 Task: Forward email as attachment with the signature Brittany Collins with the subject Request for a proposal from softage.1@softage.net to softage.7@softage.net with the message Could you provide an update on the progress of the inventory management system implementation?
Action: Mouse moved to (1159, 93)
Screenshot: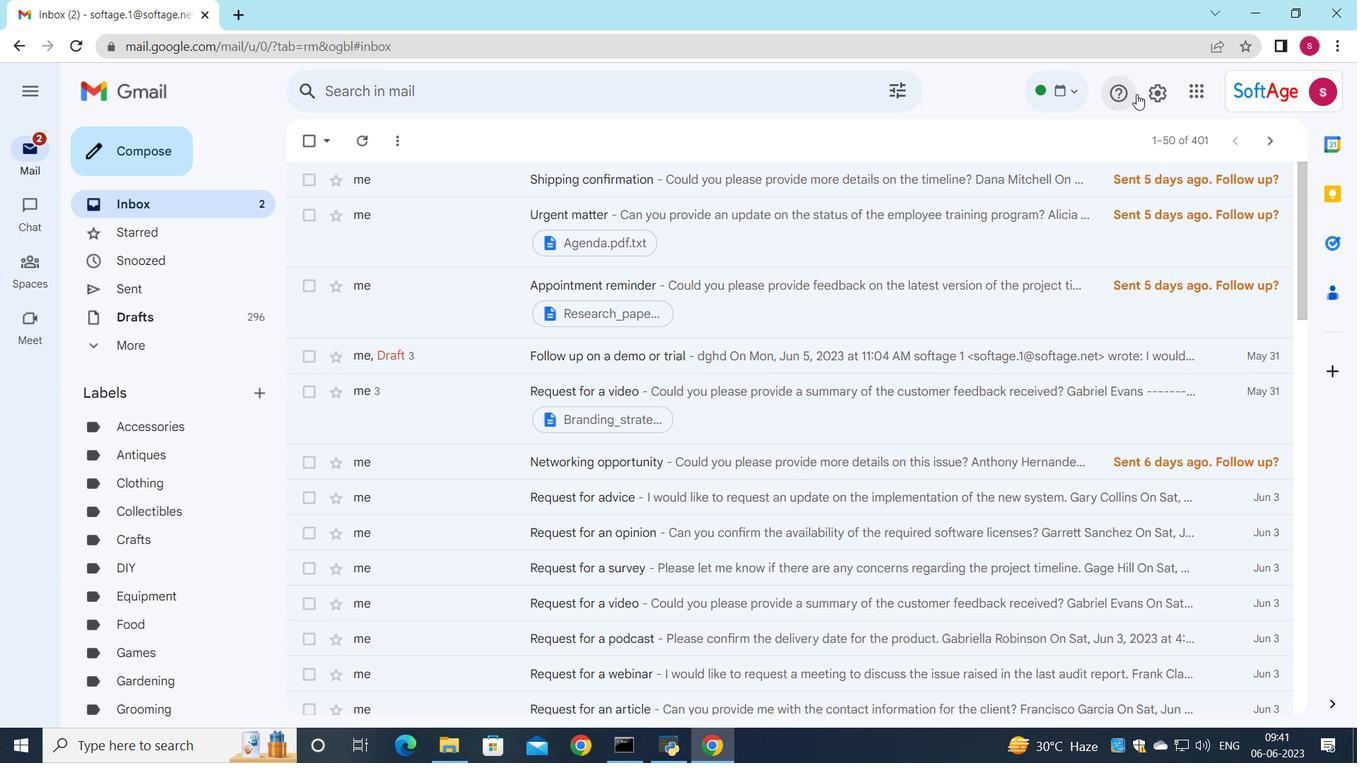 
Action: Mouse pressed left at (1159, 93)
Screenshot: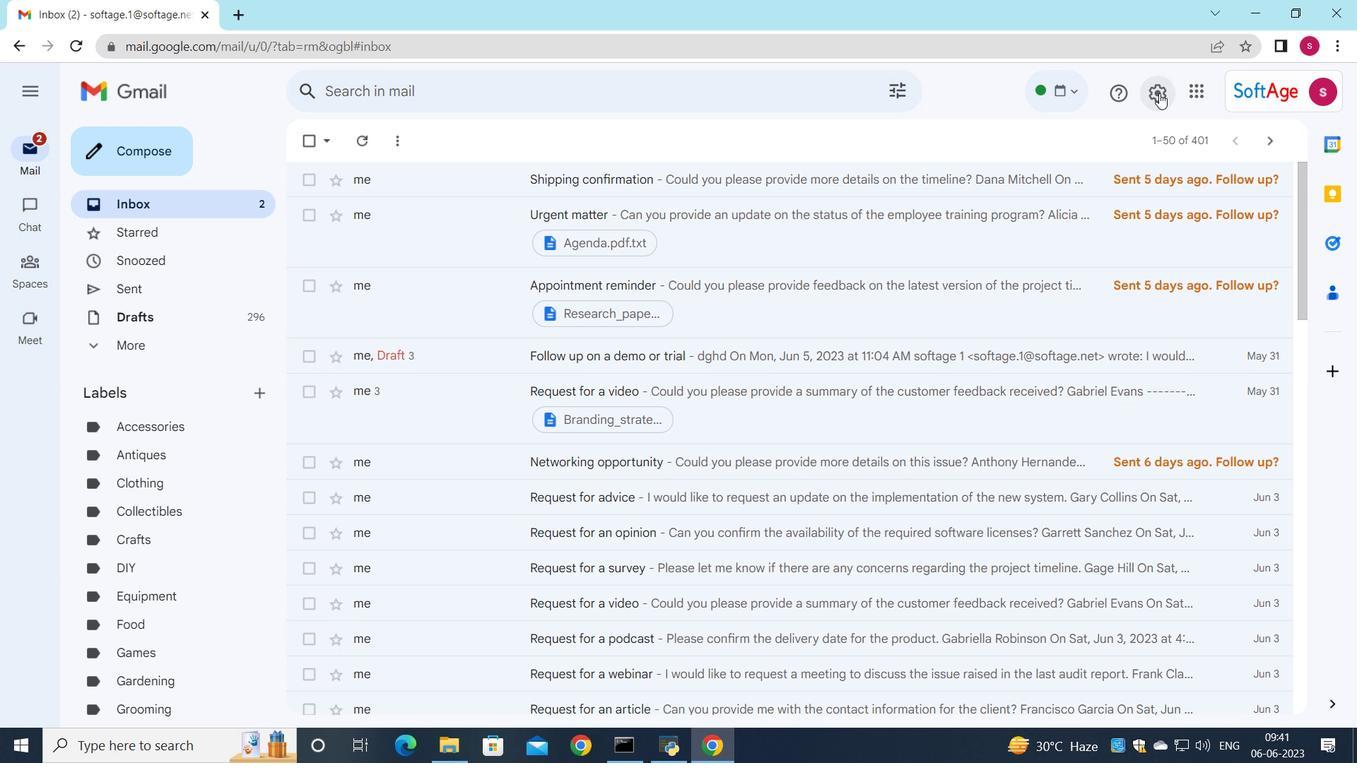 
Action: Mouse moved to (1164, 180)
Screenshot: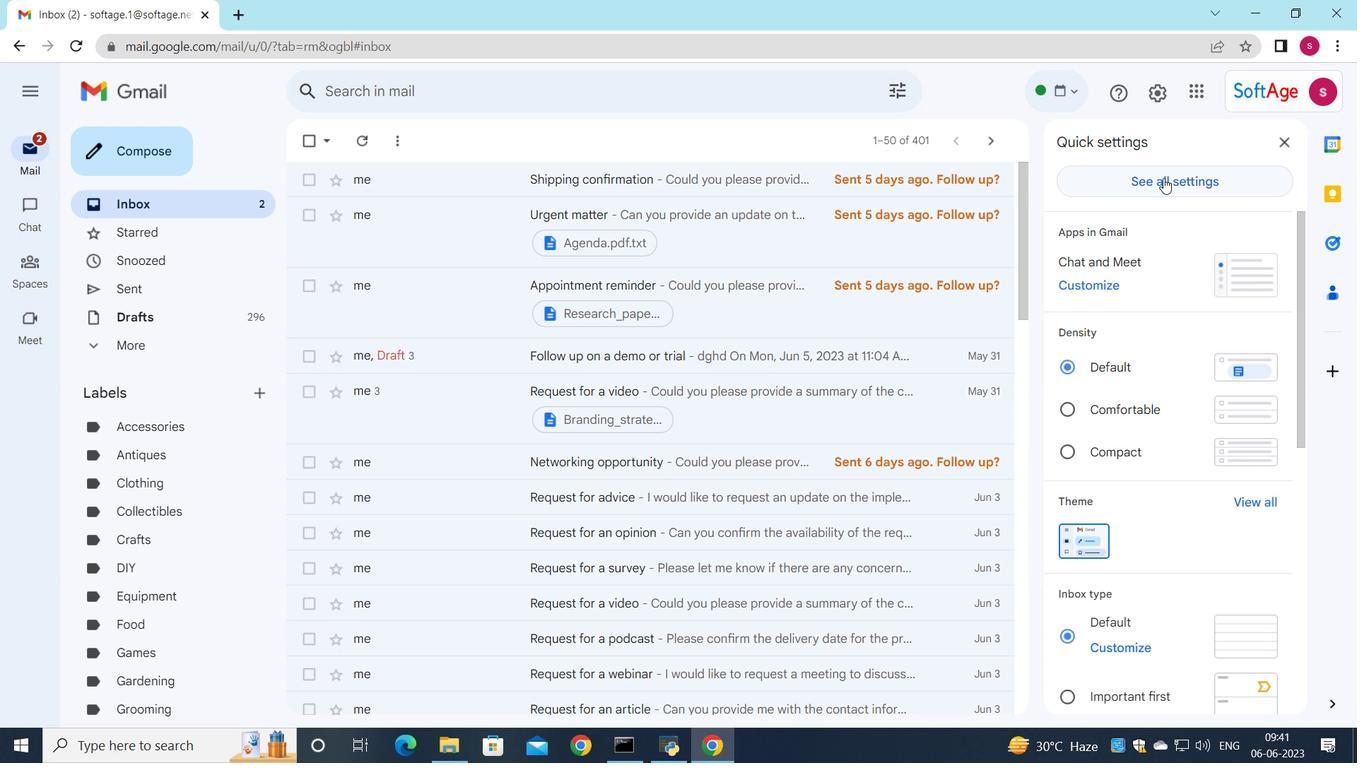 
Action: Mouse pressed left at (1164, 180)
Screenshot: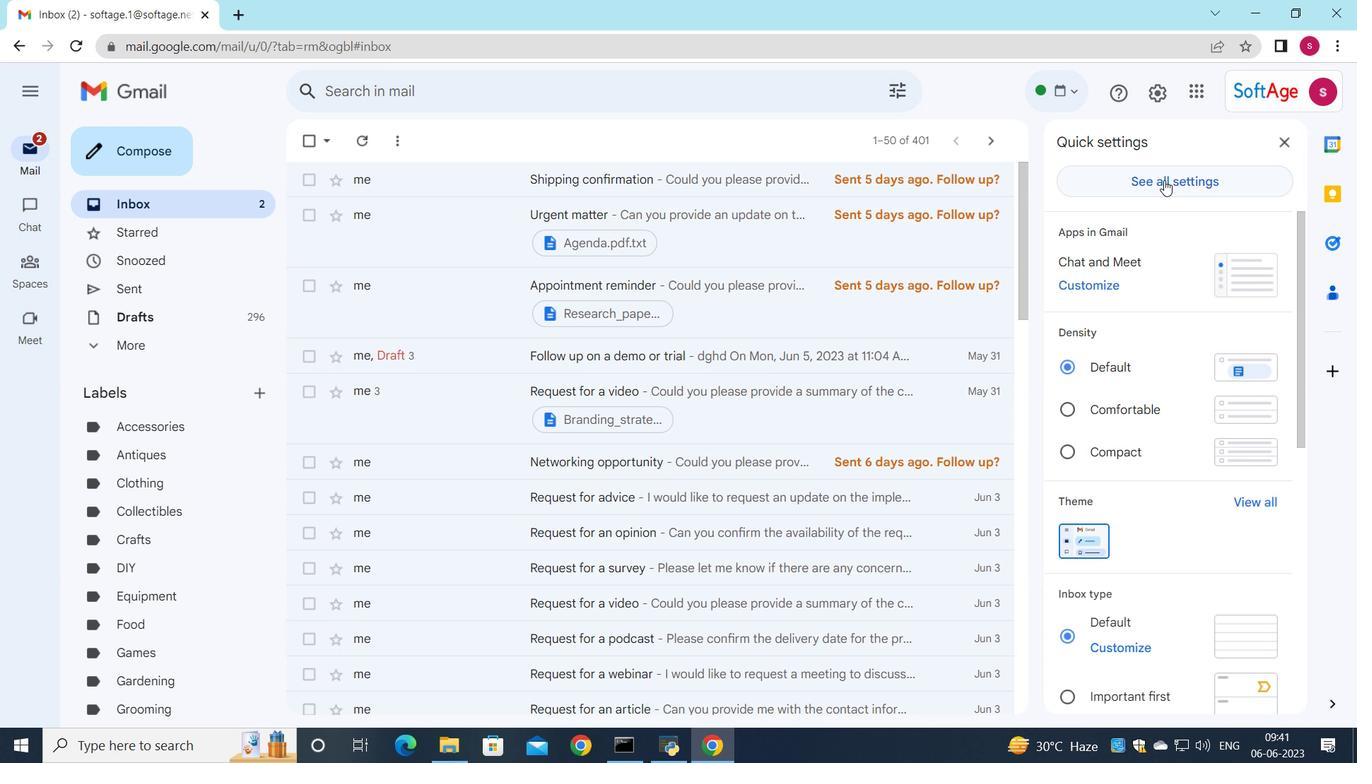 
Action: Mouse moved to (742, 454)
Screenshot: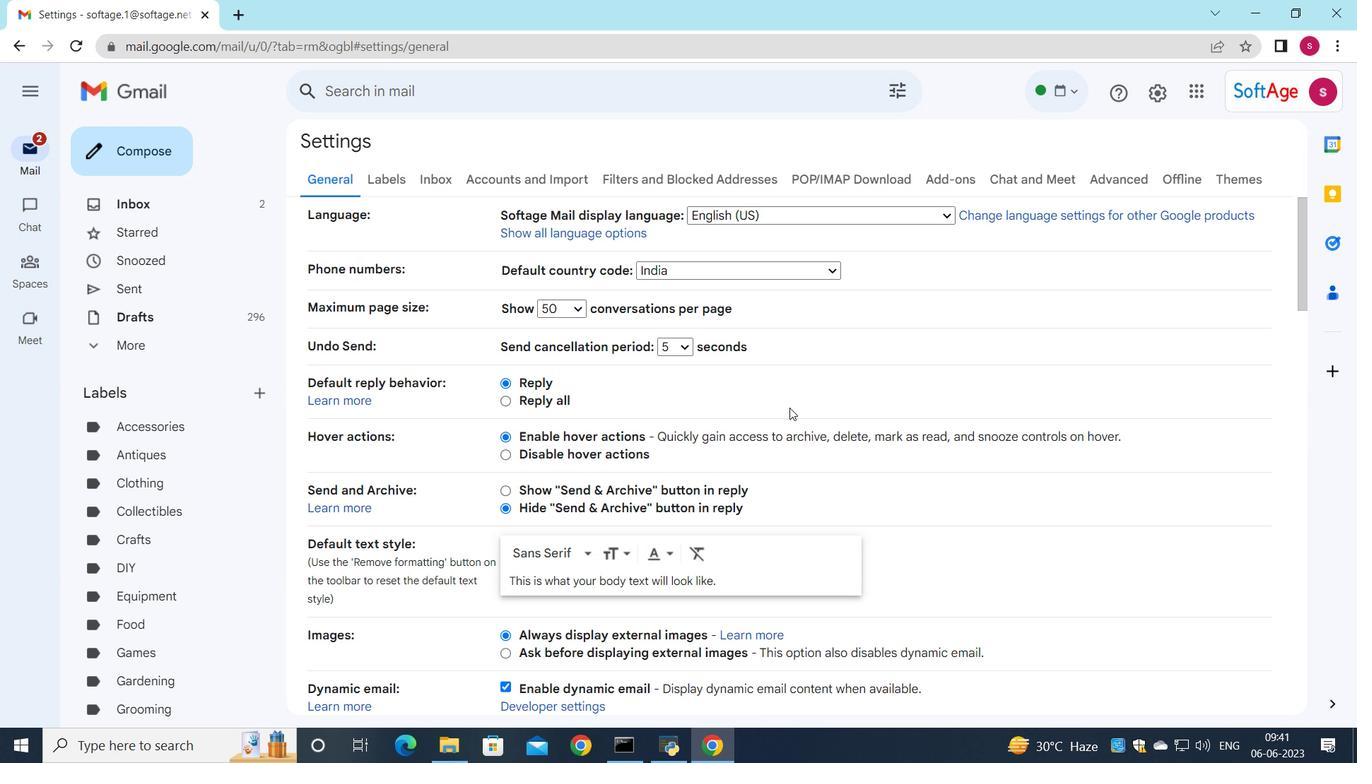 
Action: Mouse scrolled (742, 453) with delta (0, 0)
Screenshot: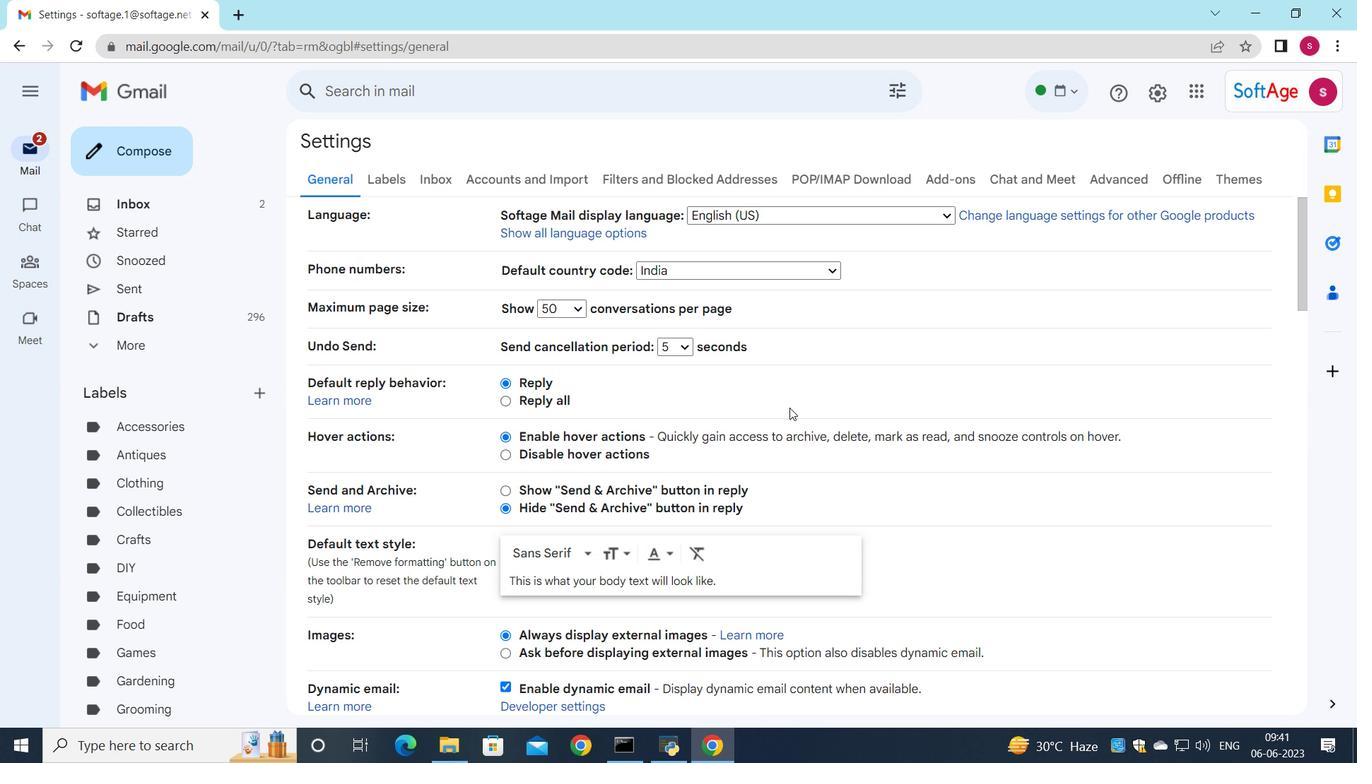 
Action: Mouse moved to (737, 460)
Screenshot: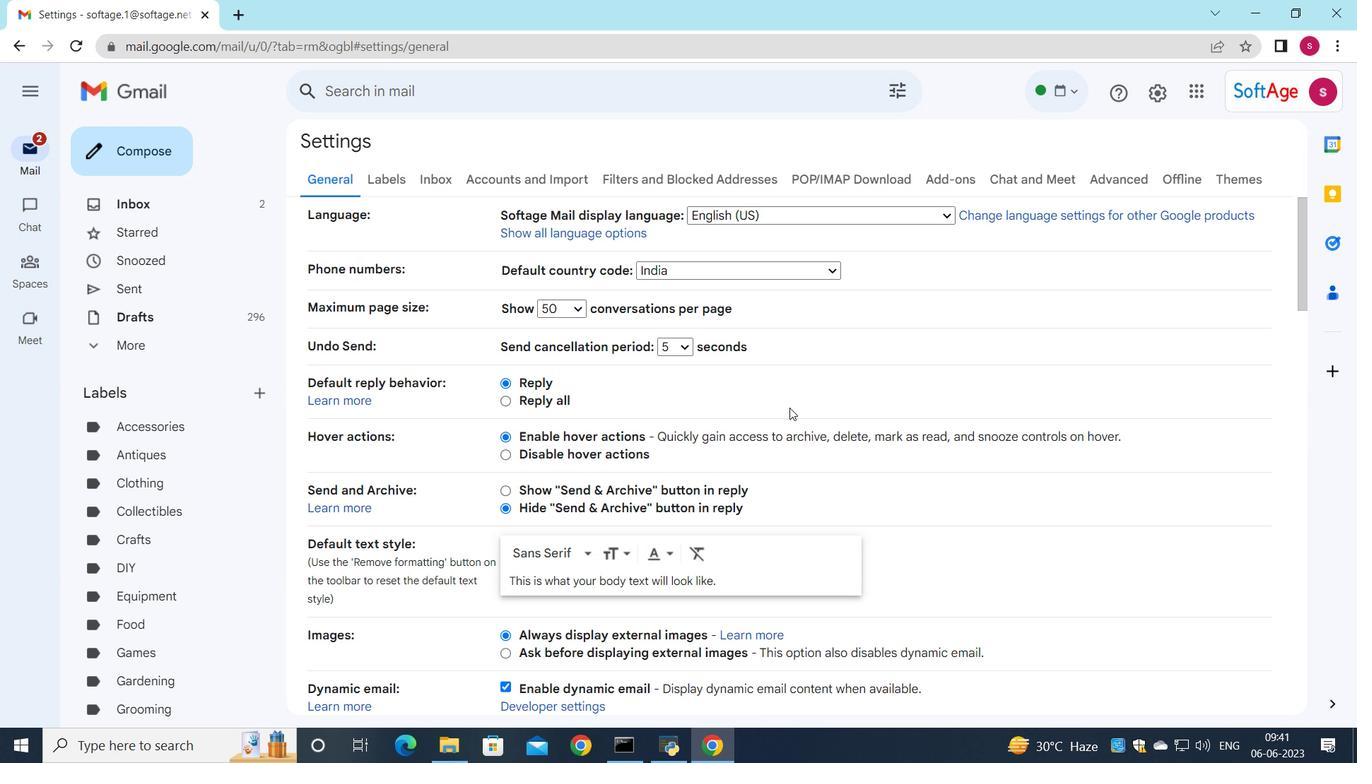 
Action: Mouse scrolled (737, 460) with delta (0, 0)
Screenshot: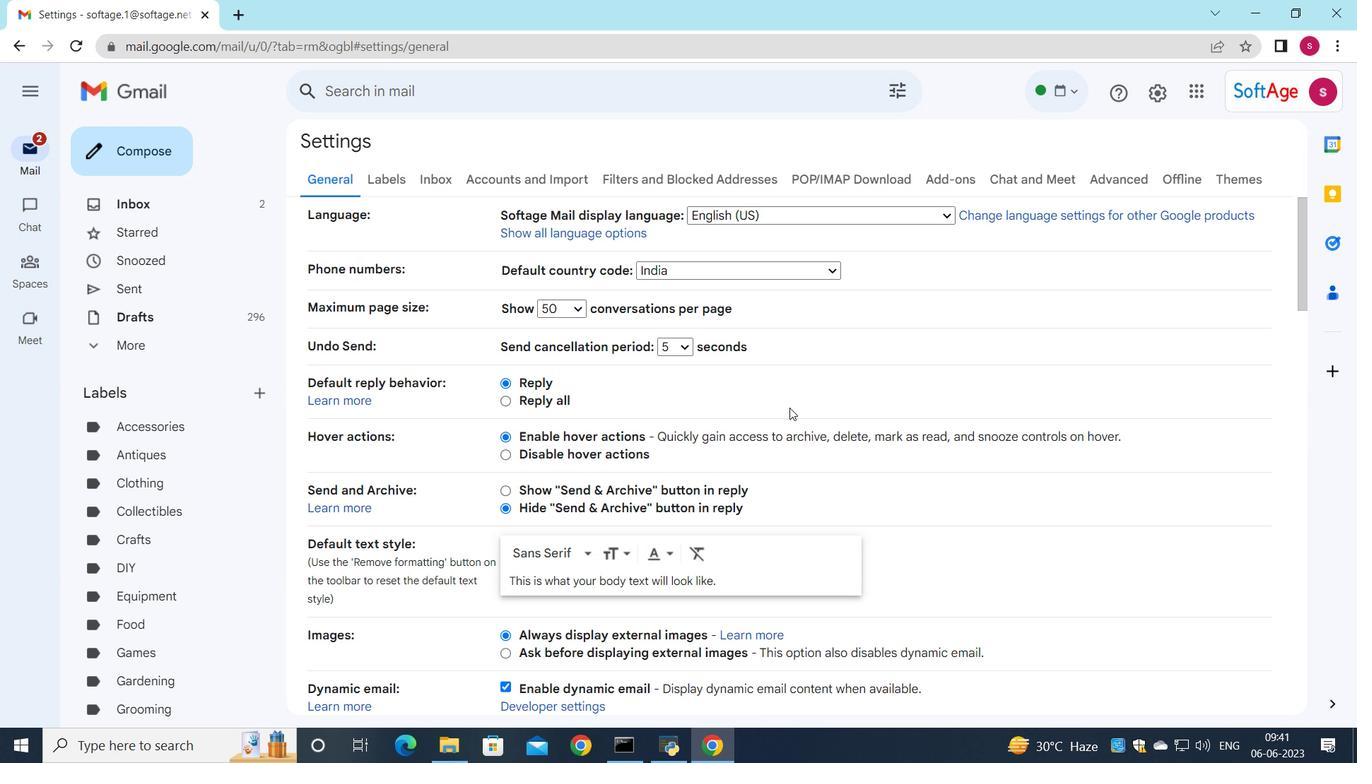 
Action: Mouse moved to (730, 467)
Screenshot: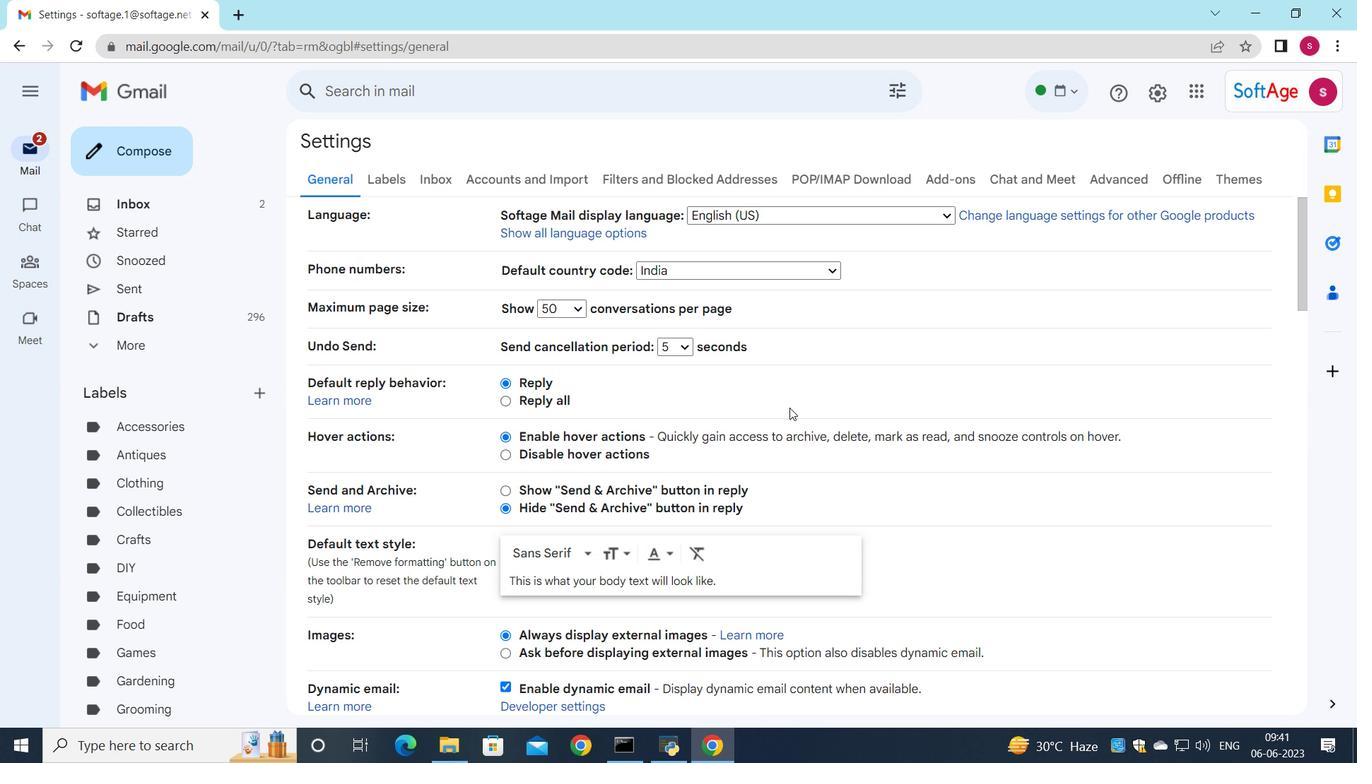 
Action: Mouse scrolled (730, 466) with delta (0, 0)
Screenshot: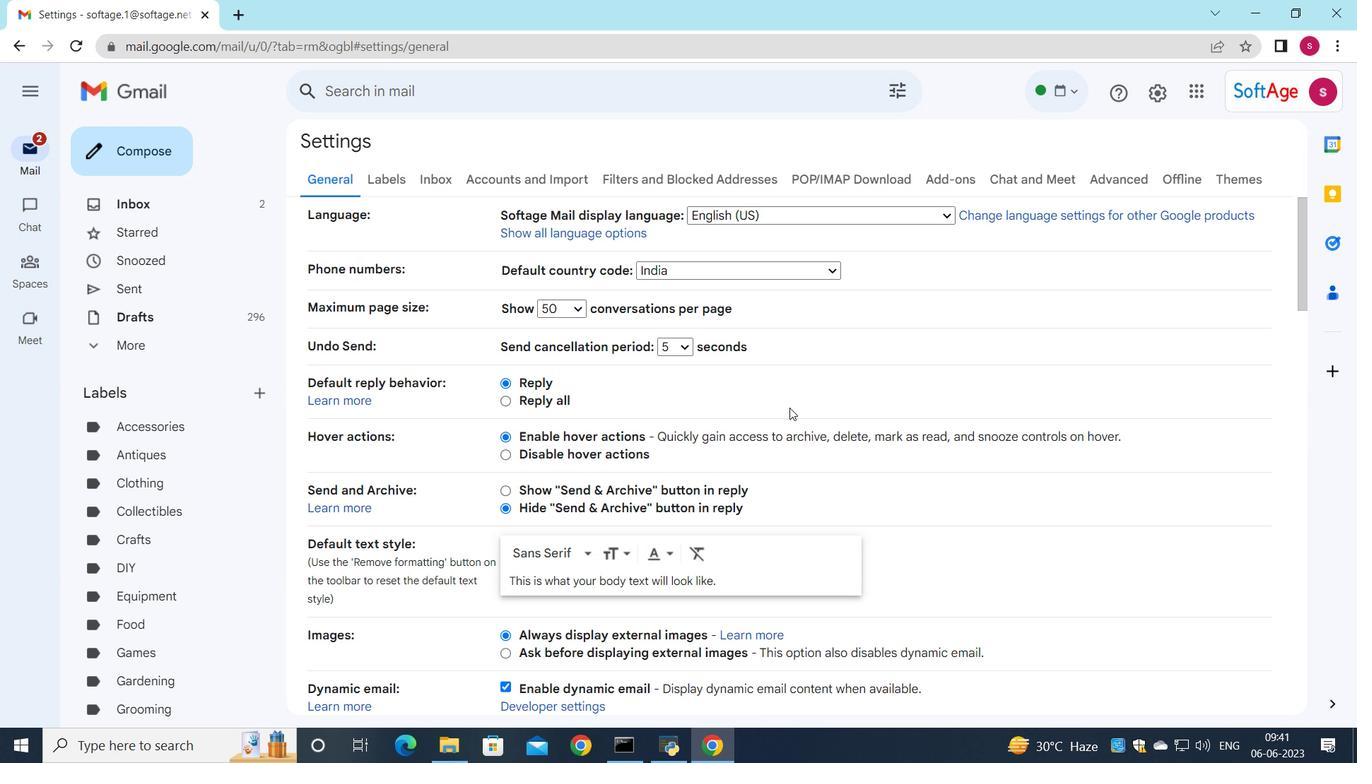 
Action: Mouse moved to (727, 470)
Screenshot: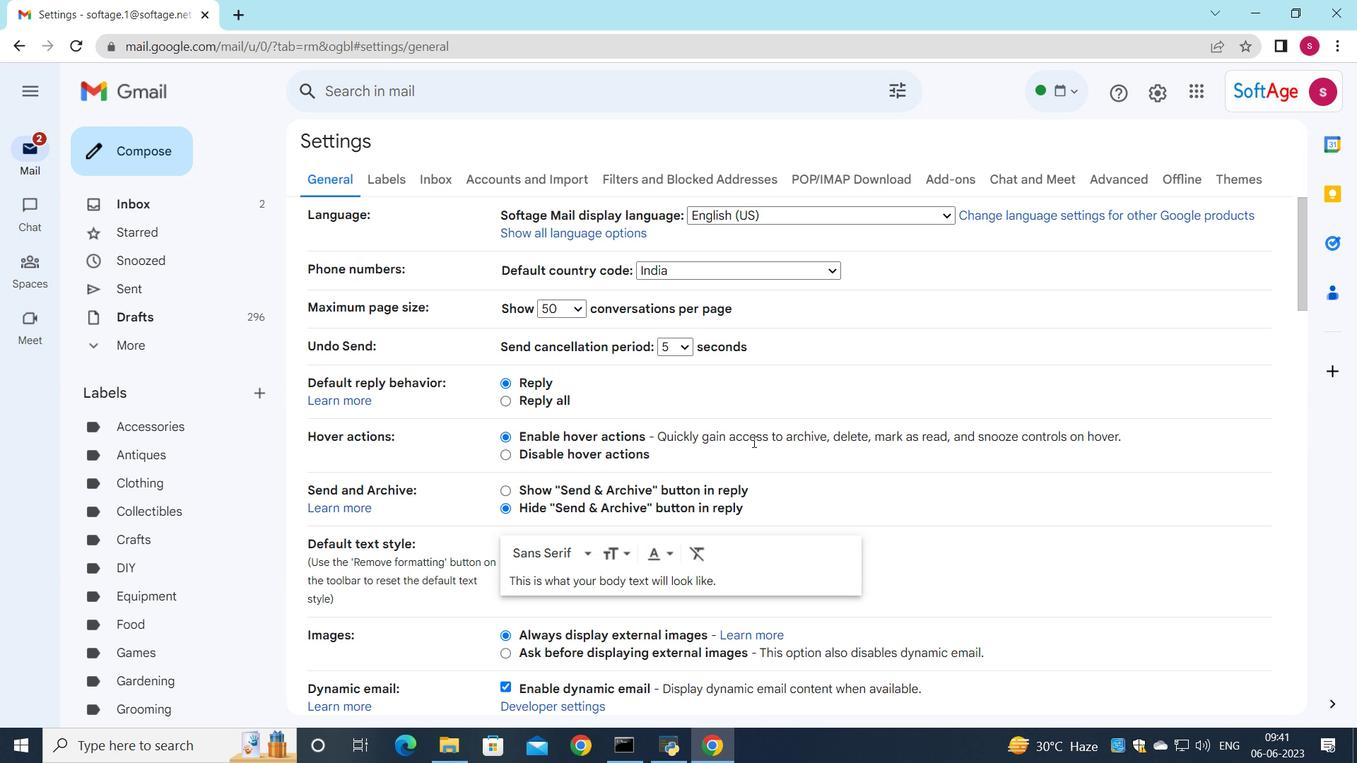 
Action: Mouse scrolled (727, 469) with delta (0, 0)
Screenshot: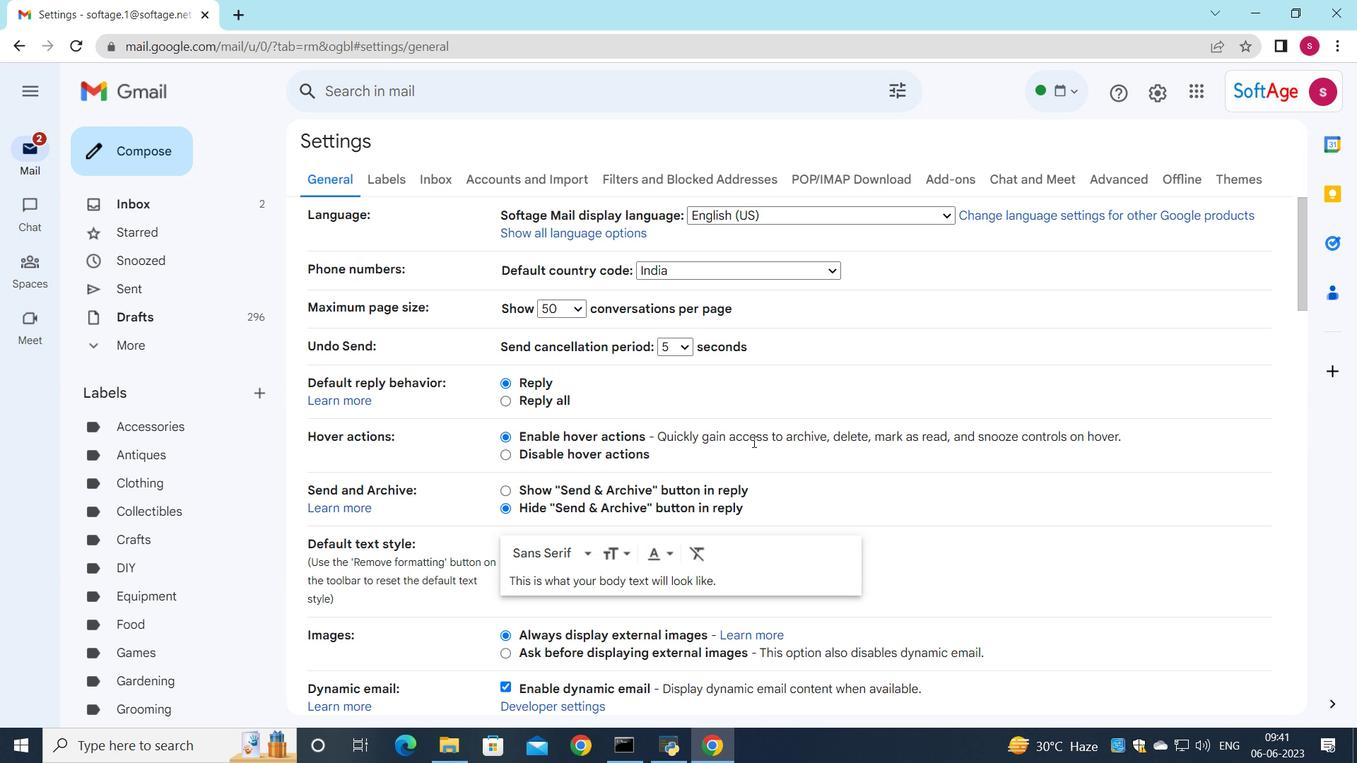 
Action: Mouse moved to (706, 480)
Screenshot: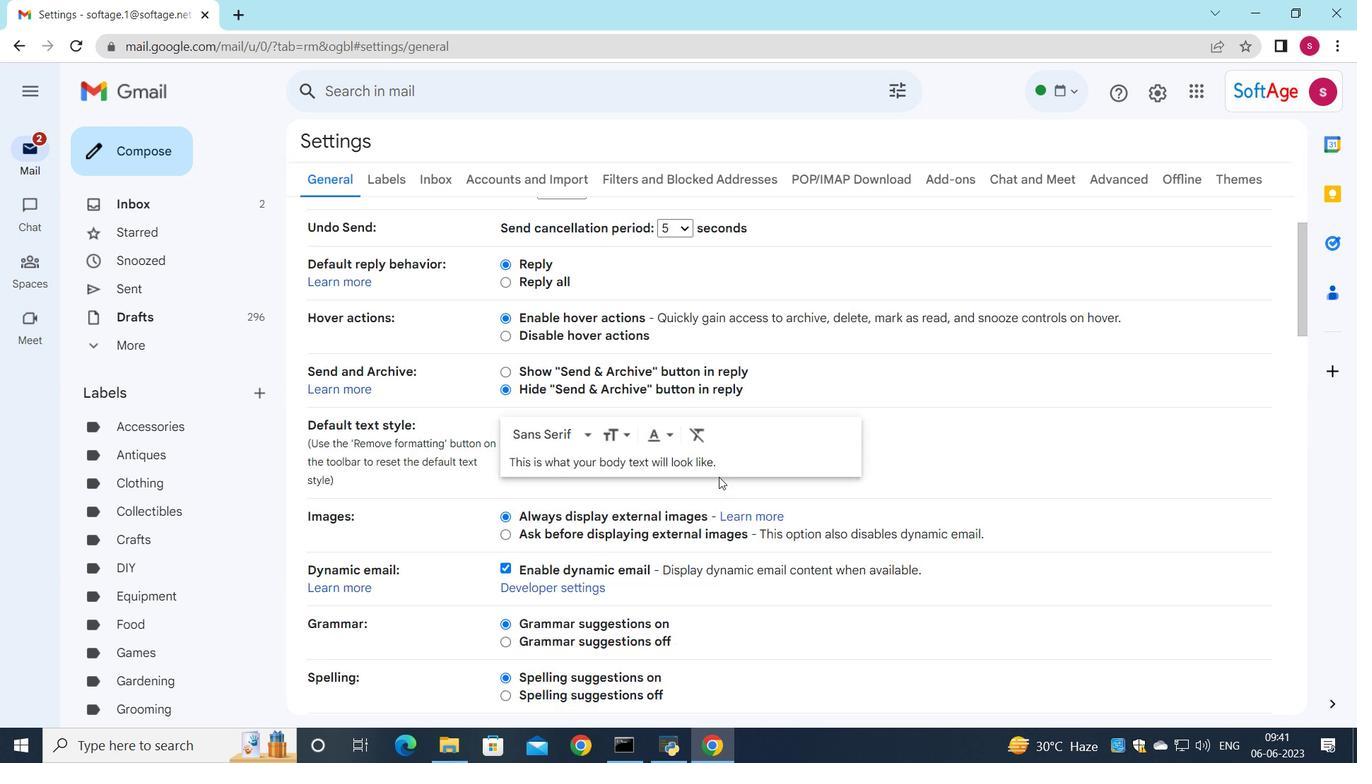 
Action: Mouse scrolled (706, 479) with delta (0, 0)
Screenshot: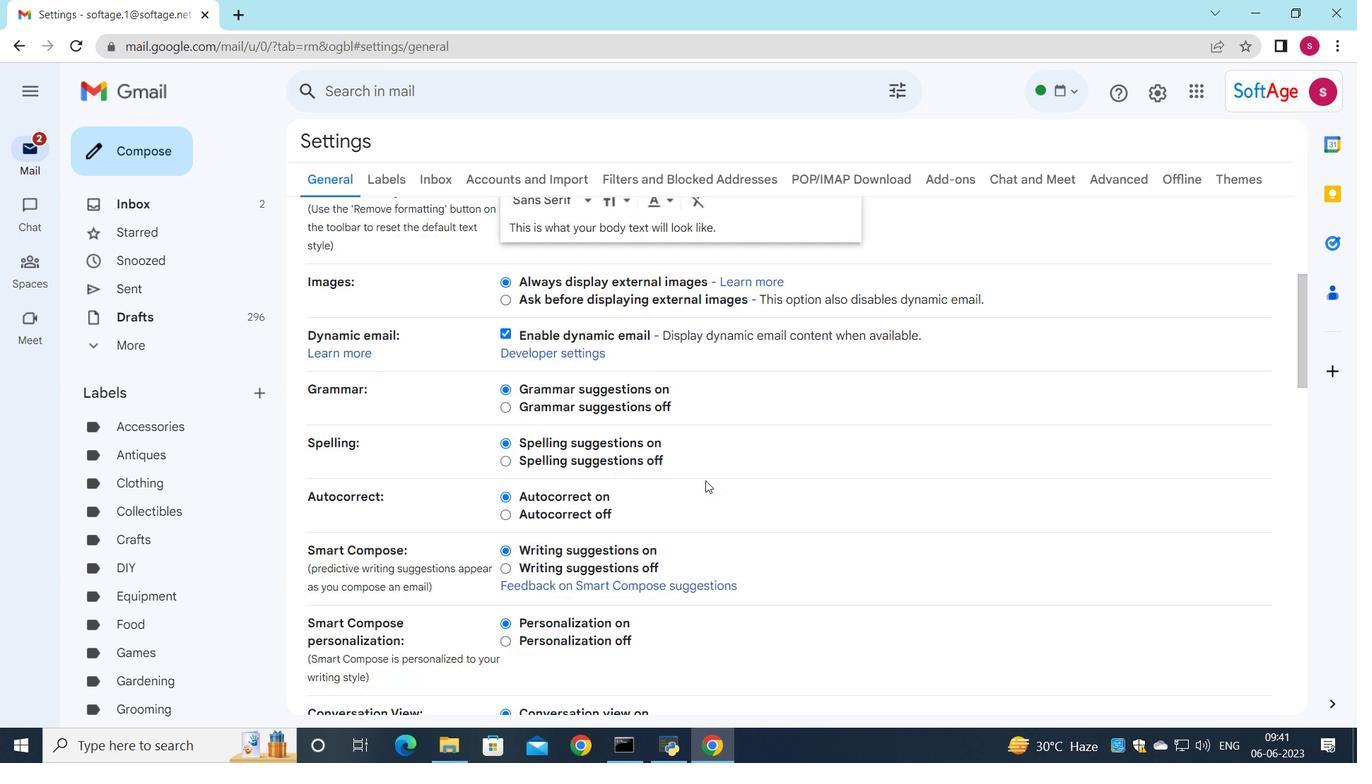 
Action: Mouse scrolled (706, 479) with delta (0, 0)
Screenshot: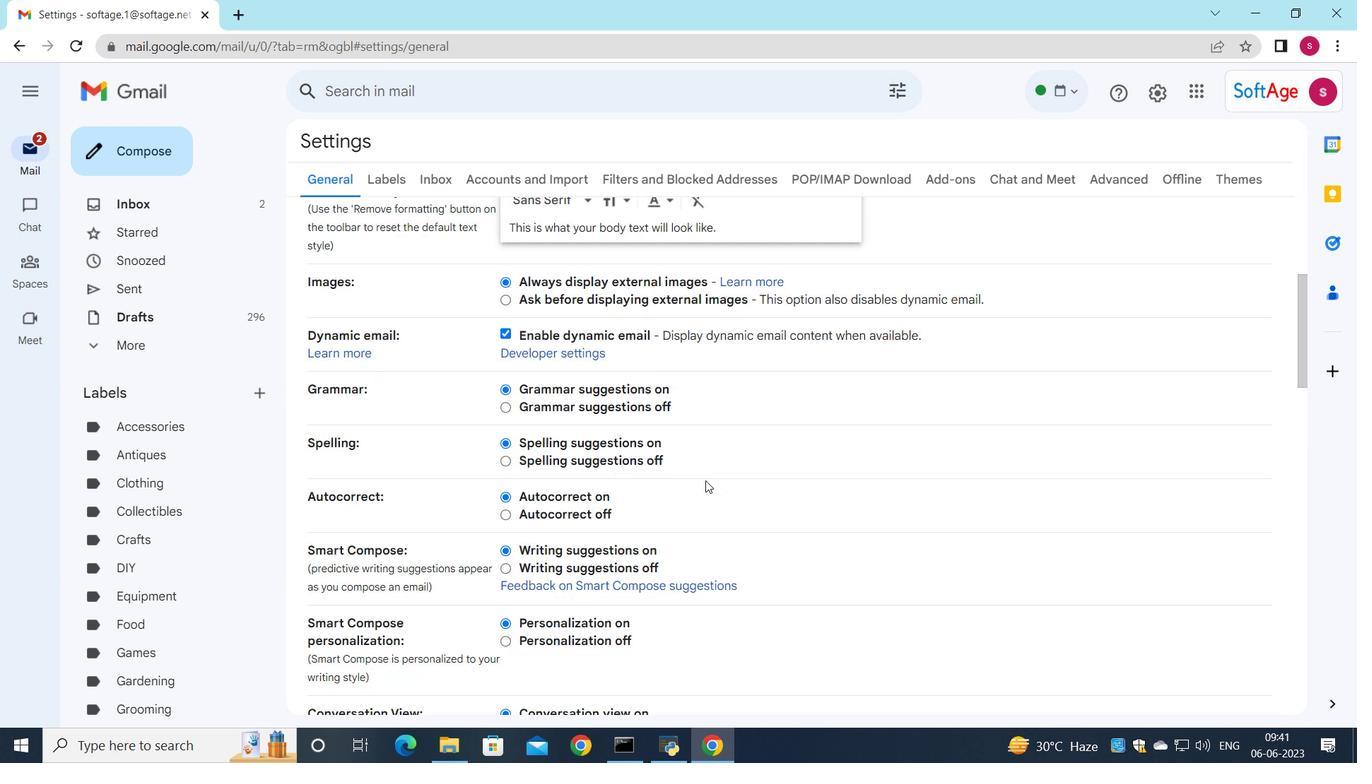 
Action: Mouse scrolled (706, 479) with delta (0, 0)
Screenshot: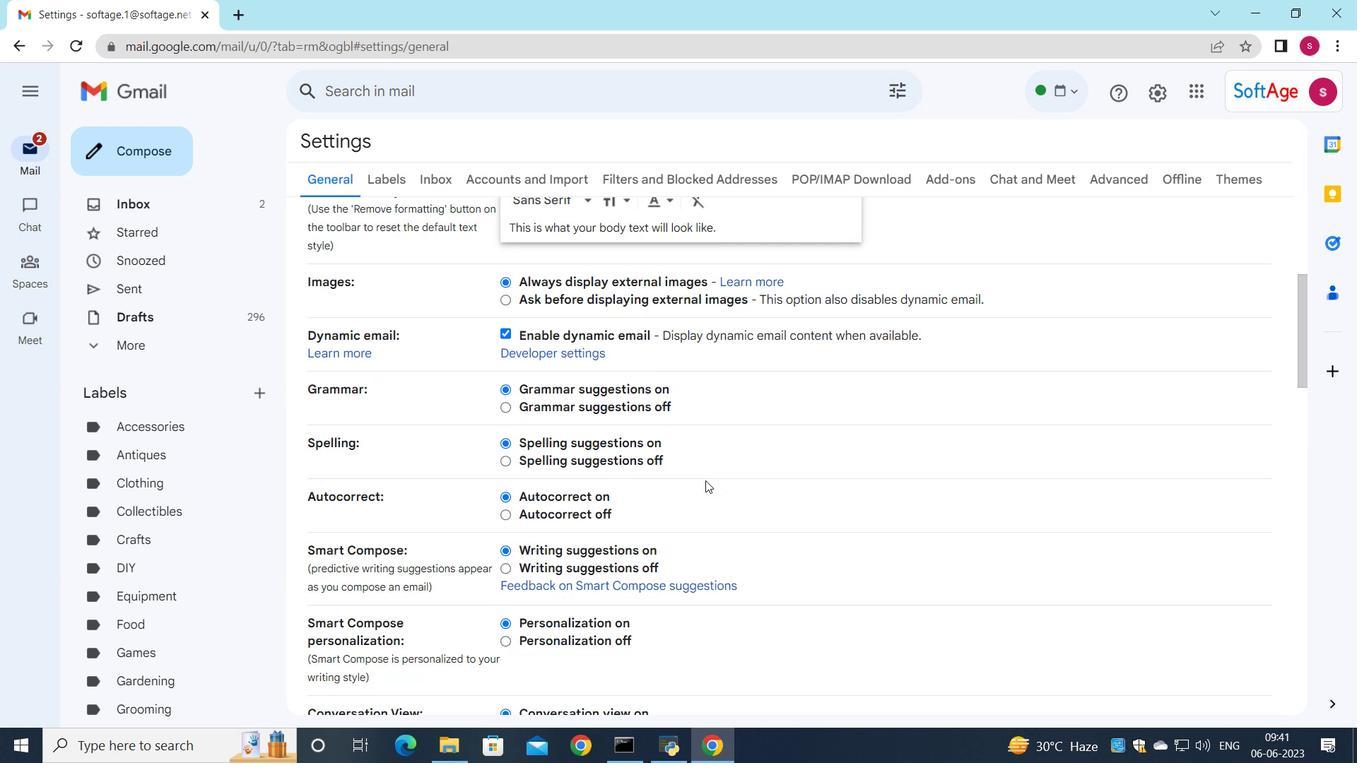
Action: Mouse scrolled (706, 479) with delta (0, 0)
Screenshot: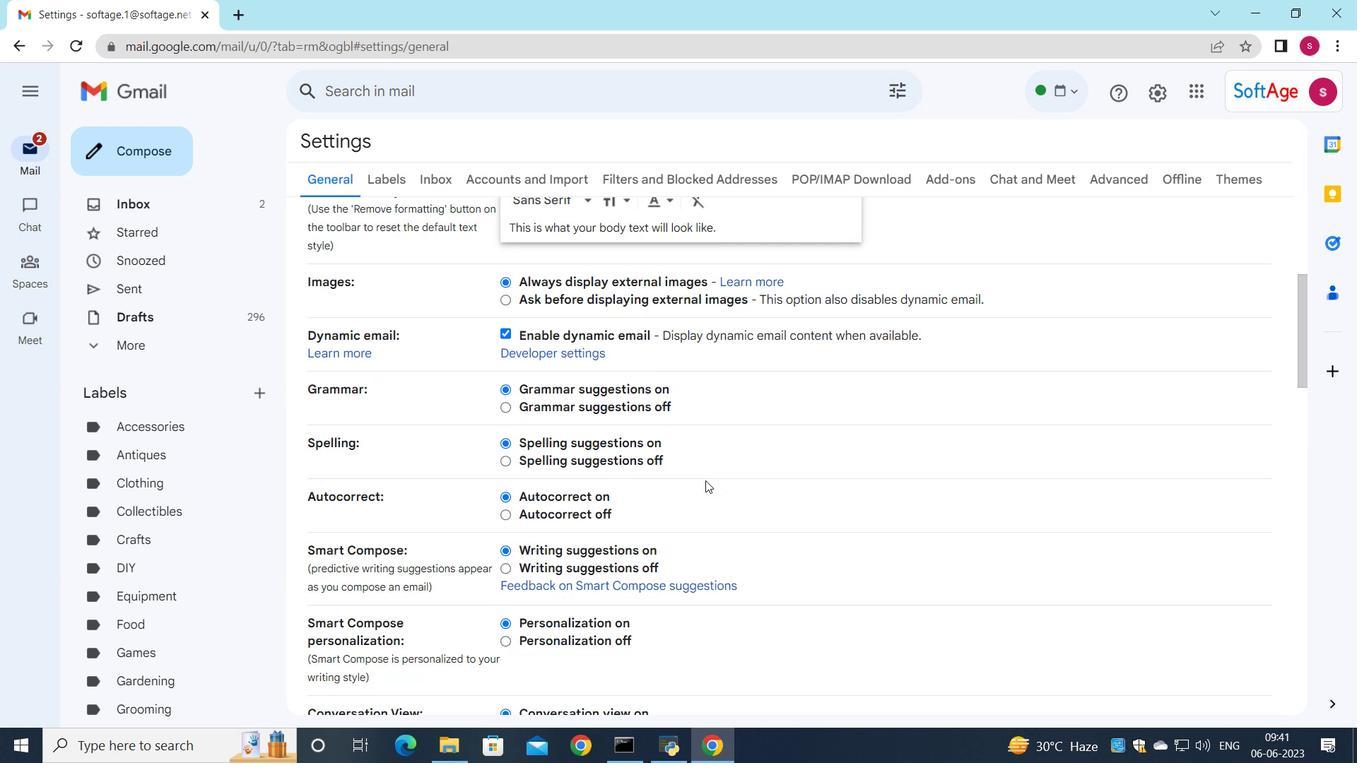 
Action: Mouse moved to (605, 535)
Screenshot: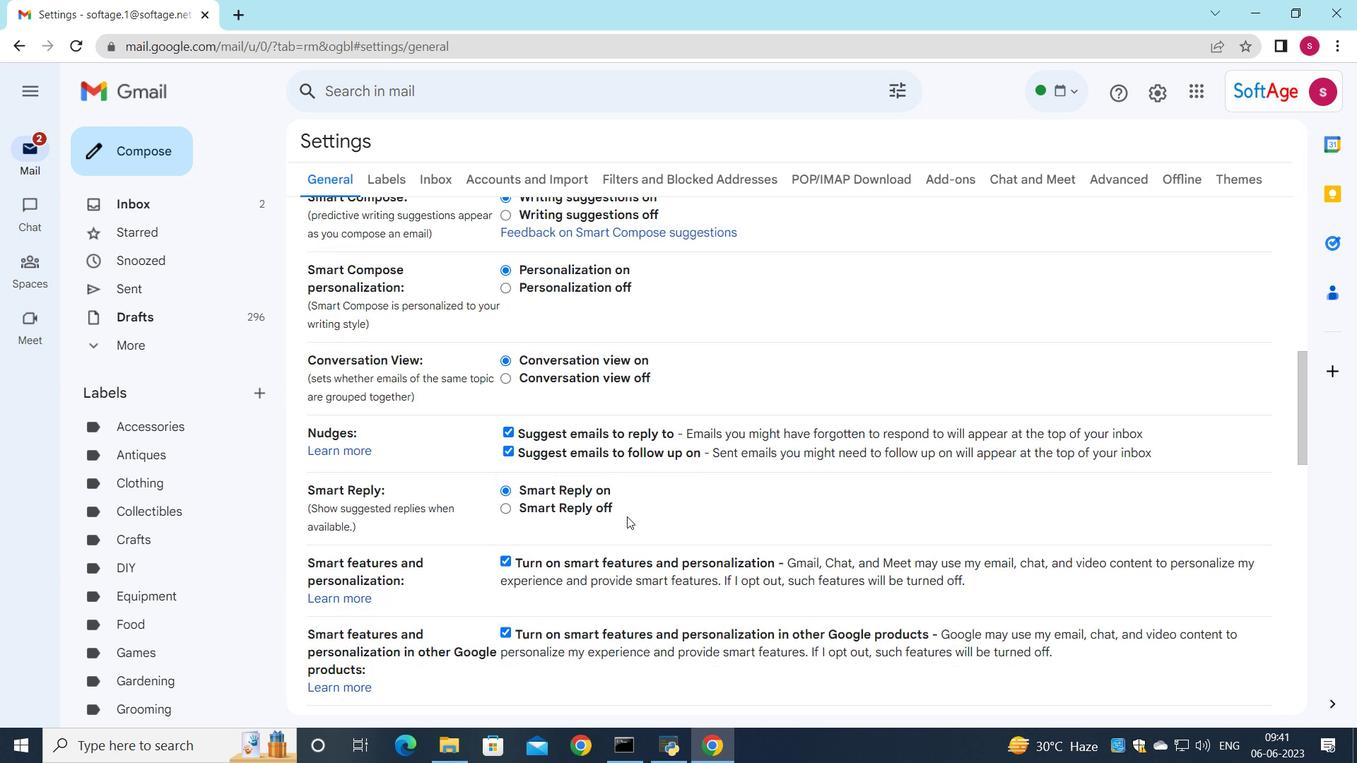 
Action: Mouse scrolled (605, 535) with delta (0, 0)
Screenshot: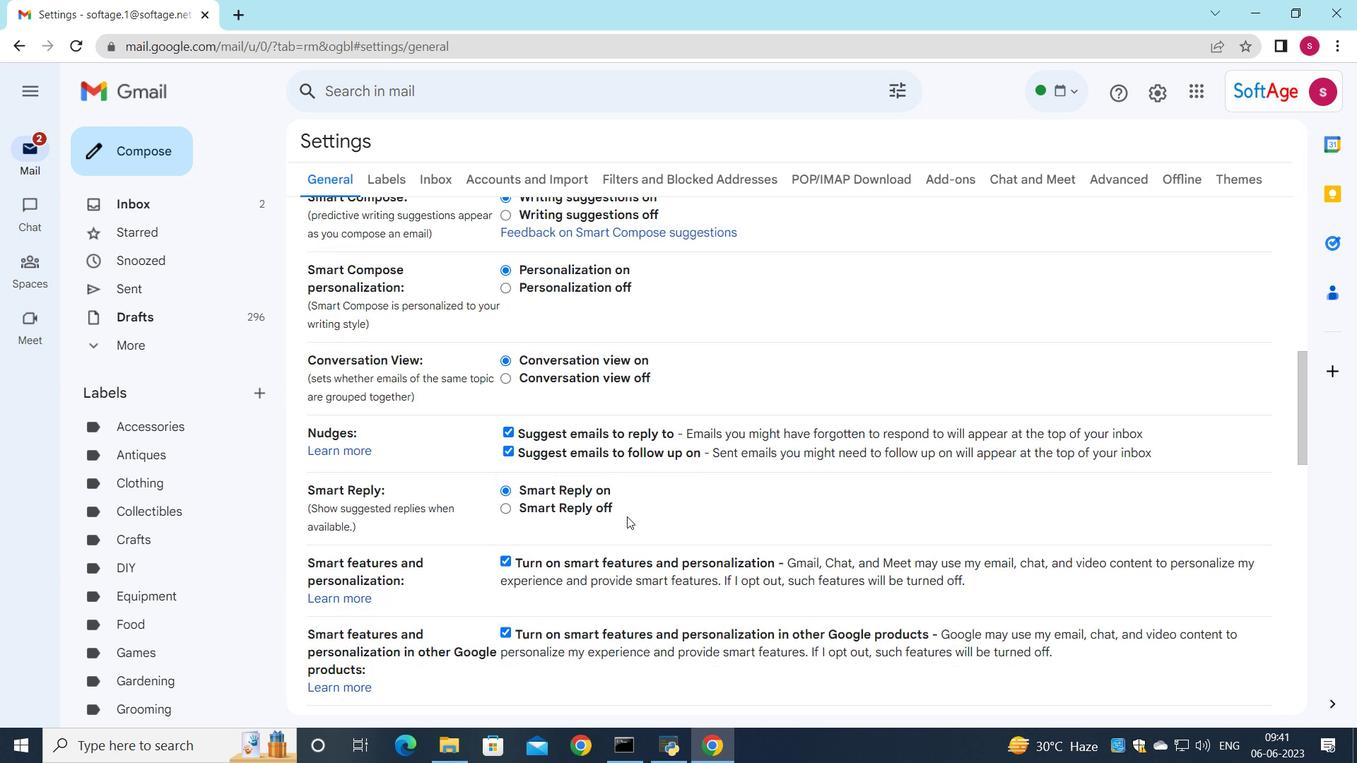 
Action: Mouse moved to (604, 537)
Screenshot: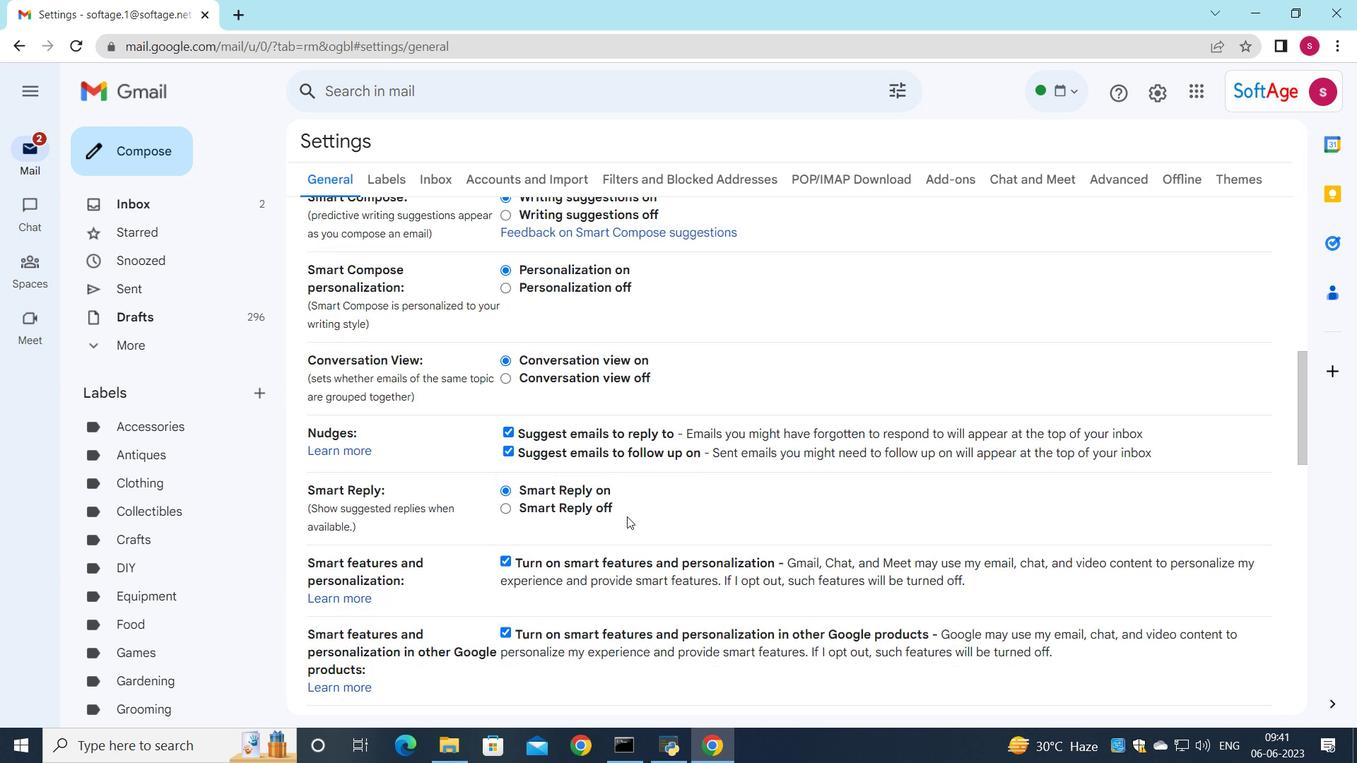 
Action: Mouse scrolled (604, 537) with delta (0, 0)
Screenshot: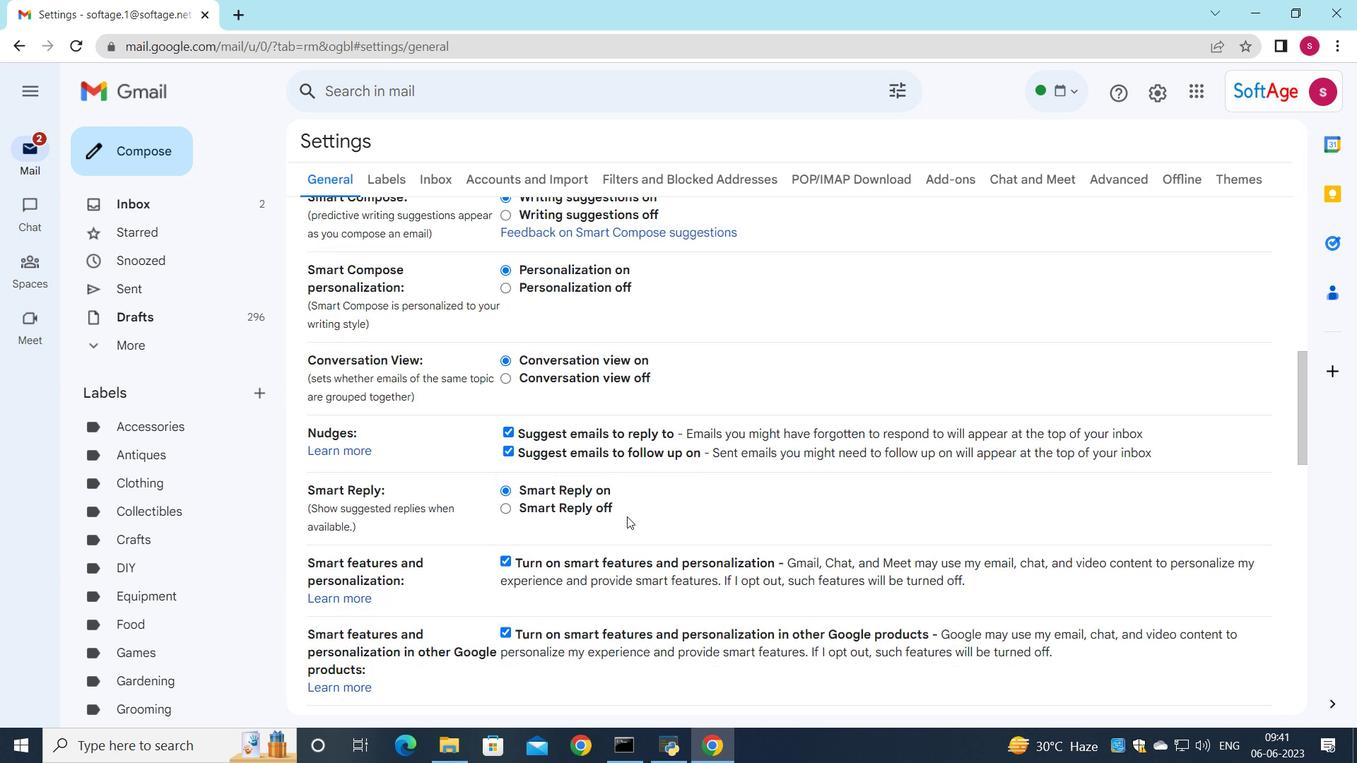 
Action: Mouse moved to (603, 539)
Screenshot: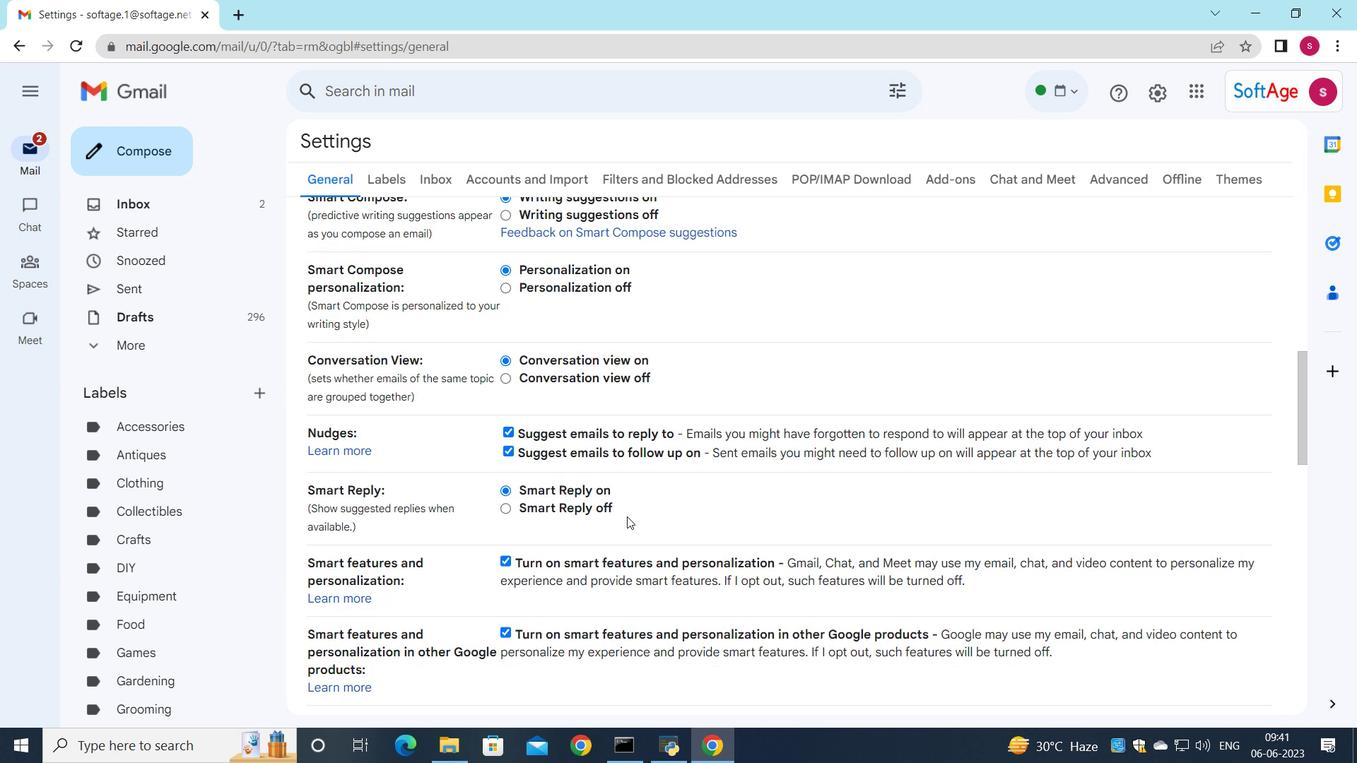 
Action: Mouse scrolled (603, 538) with delta (0, 0)
Screenshot: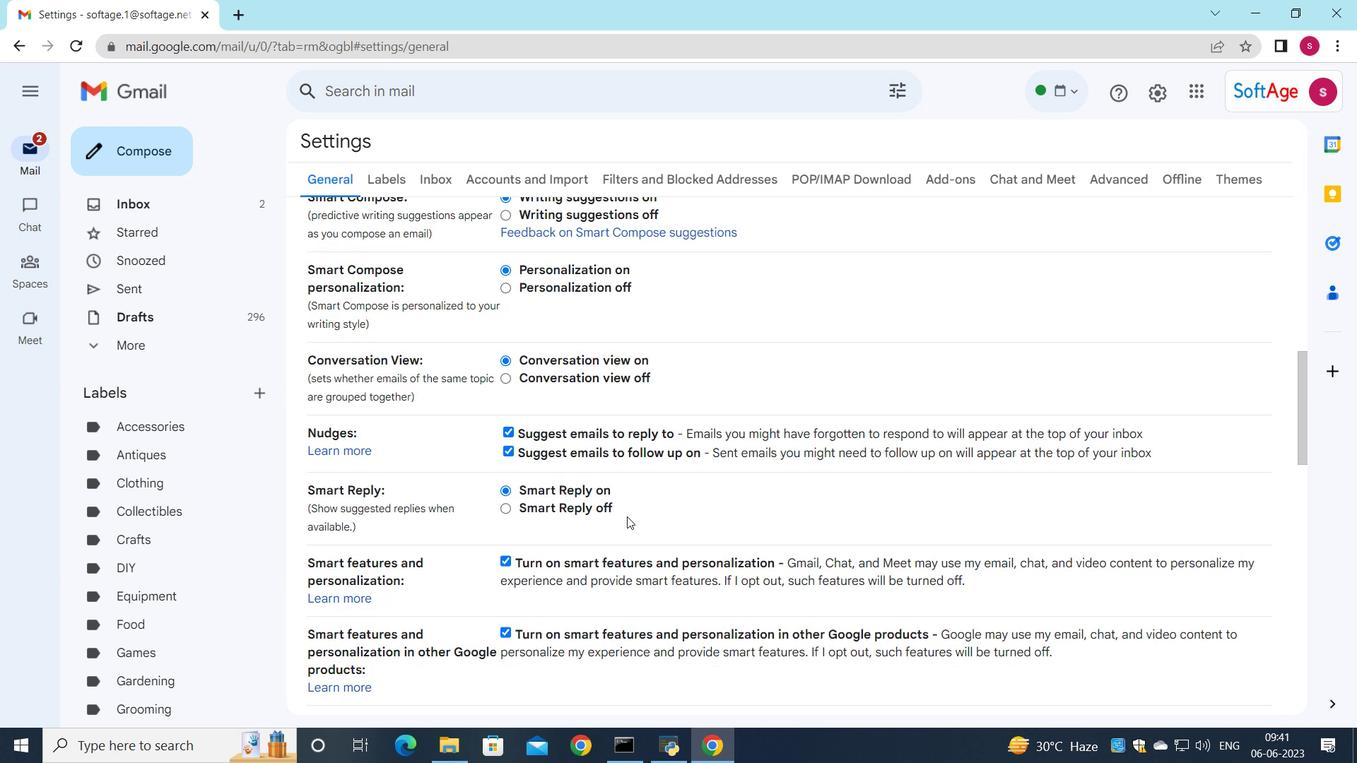 
Action: Mouse moved to (598, 544)
Screenshot: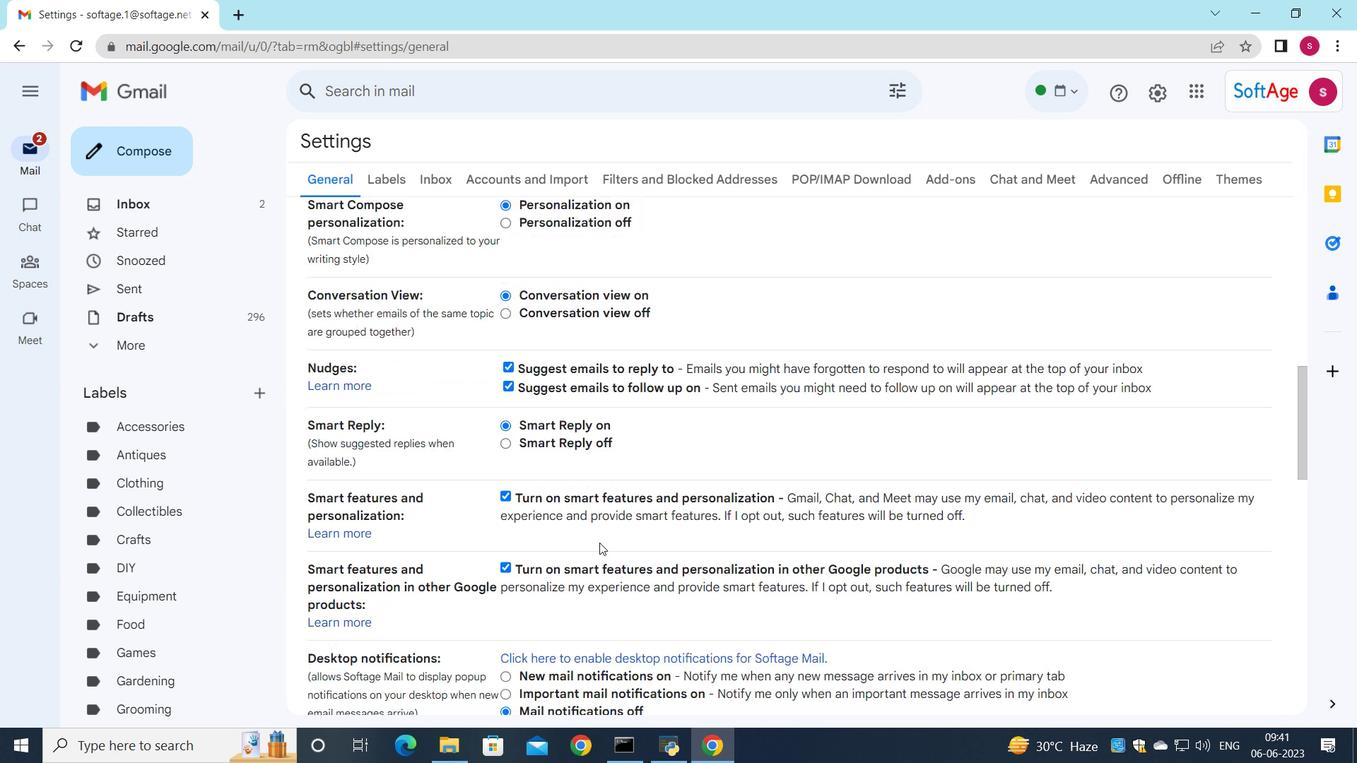 
Action: Mouse scrolled (598, 543) with delta (0, 0)
Screenshot: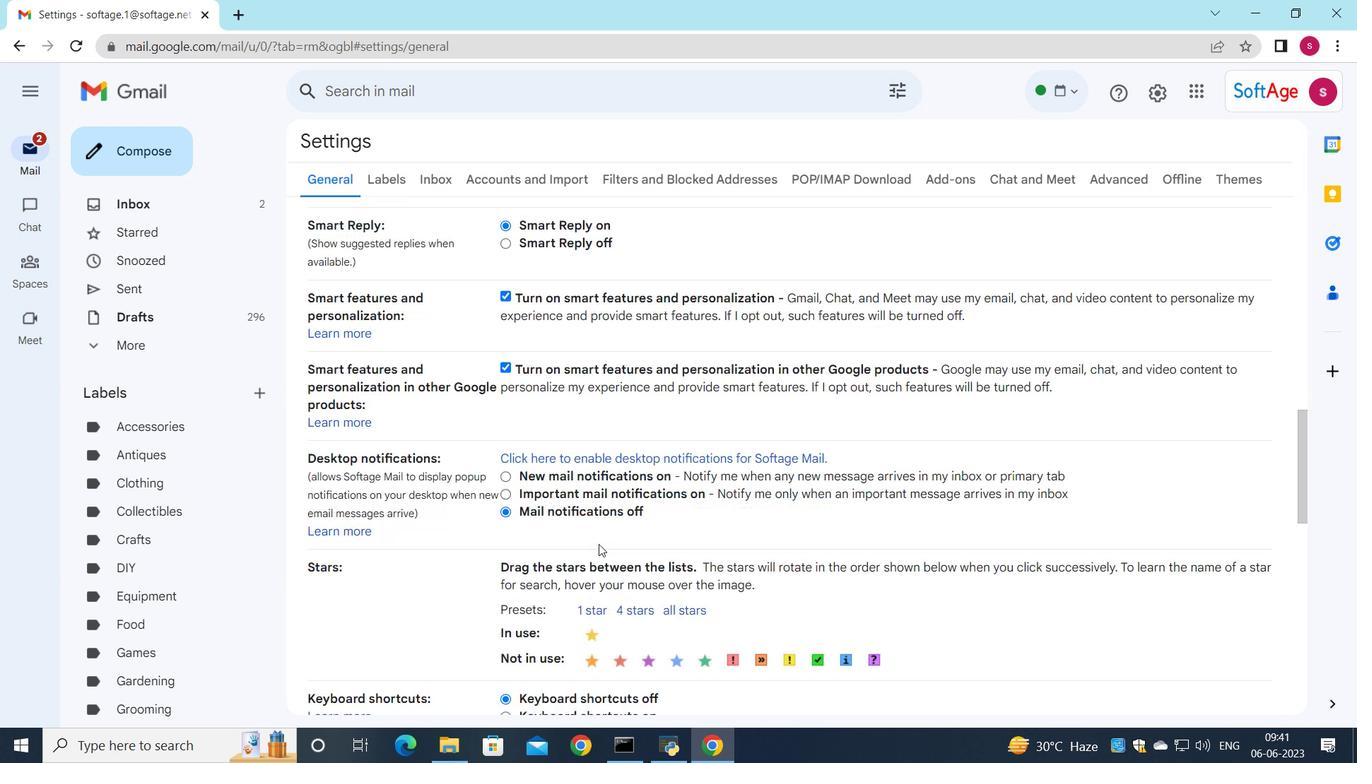 
Action: Mouse scrolled (598, 543) with delta (0, 0)
Screenshot: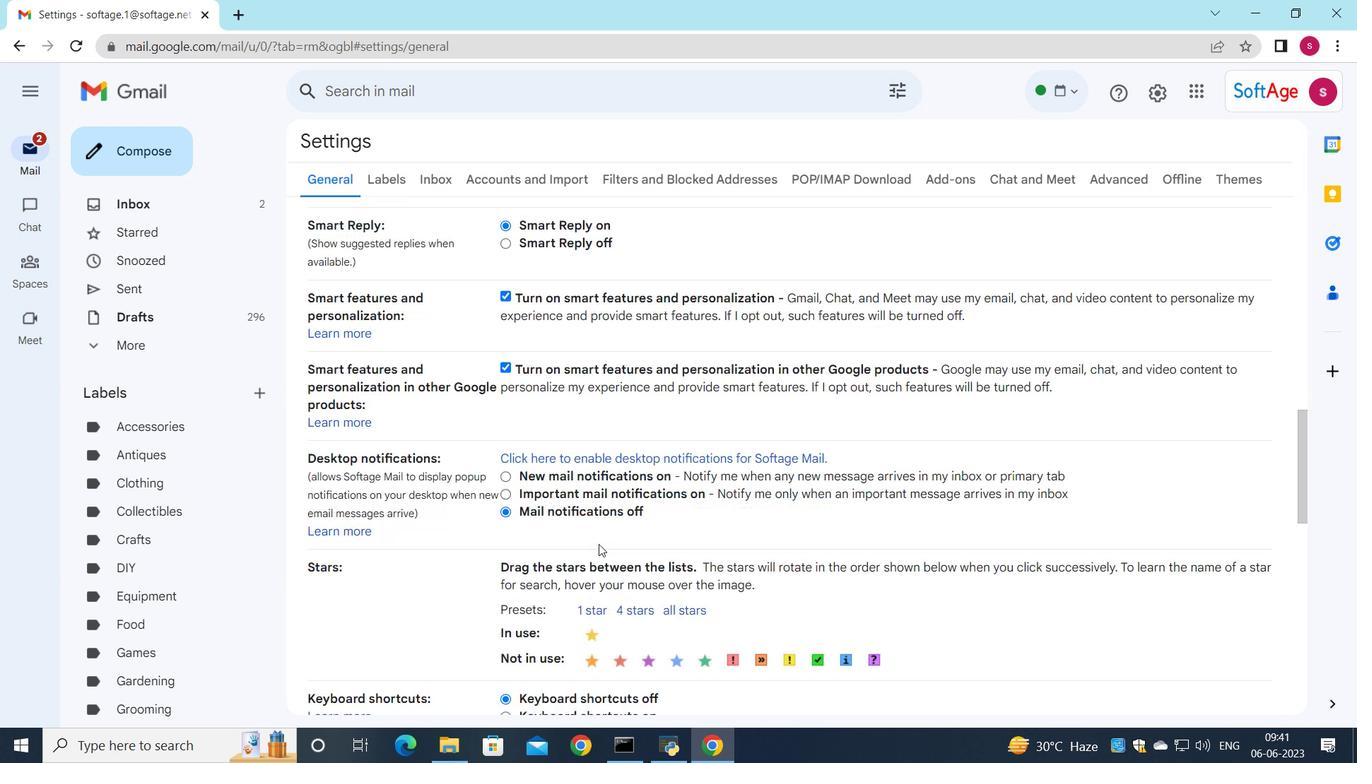 
Action: Mouse scrolled (598, 543) with delta (0, 0)
Screenshot: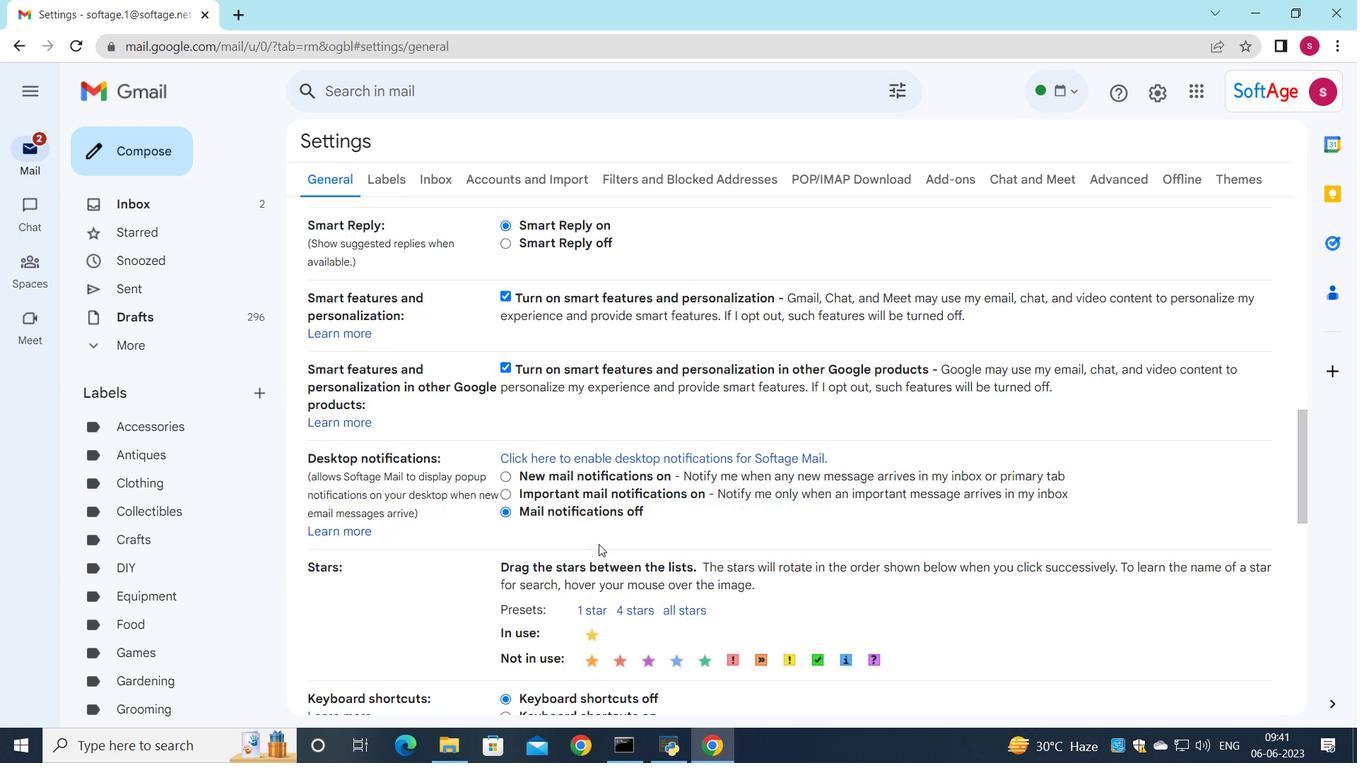 
Action: Mouse scrolled (598, 543) with delta (0, 0)
Screenshot: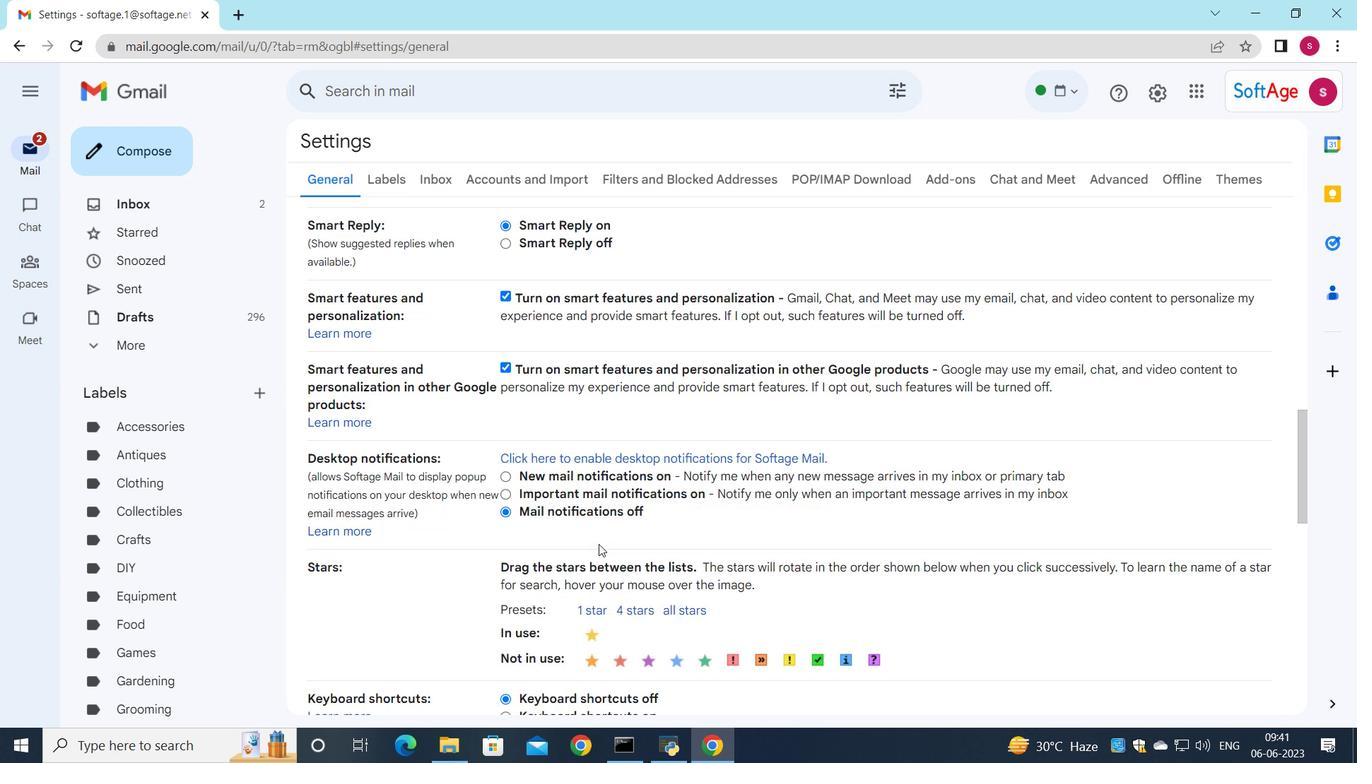 
Action: Mouse scrolled (598, 543) with delta (0, 0)
Screenshot: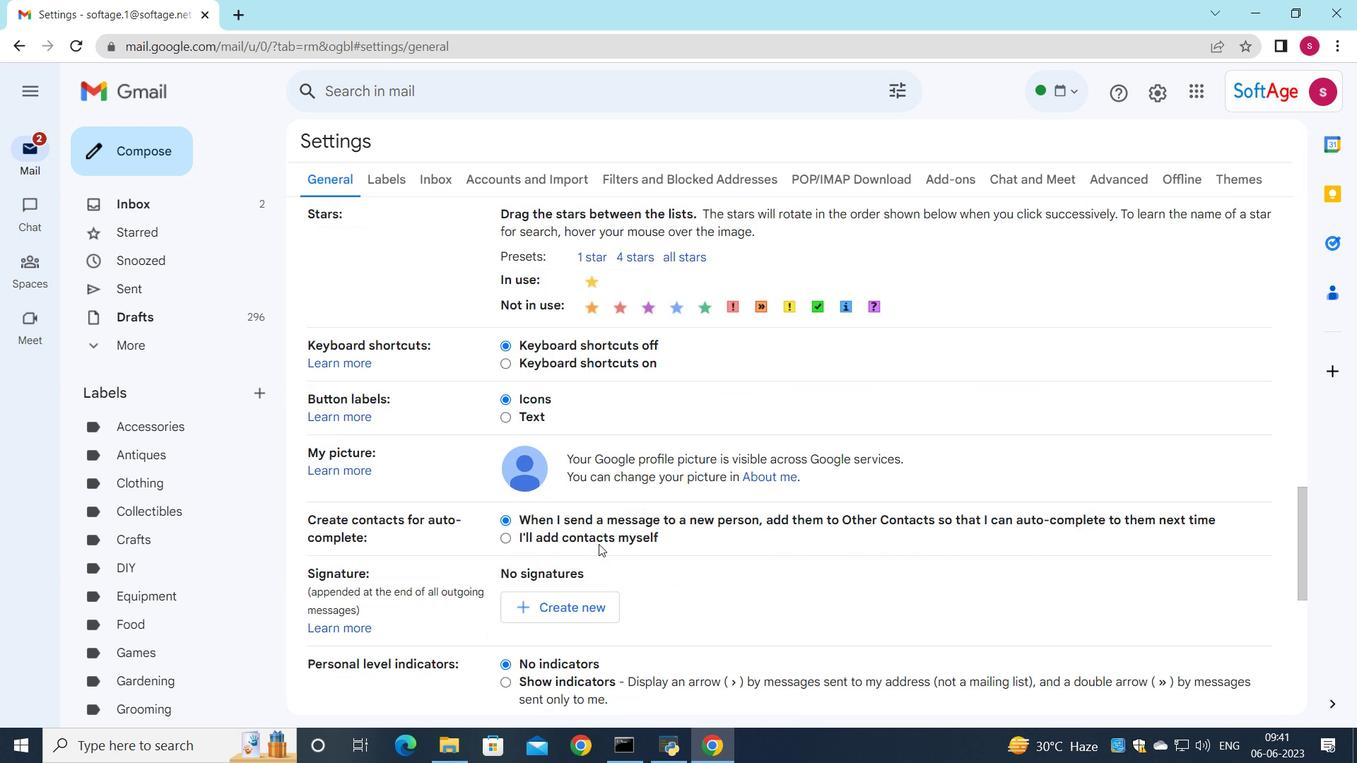 
Action: Mouse moved to (558, 522)
Screenshot: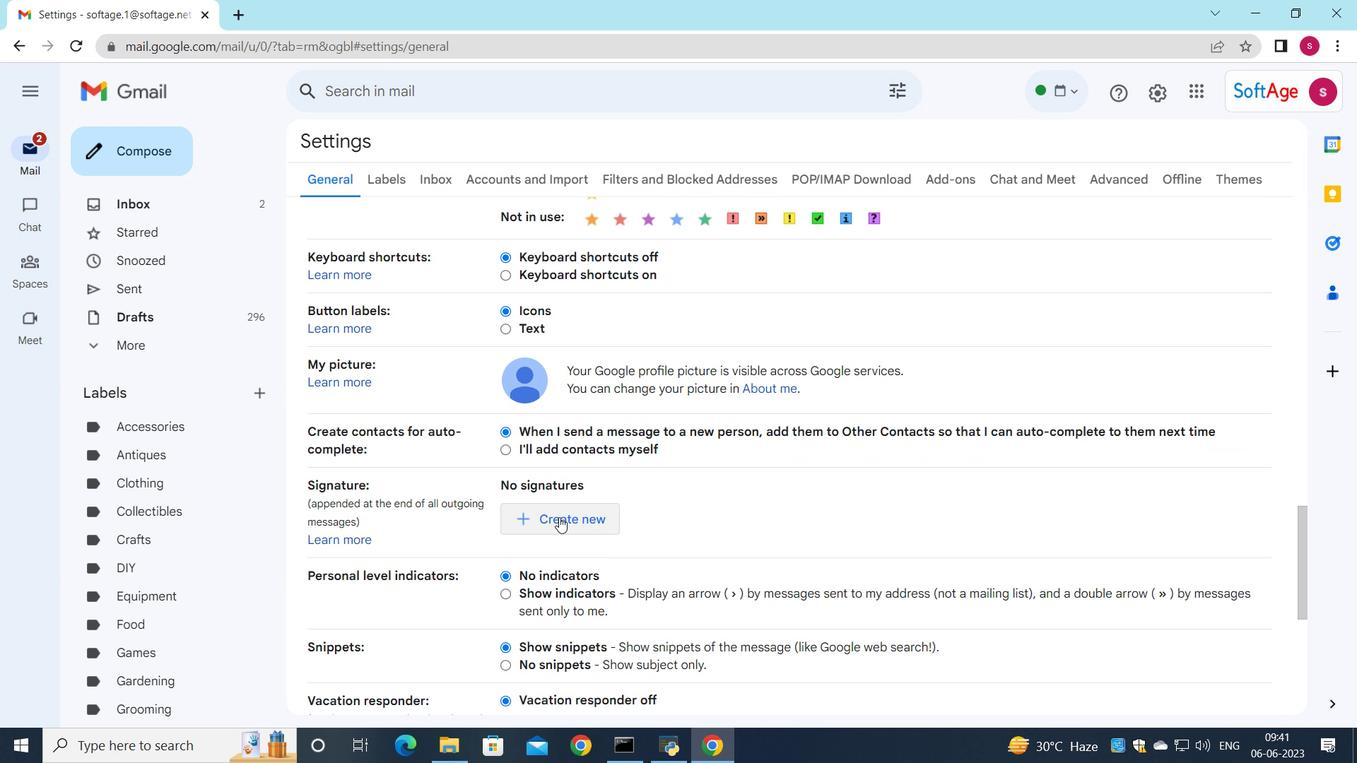 
Action: Mouse pressed left at (558, 522)
Screenshot: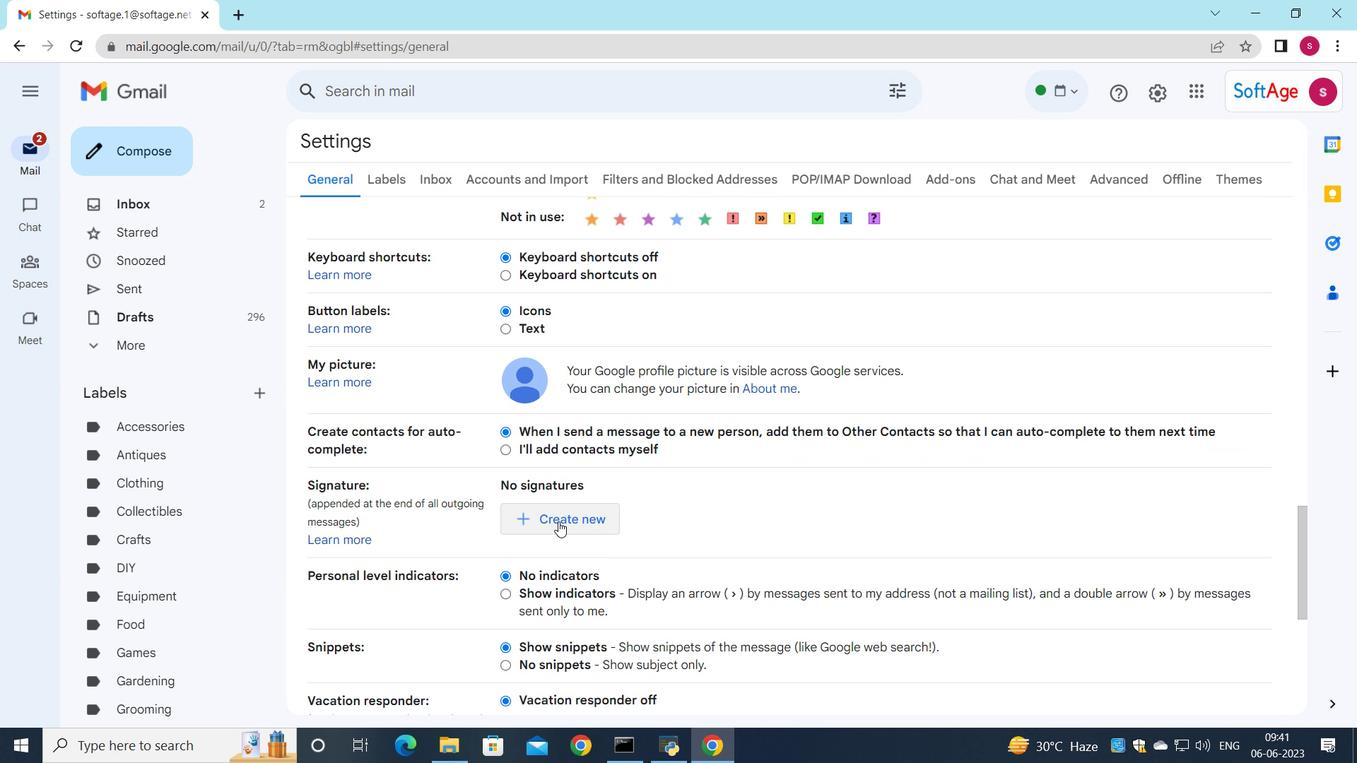 
Action: Key pressed <Key.shift>Brittany<Key.space><Key.shift><Key.shift><Key.shift>Collins
Screenshot: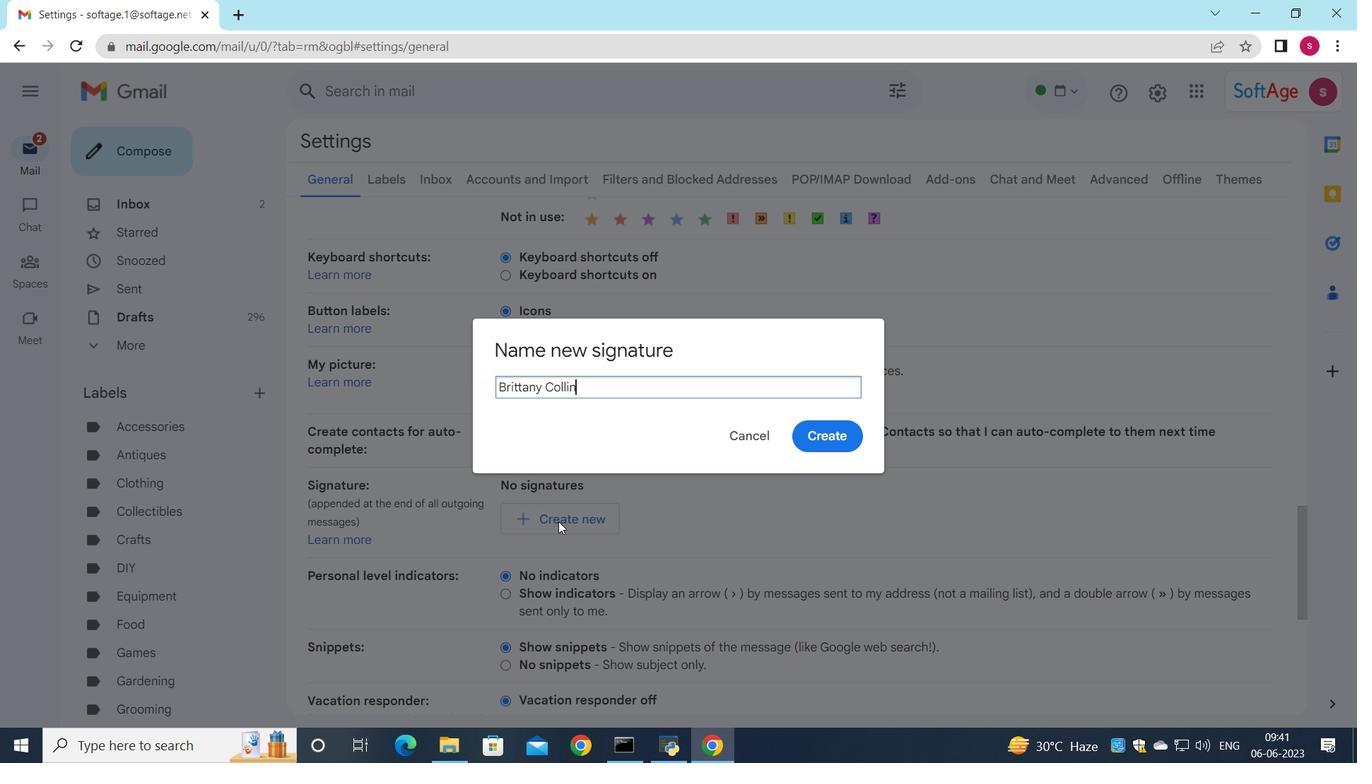 
Action: Mouse moved to (811, 440)
Screenshot: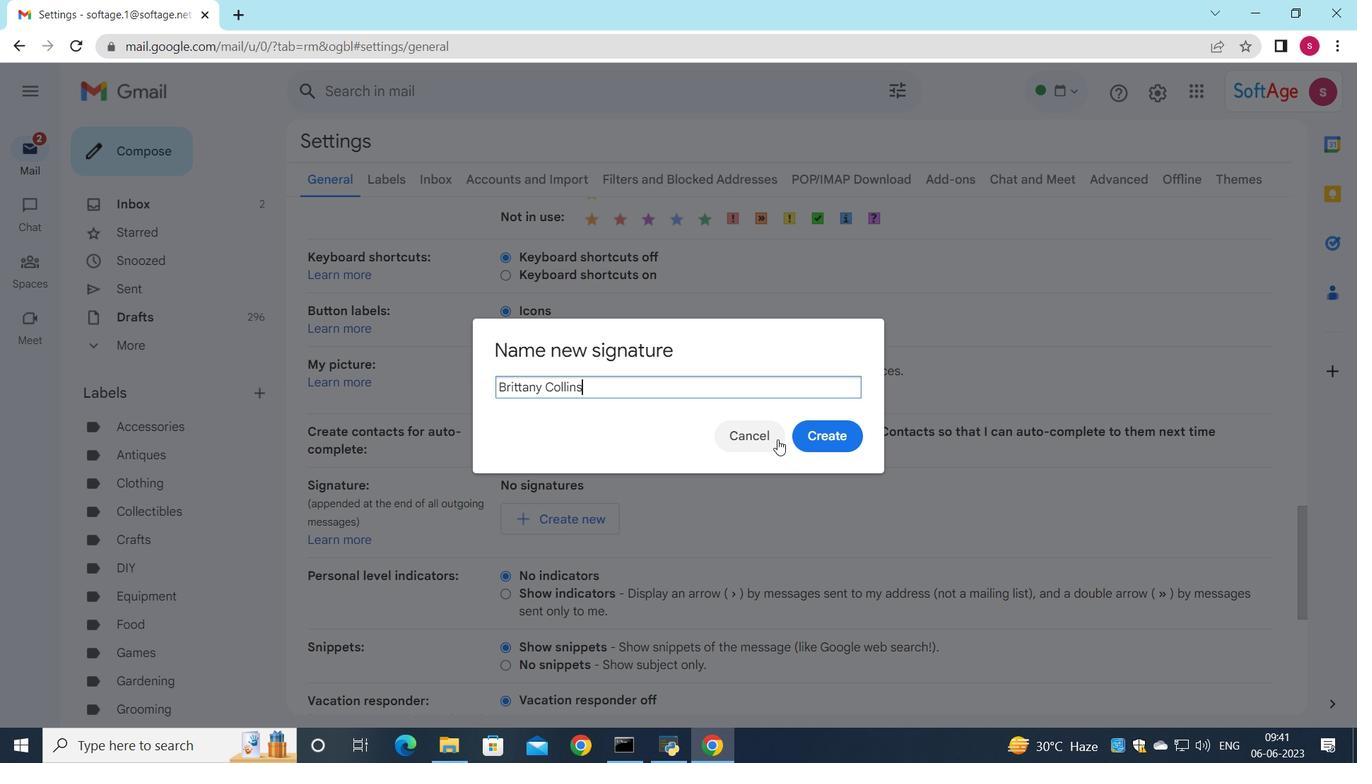 
Action: Mouse pressed left at (811, 440)
Screenshot: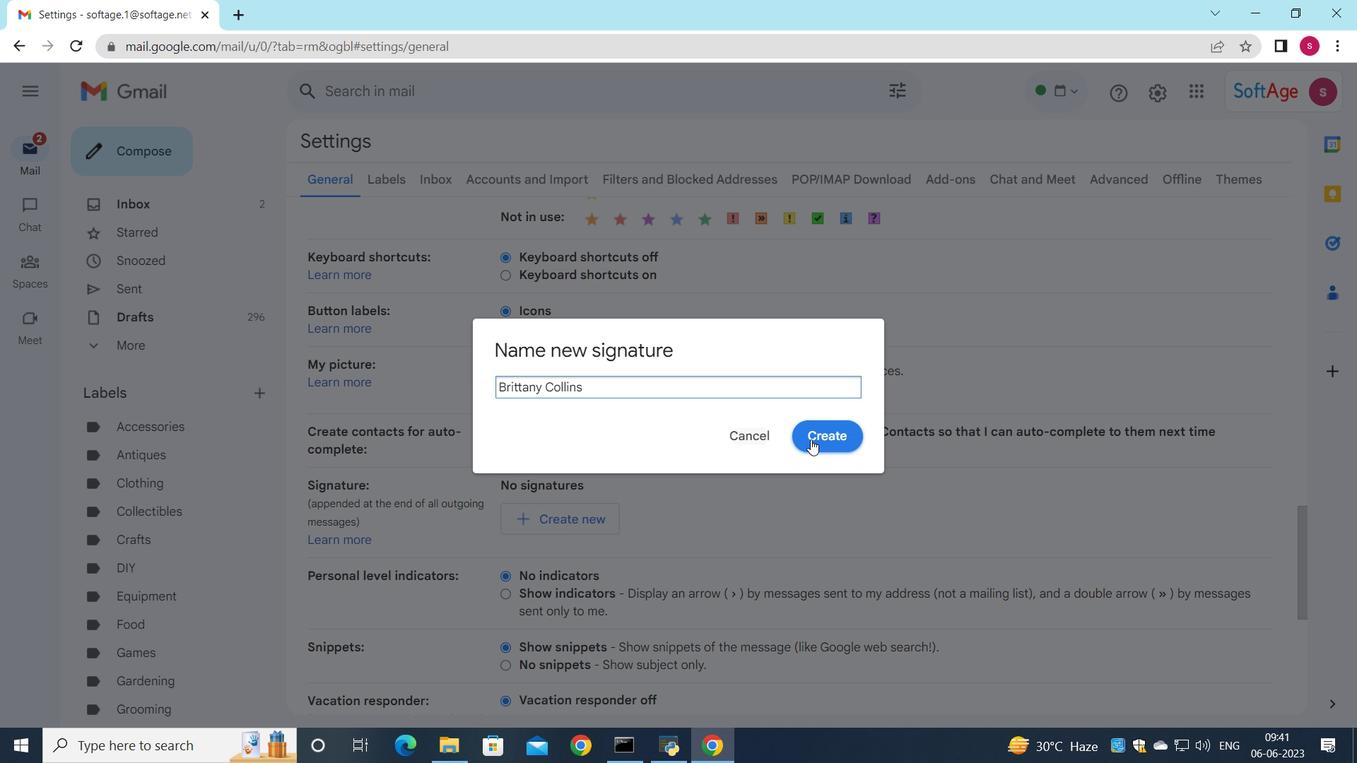 
Action: Mouse moved to (800, 527)
Screenshot: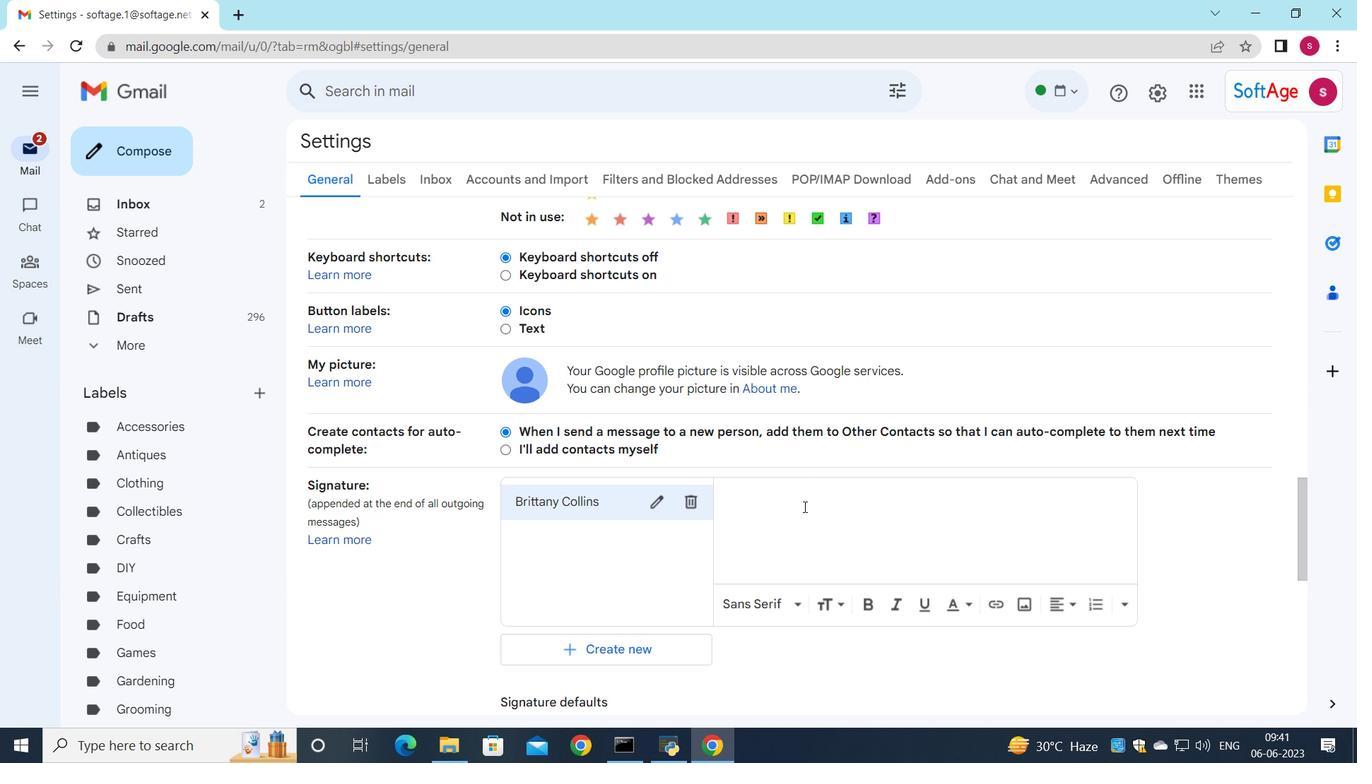 
Action: Mouse pressed left at (800, 527)
Screenshot: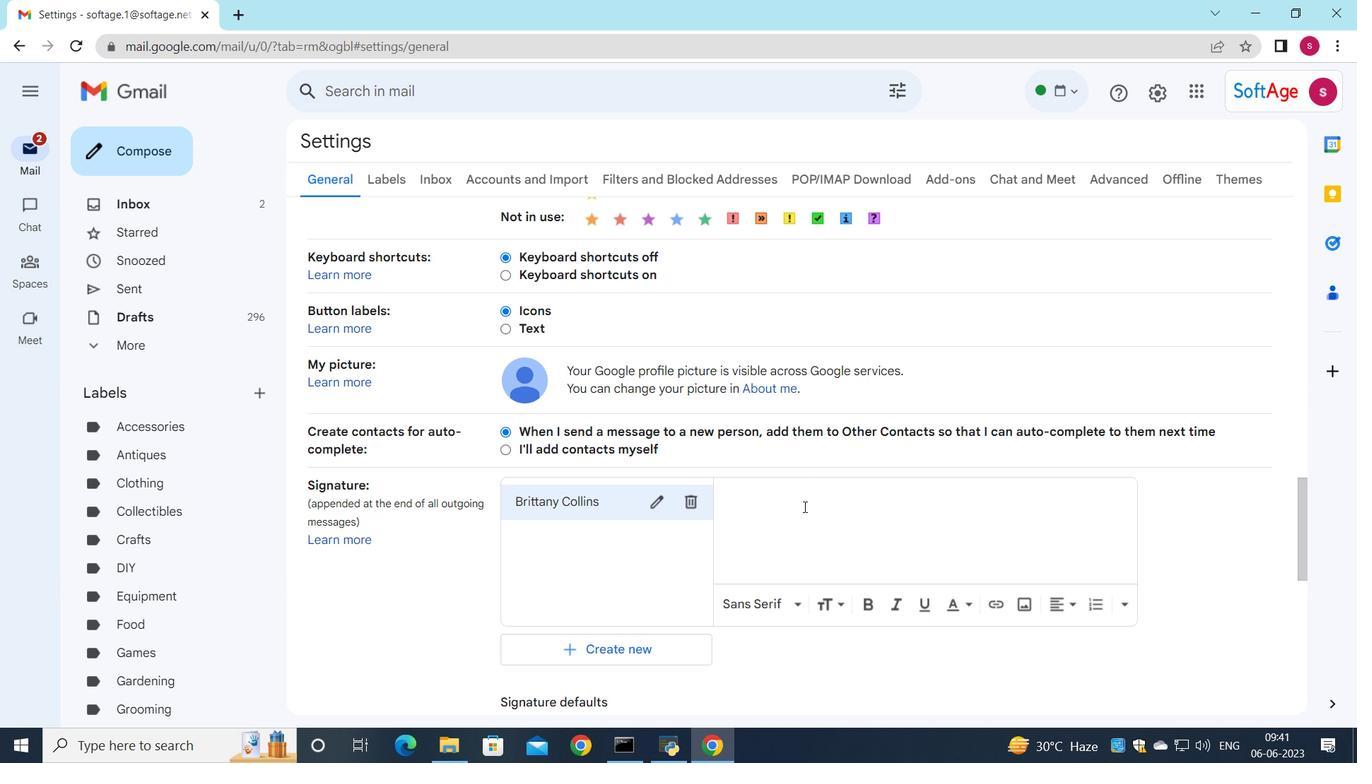 
Action: Key pressed <Key.shift>Brittany<Key.space><Key.shift>Collins
Screenshot: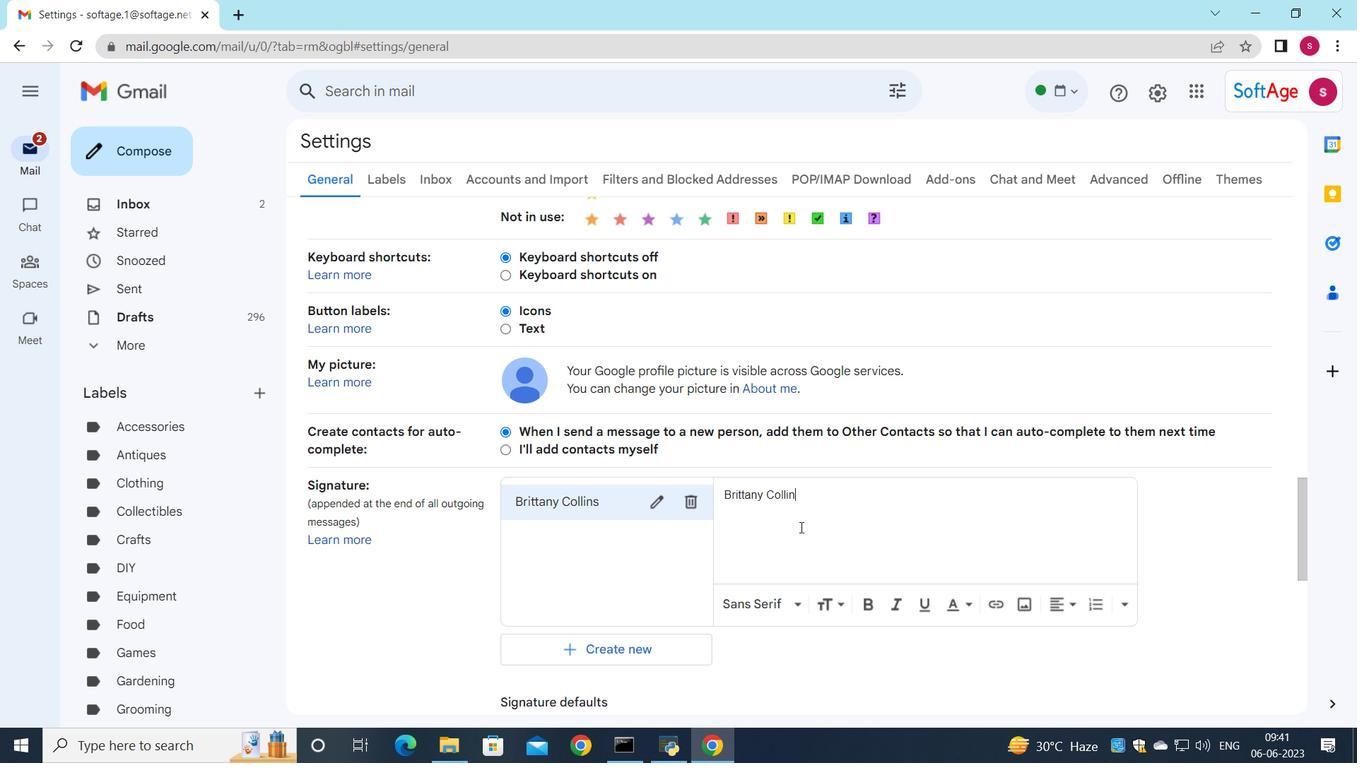 
Action: Mouse scrolled (800, 526) with delta (0, 0)
Screenshot: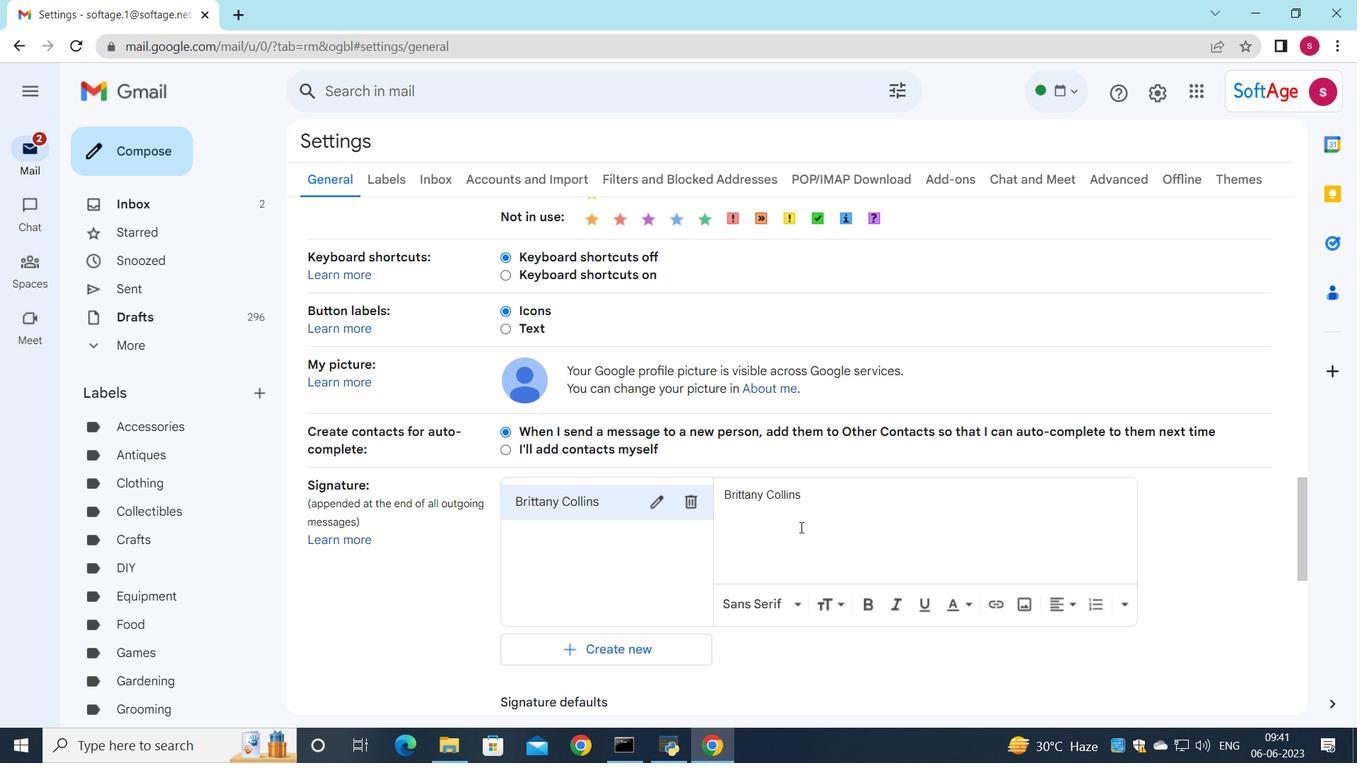
Action: Mouse scrolled (800, 526) with delta (0, 0)
Screenshot: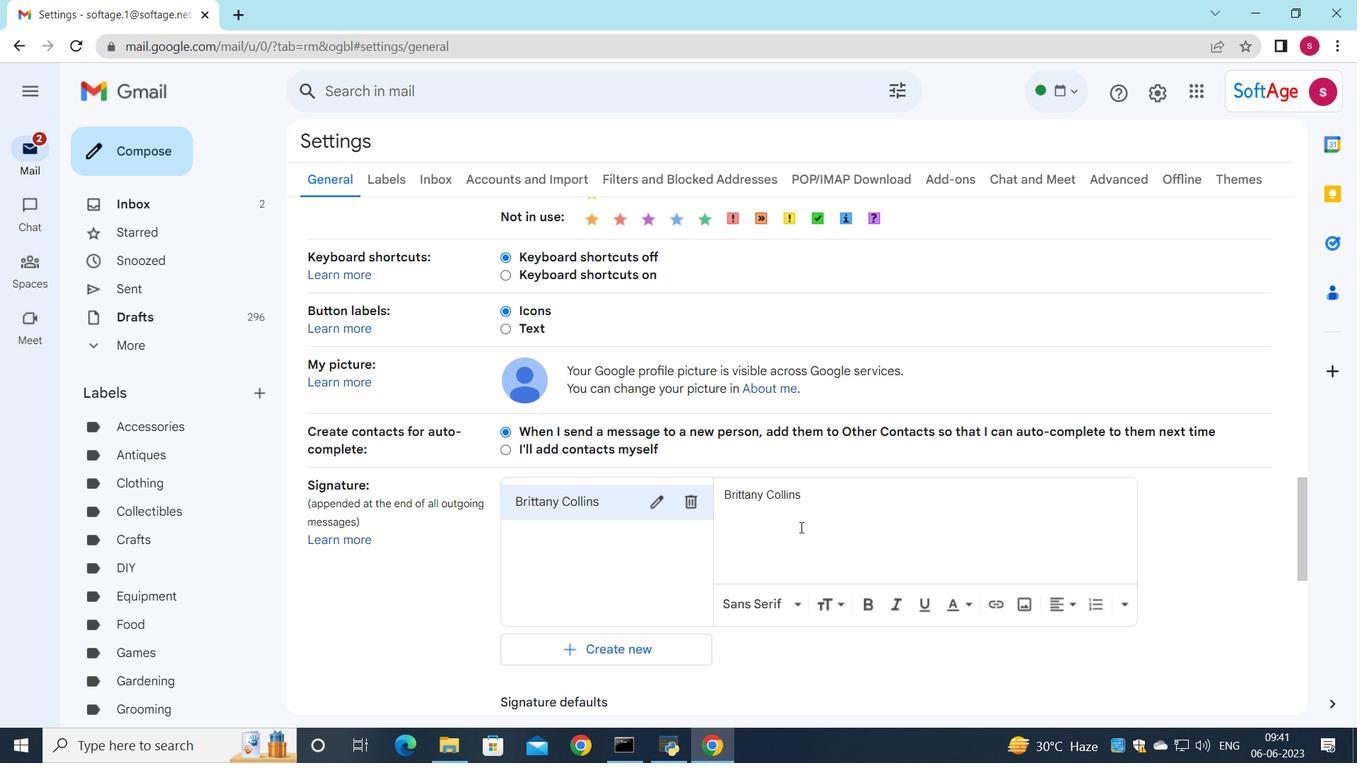 
Action: Mouse scrolled (800, 526) with delta (0, 0)
Screenshot: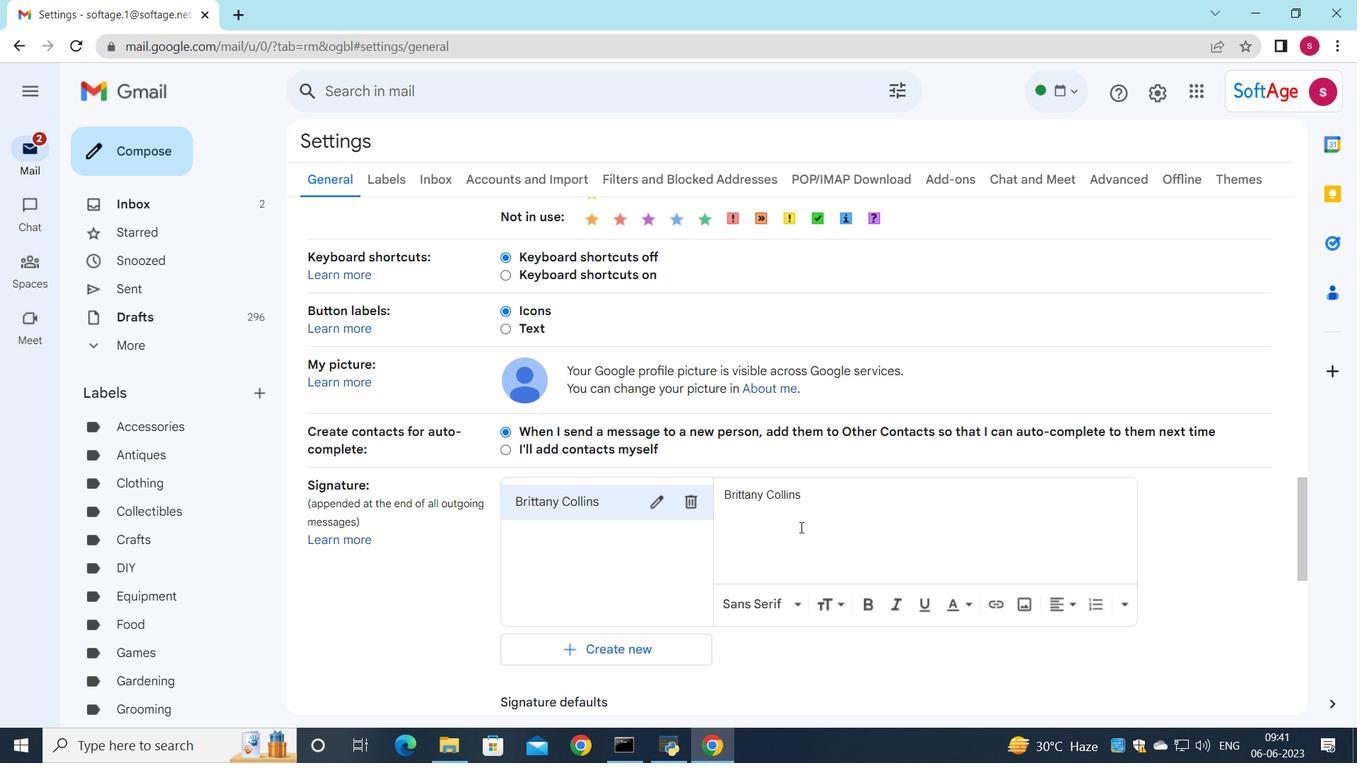 
Action: Mouse scrolled (800, 526) with delta (0, 0)
Screenshot: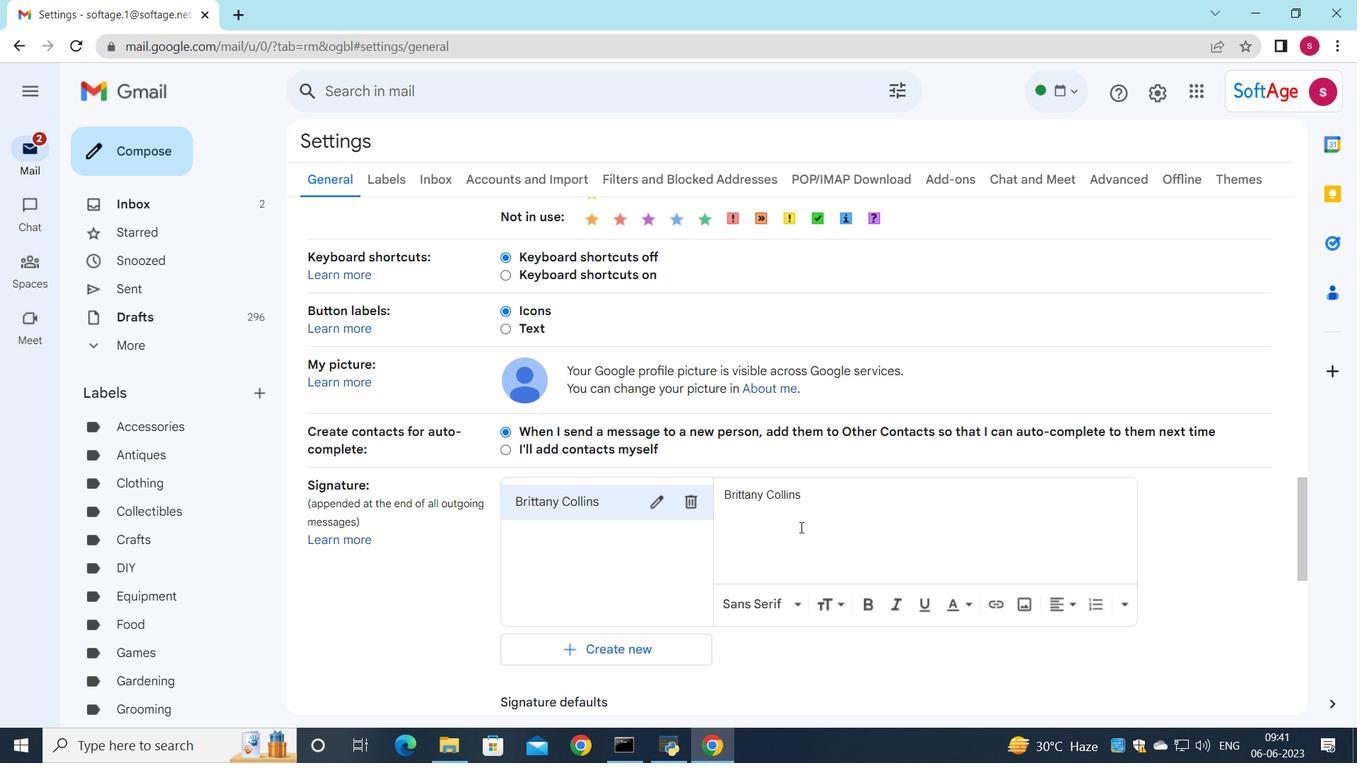 
Action: Mouse moved to (598, 390)
Screenshot: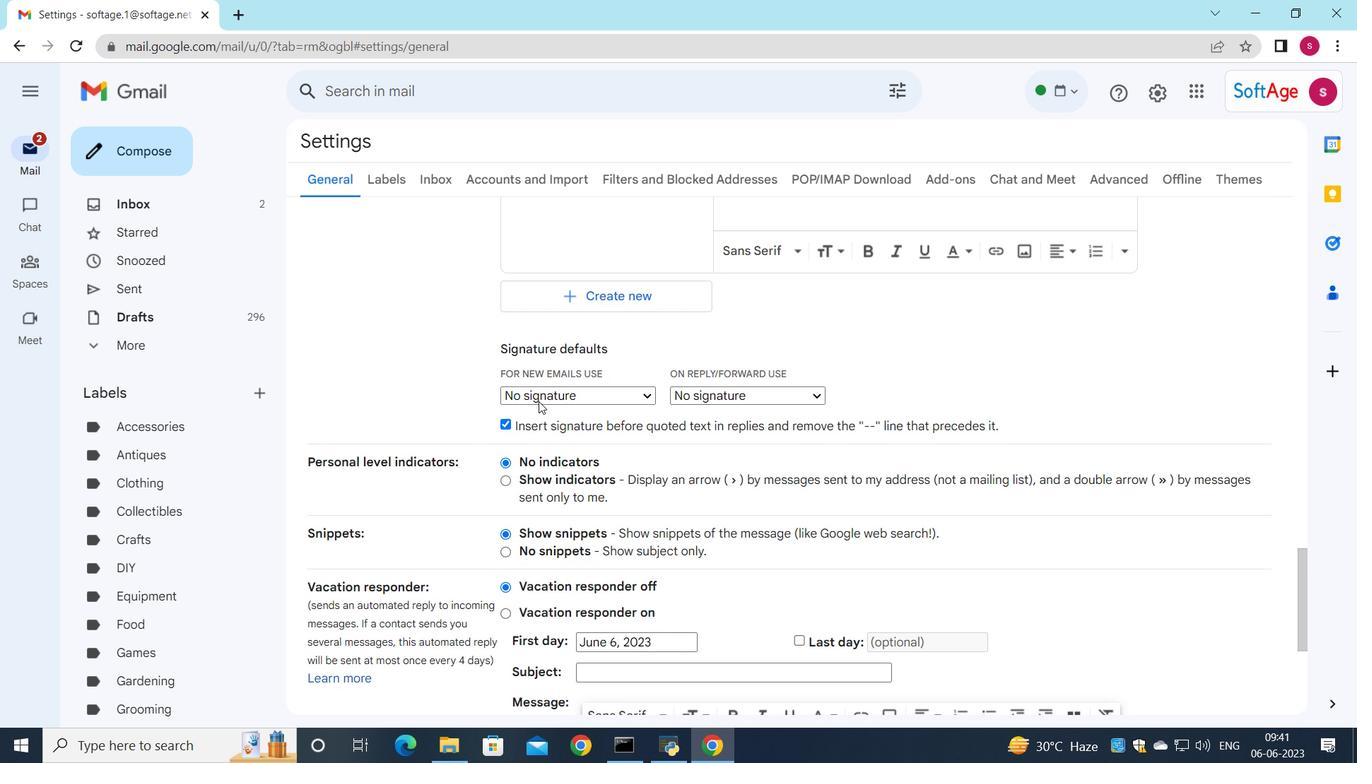 
Action: Mouse pressed left at (598, 390)
Screenshot: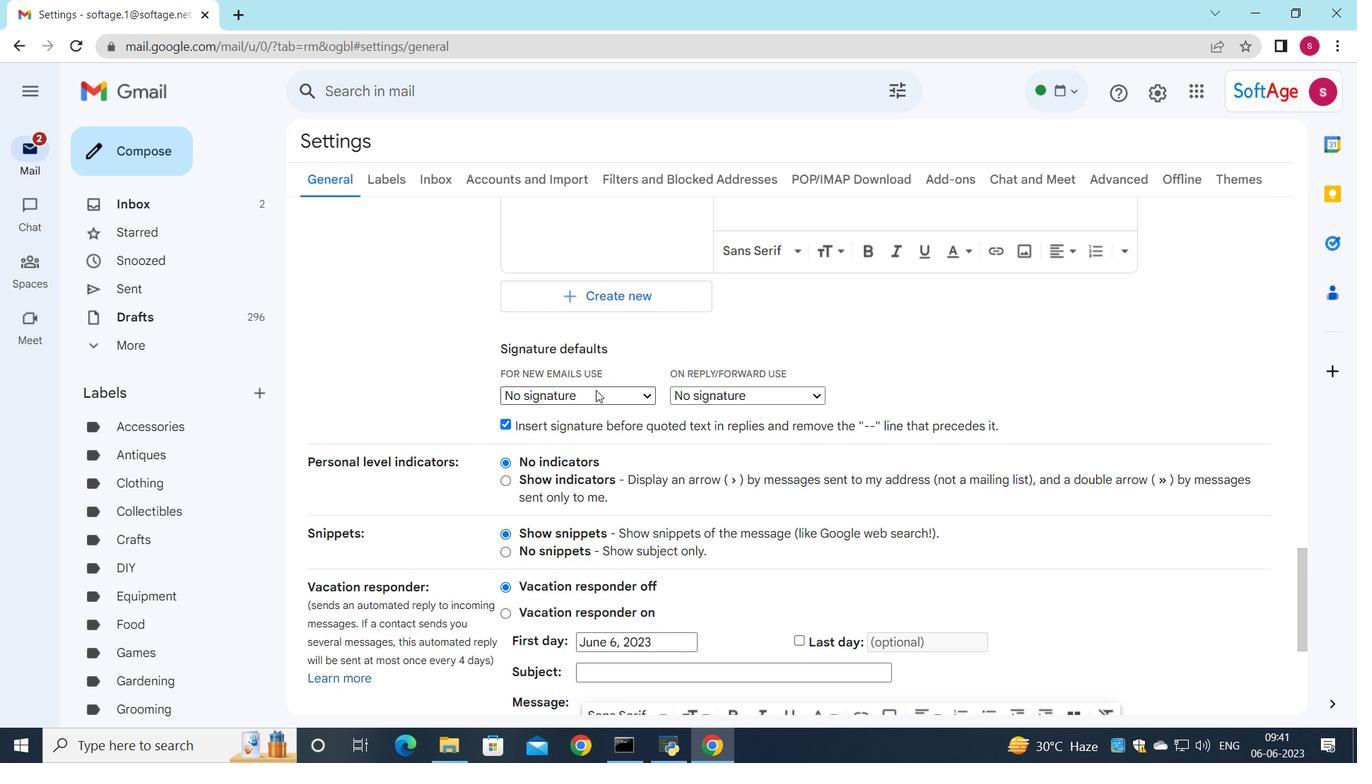 
Action: Mouse moved to (595, 422)
Screenshot: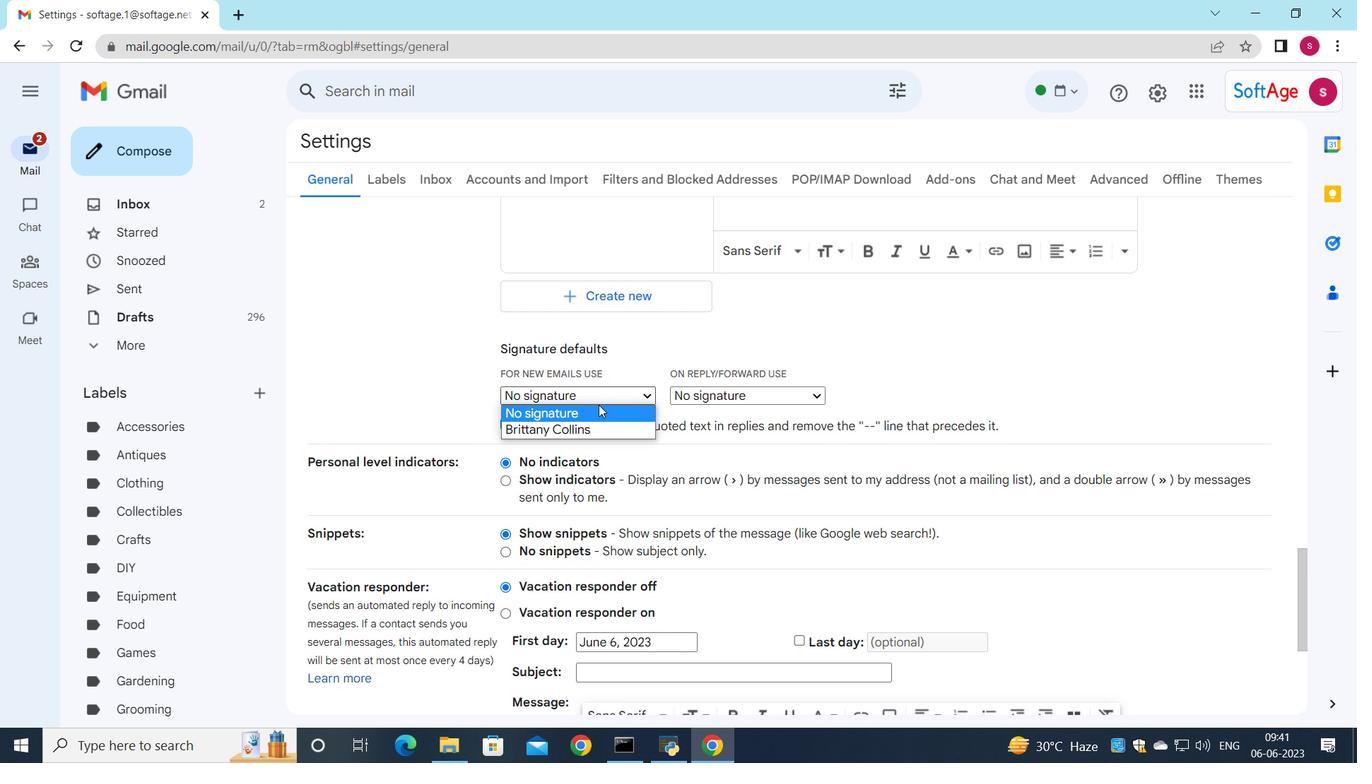 
Action: Mouse pressed left at (595, 422)
Screenshot: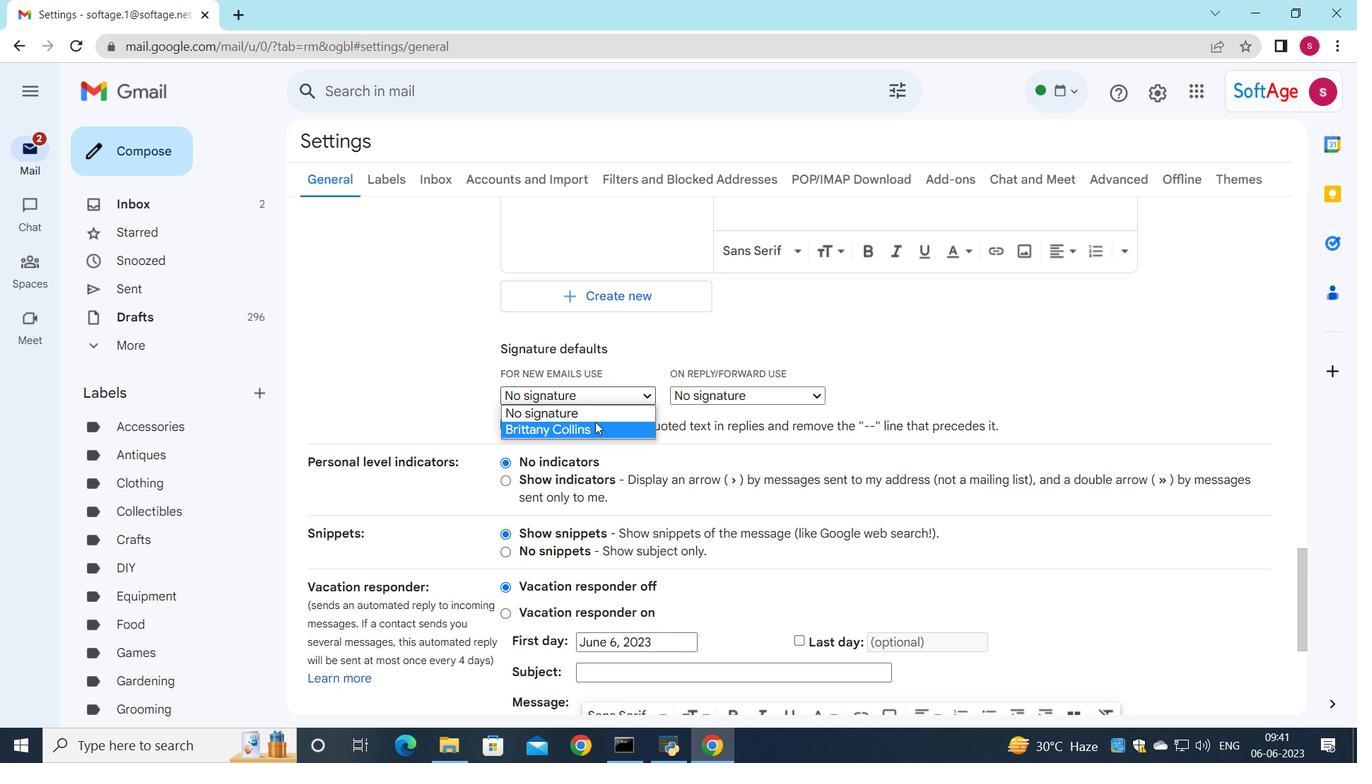 
Action: Mouse moved to (682, 389)
Screenshot: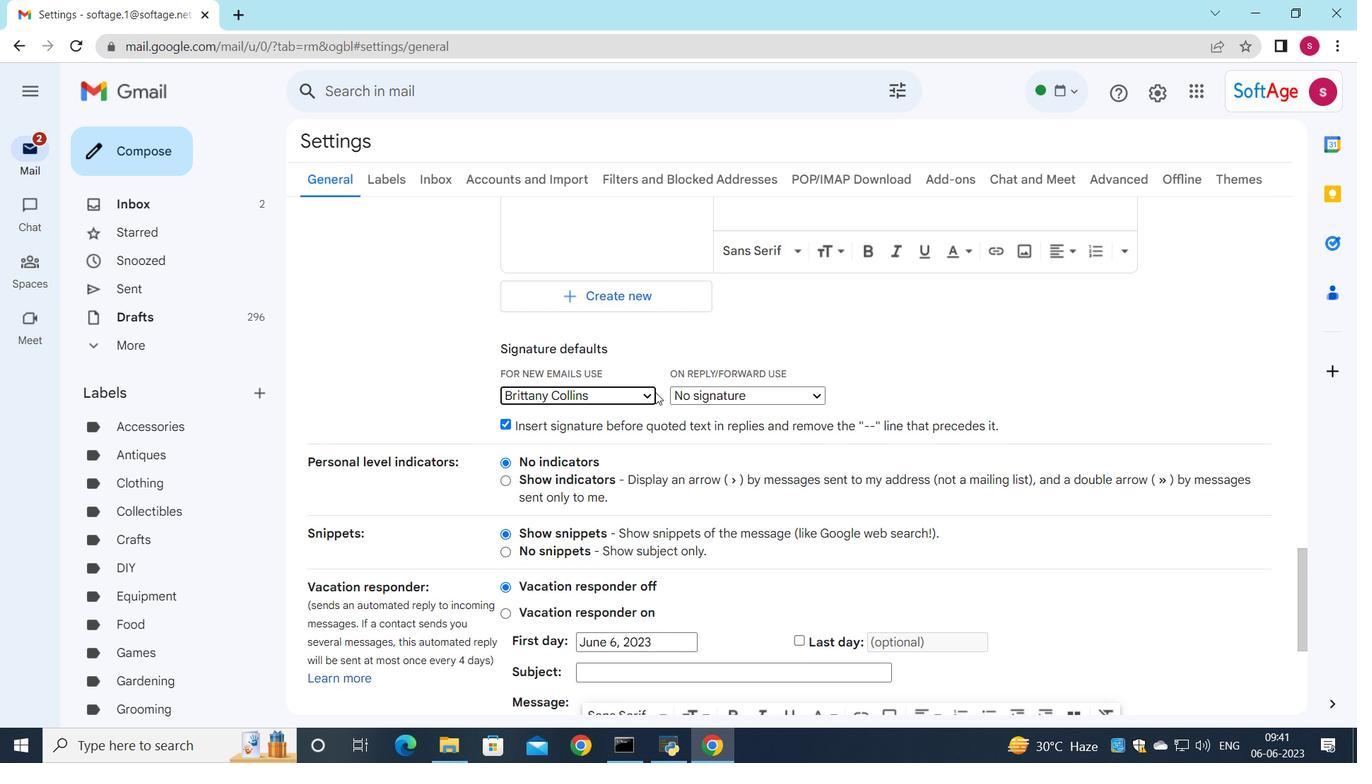 
Action: Mouse pressed left at (682, 389)
Screenshot: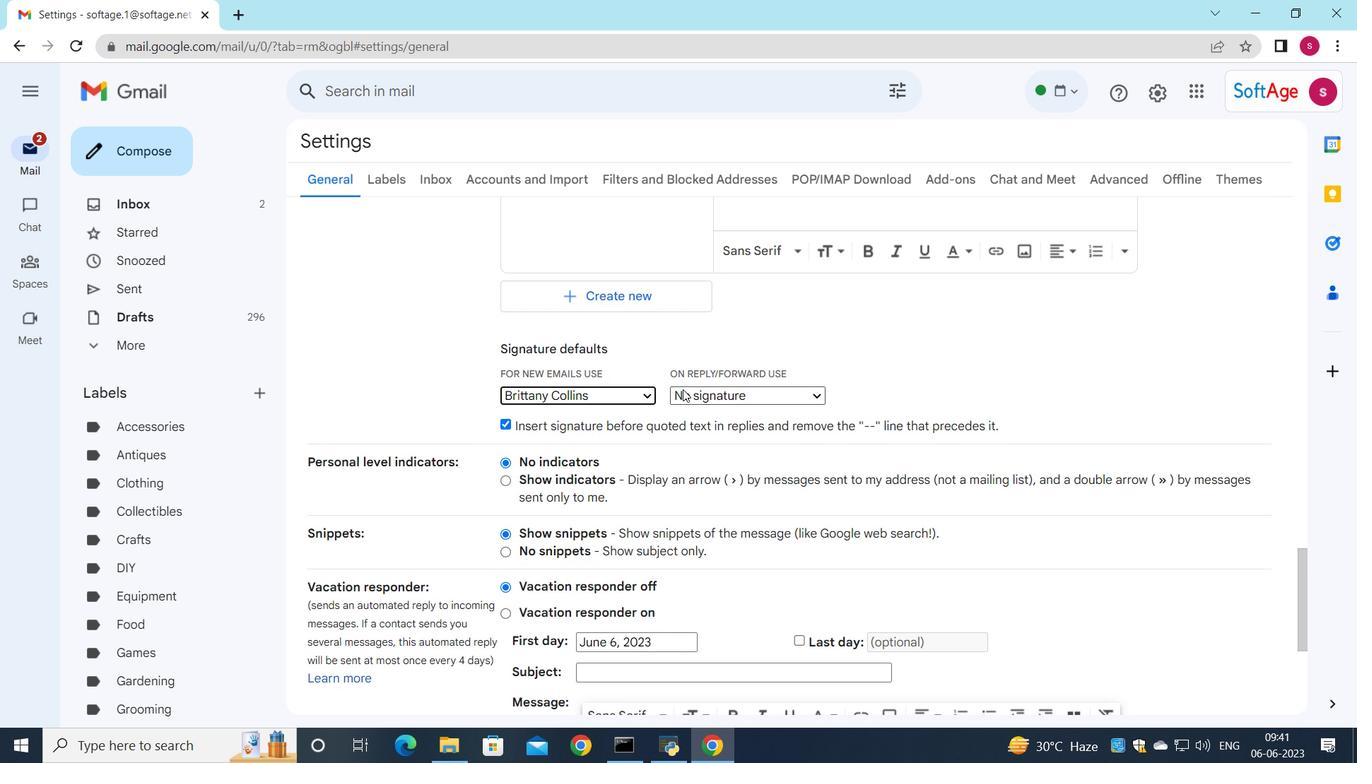 
Action: Mouse moved to (687, 424)
Screenshot: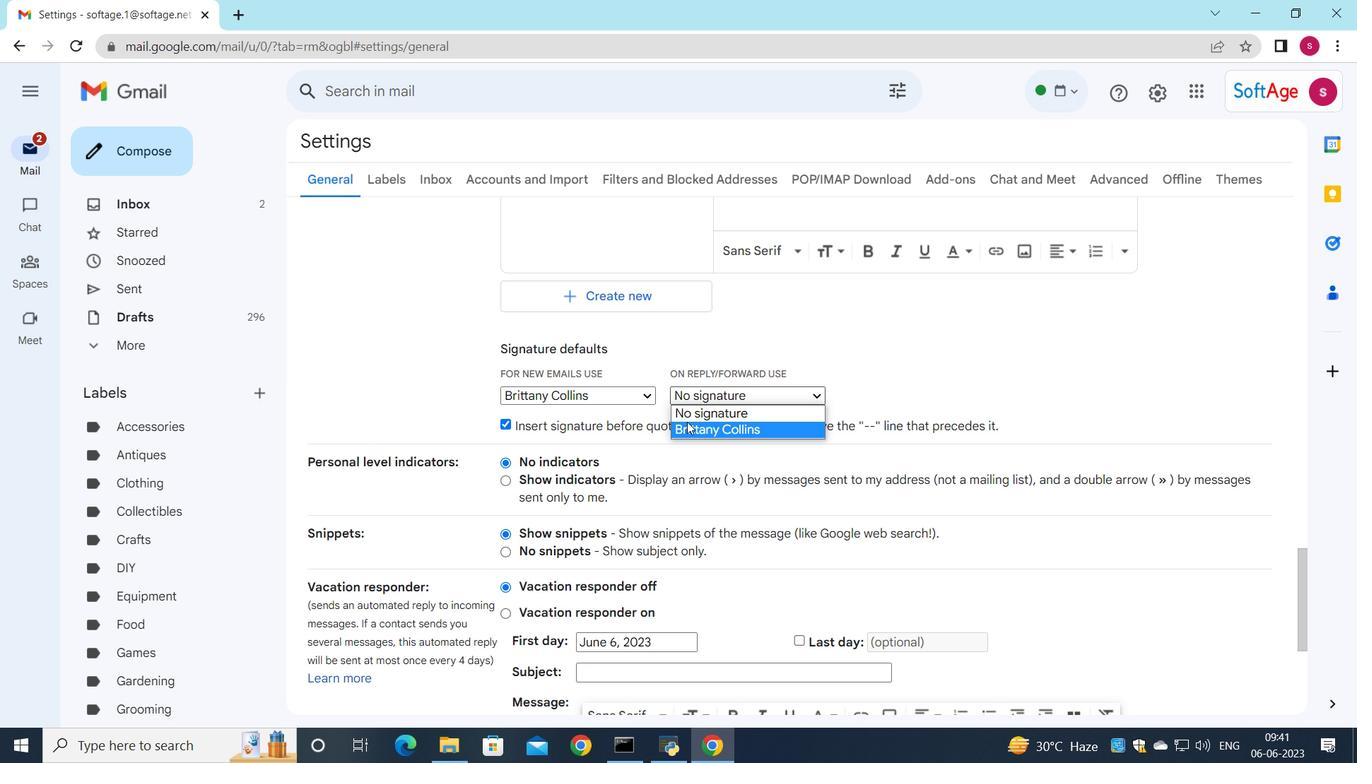 
Action: Mouse pressed left at (687, 424)
Screenshot: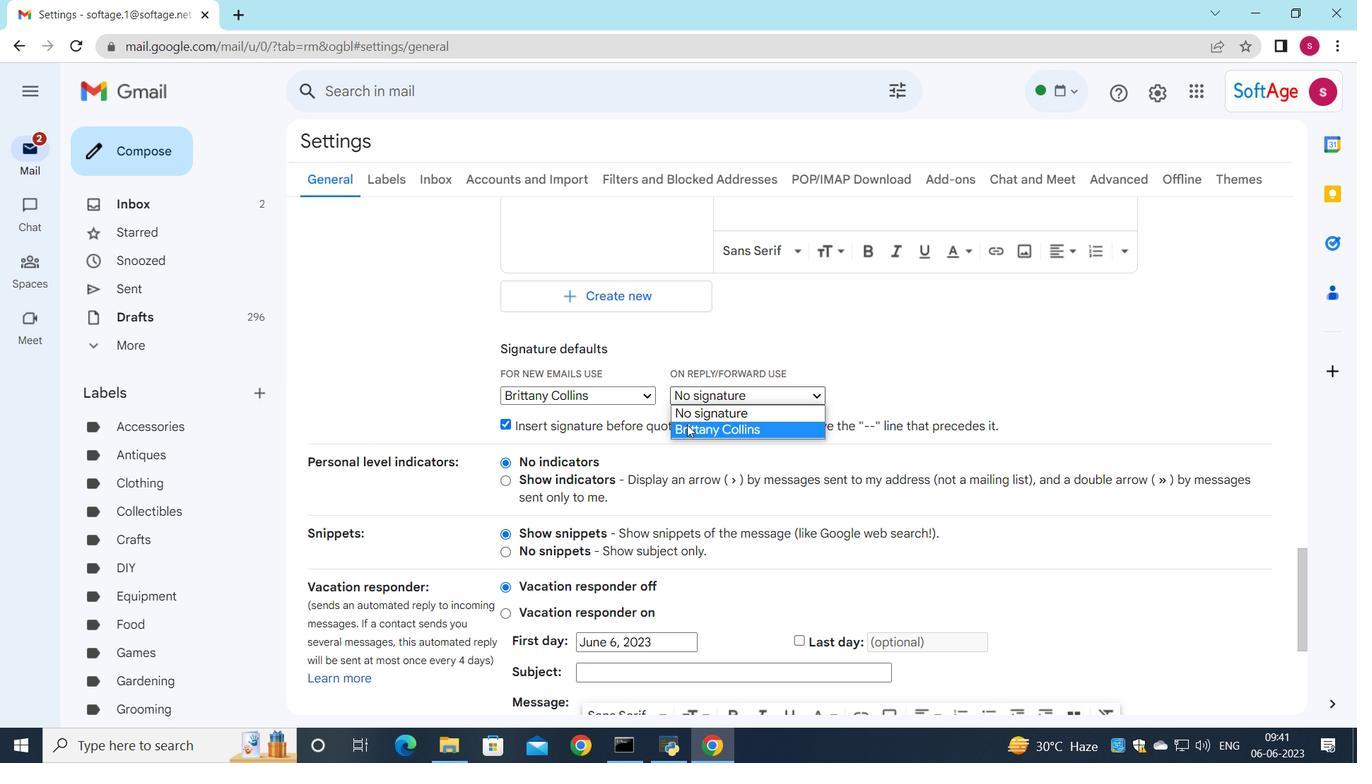 
Action: Mouse scrolled (687, 424) with delta (0, 0)
Screenshot: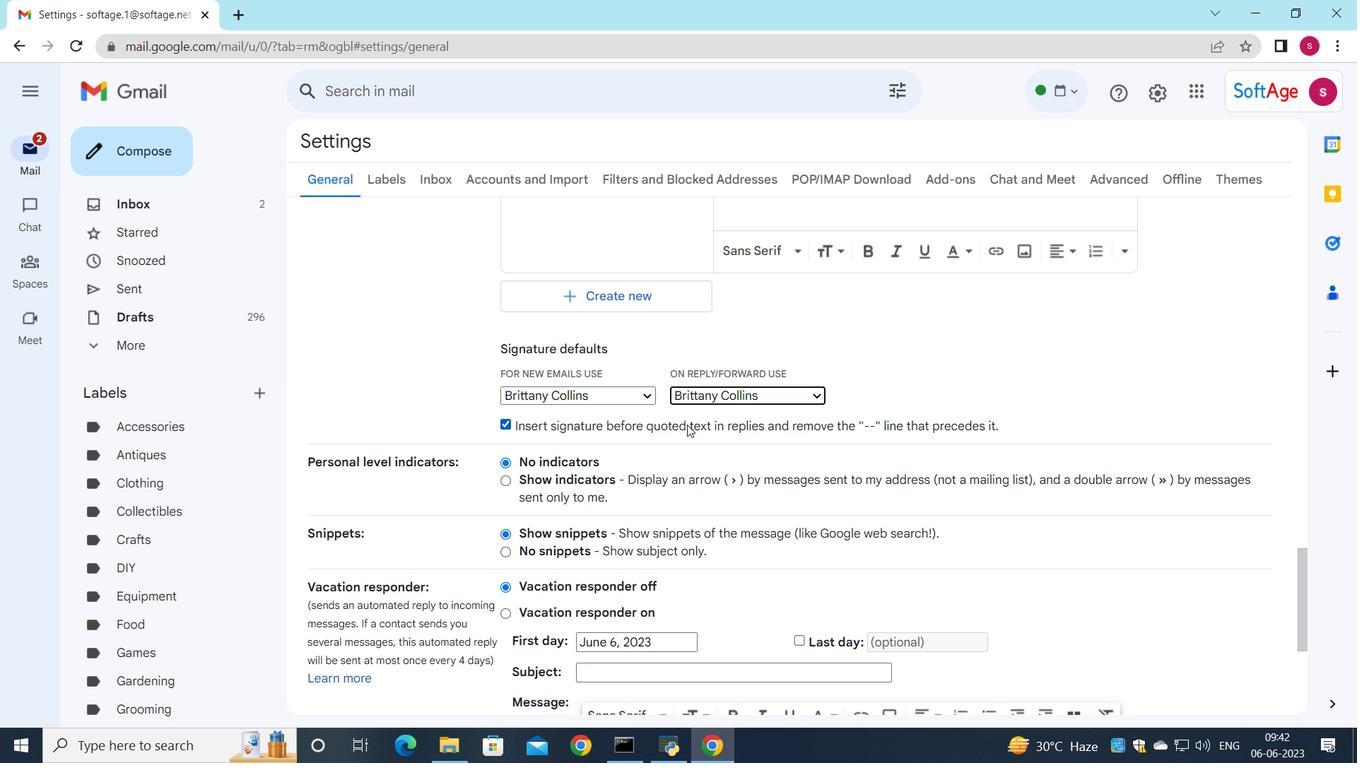 
Action: Mouse scrolled (687, 424) with delta (0, 0)
Screenshot: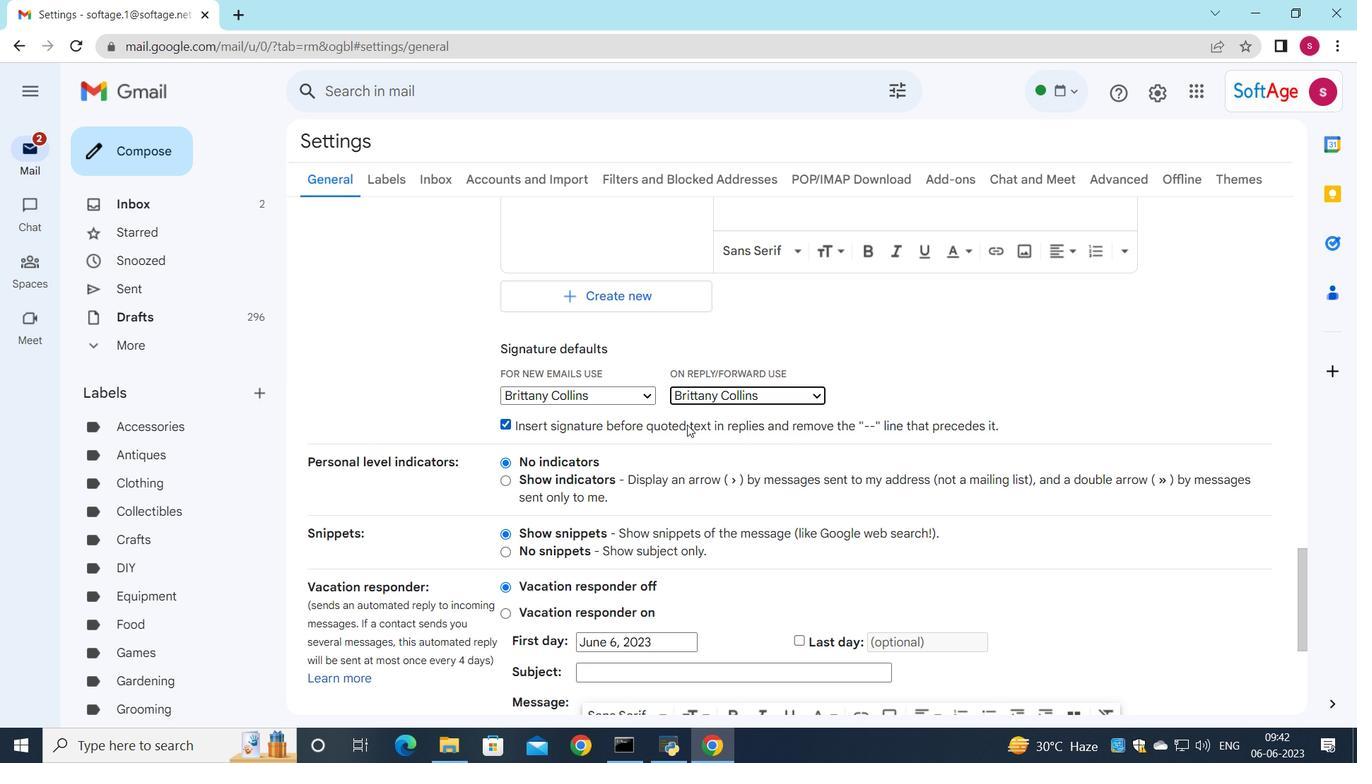 
Action: Mouse scrolled (687, 424) with delta (0, 0)
Screenshot: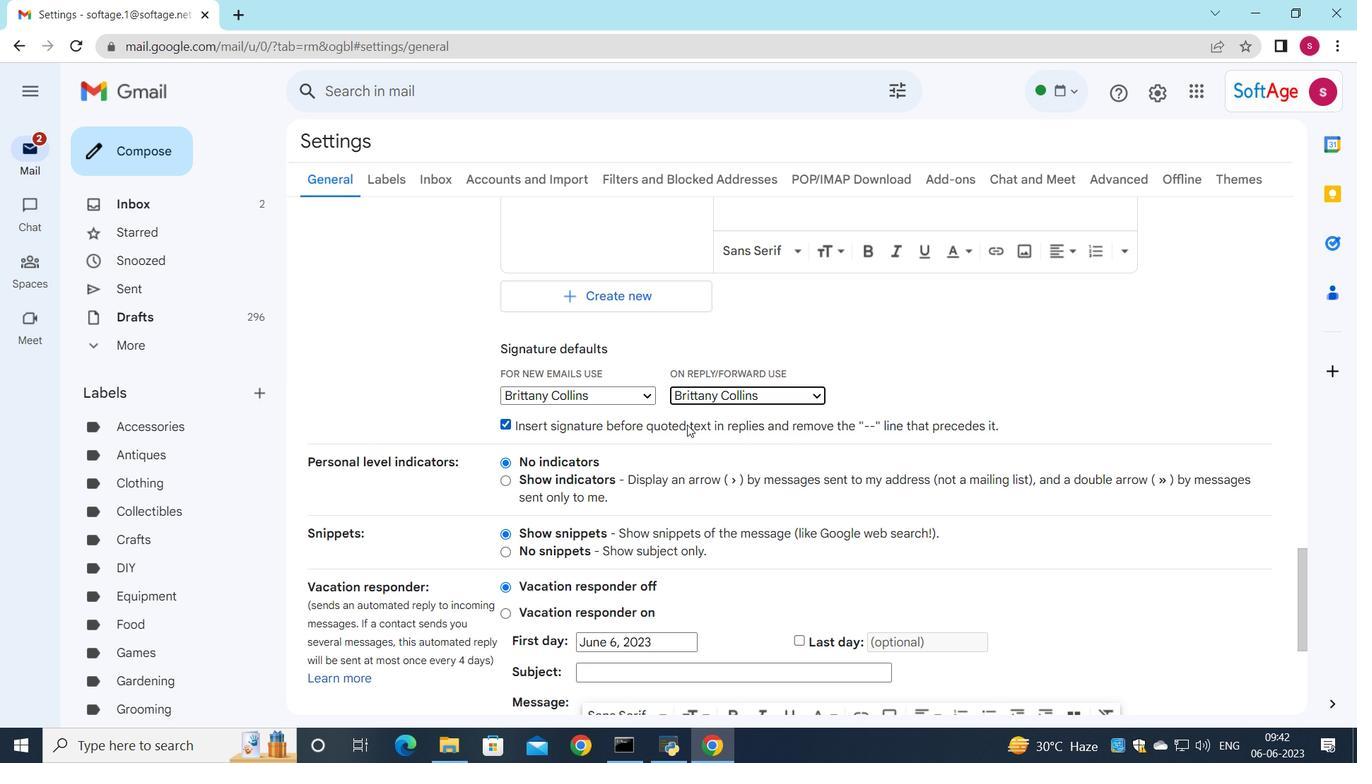 
Action: Mouse scrolled (687, 424) with delta (0, 0)
Screenshot: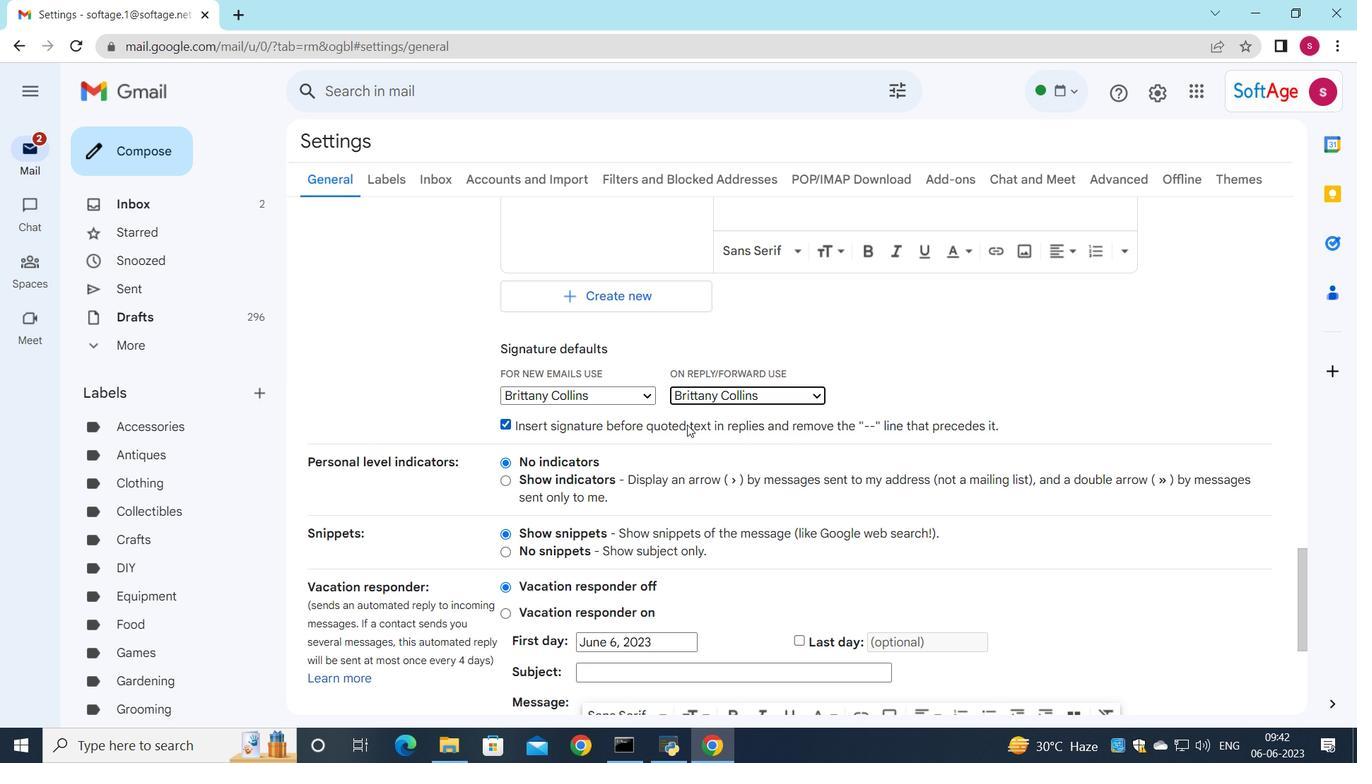 
Action: Mouse scrolled (687, 424) with delta (0, 0)
Screenshot: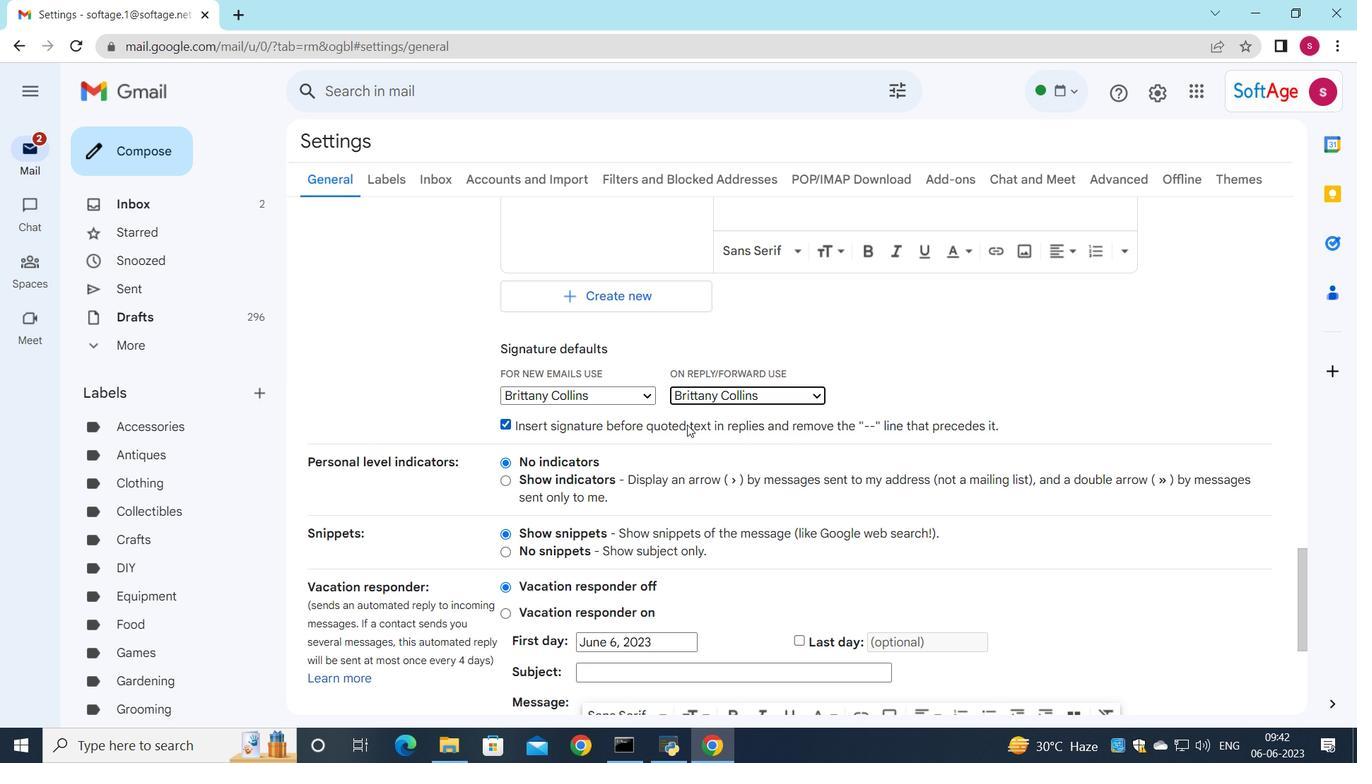 
Action: Mouse scrolled (687, 424) with delta (0, 0)
Screenshot: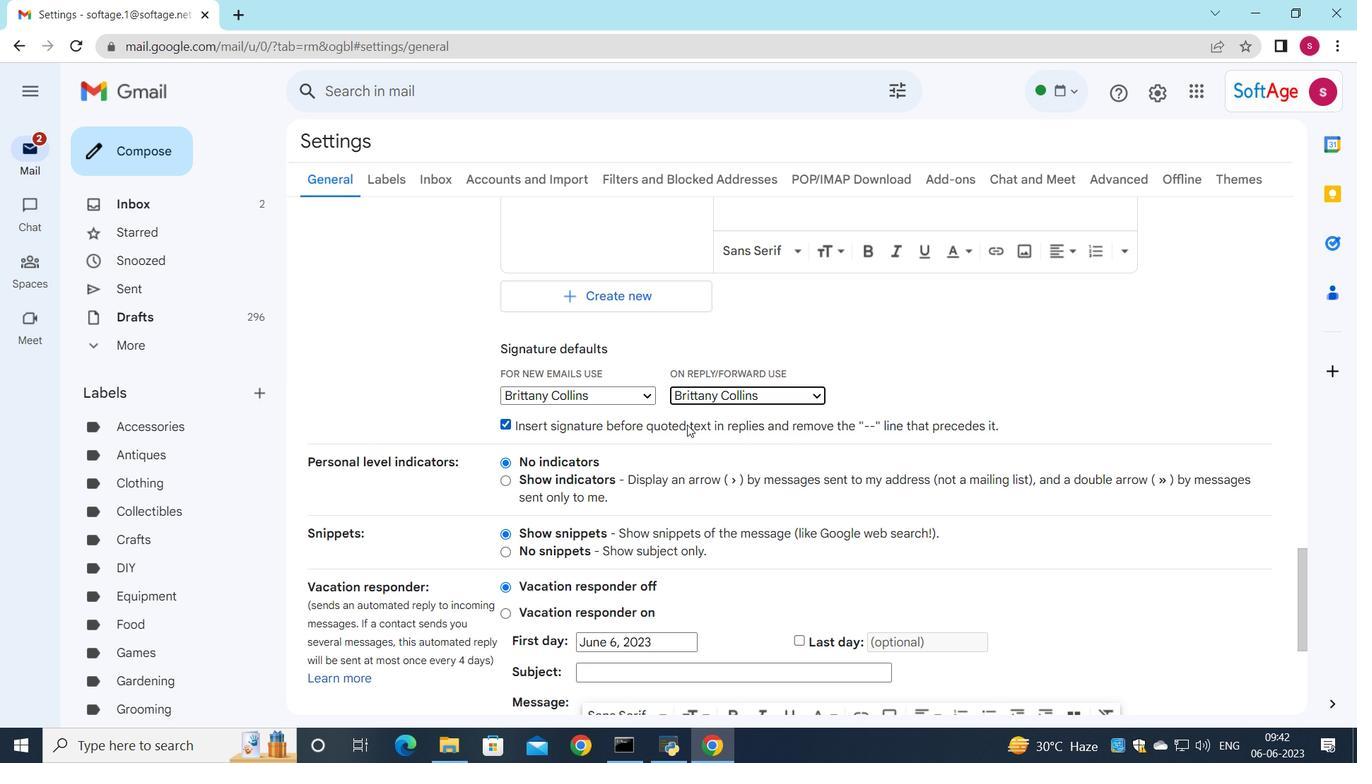 
Action: Mouse moved to (747, 621)
Screenshot: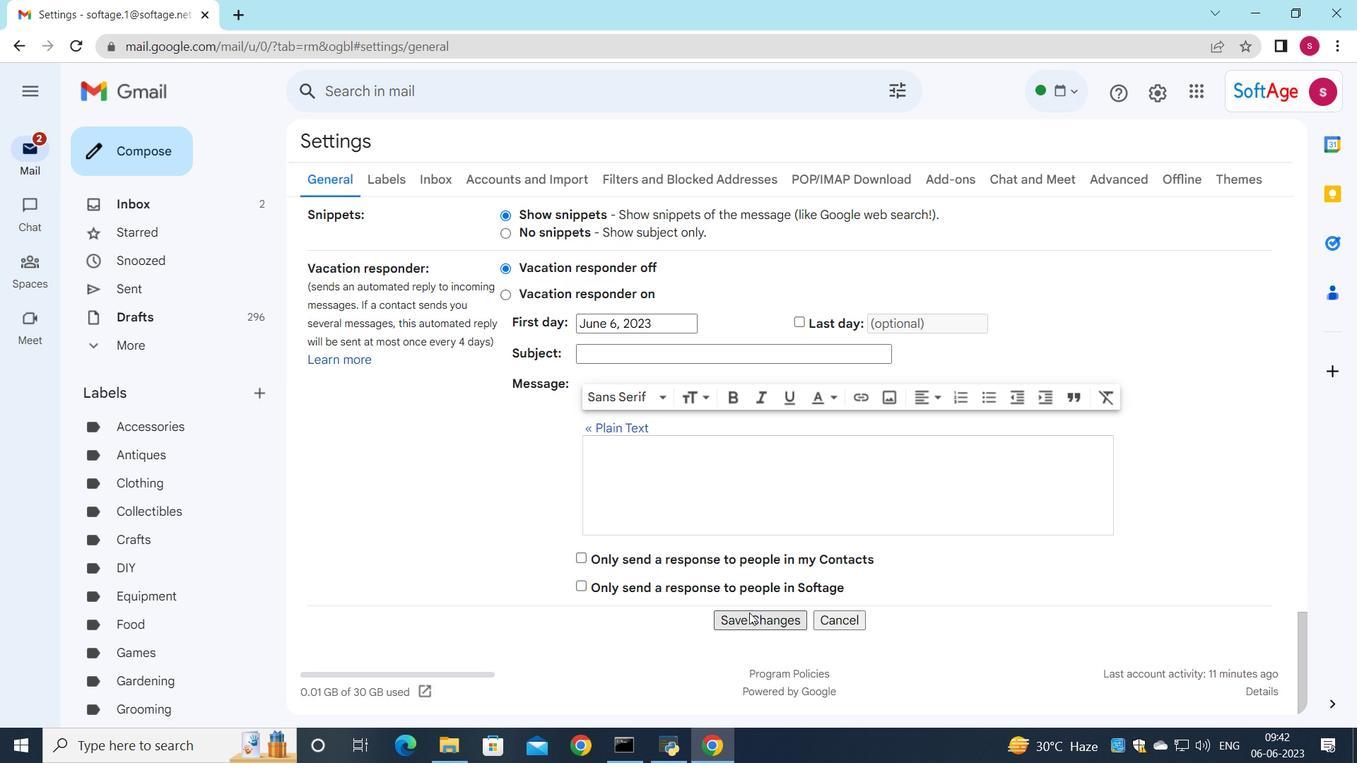 
Action: Mouse pressed left at (747, 621)
Screenshot: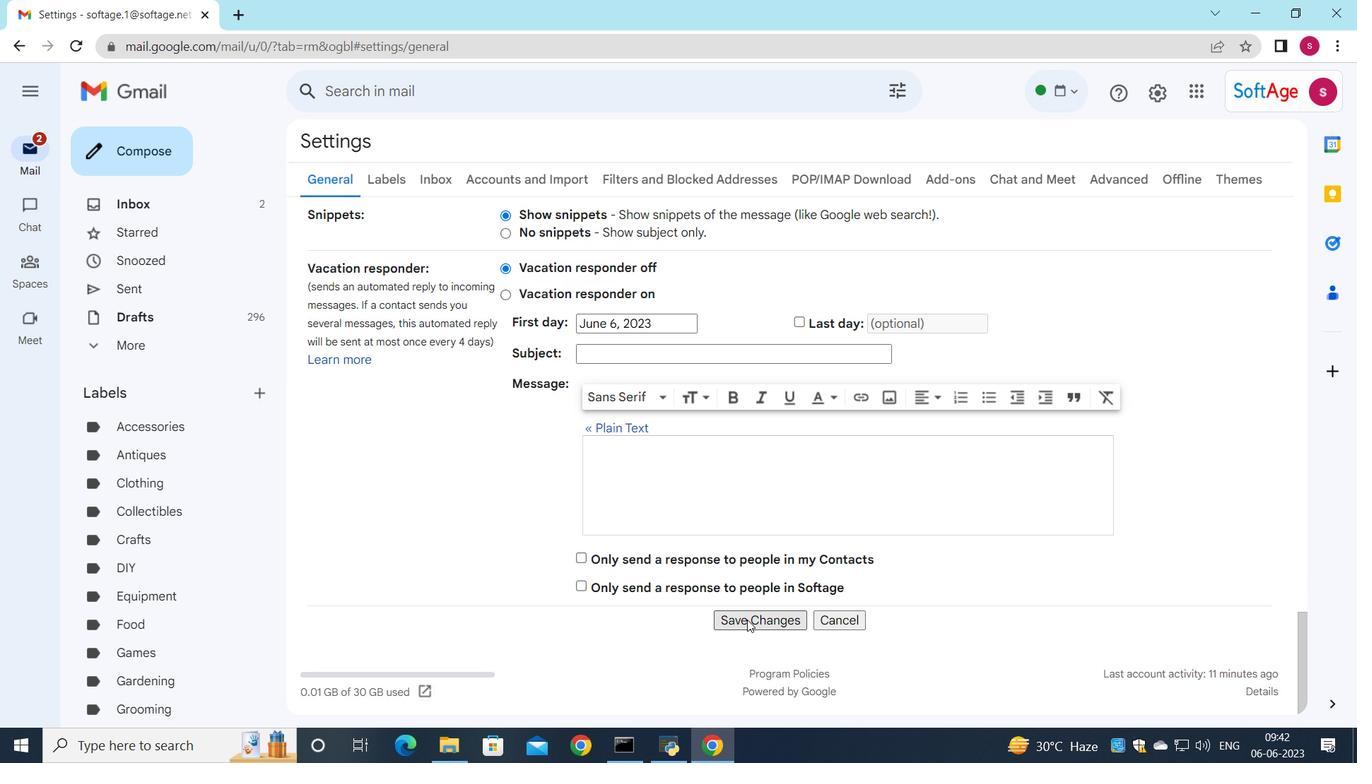 
Action: Mouse moved to (311, 707)
Screenshot: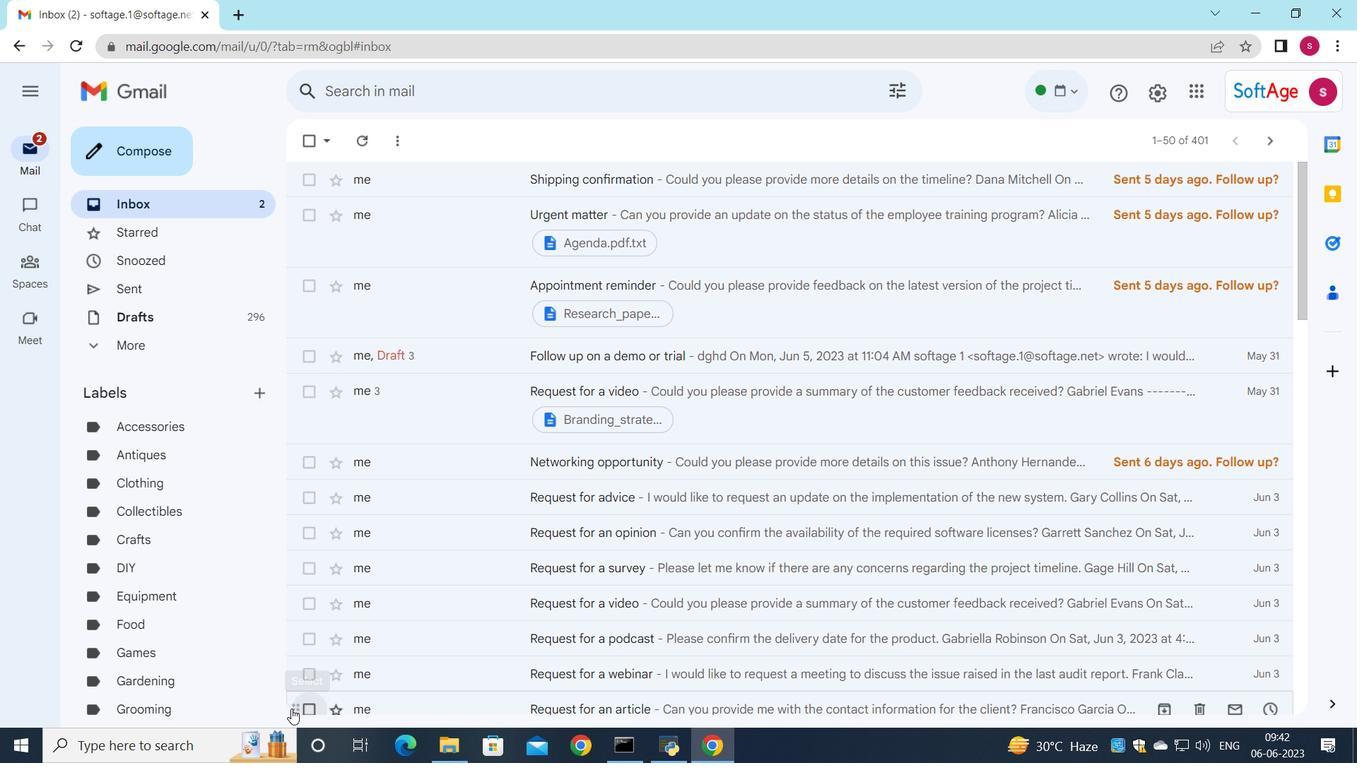 
Action: Mouse pressed left at (311, 707)
Screenshot: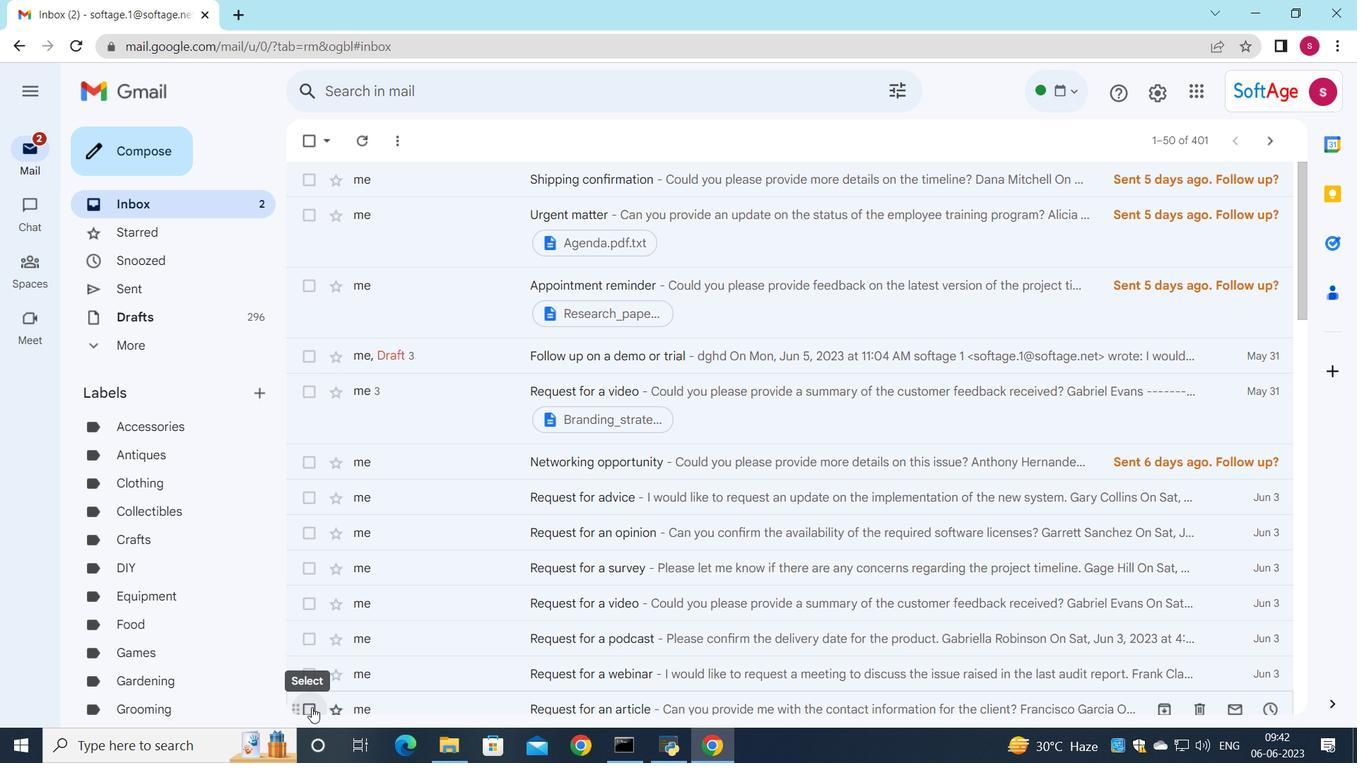 
Action: Mouse moved to (682, 142)
Screenshot: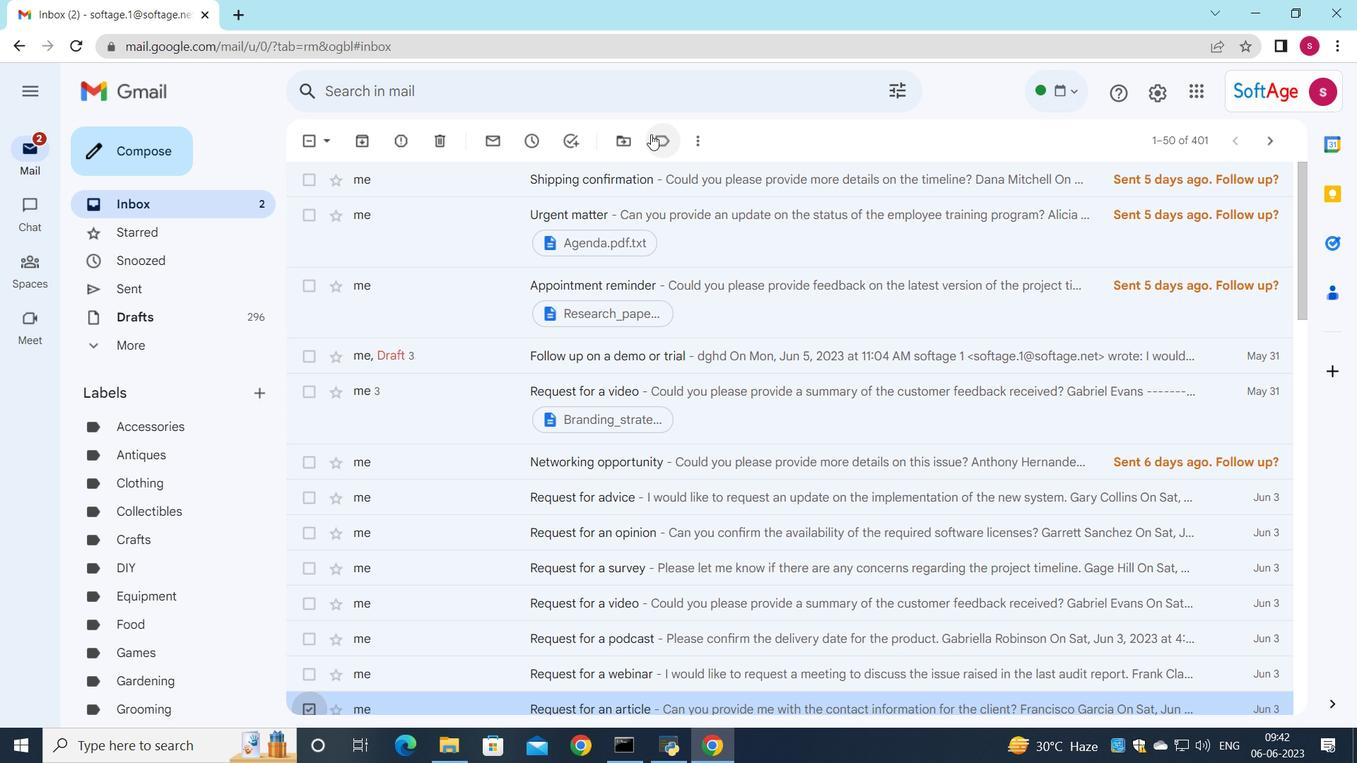 
Action: Mouse pressed left at (682, 142)
Screenshot: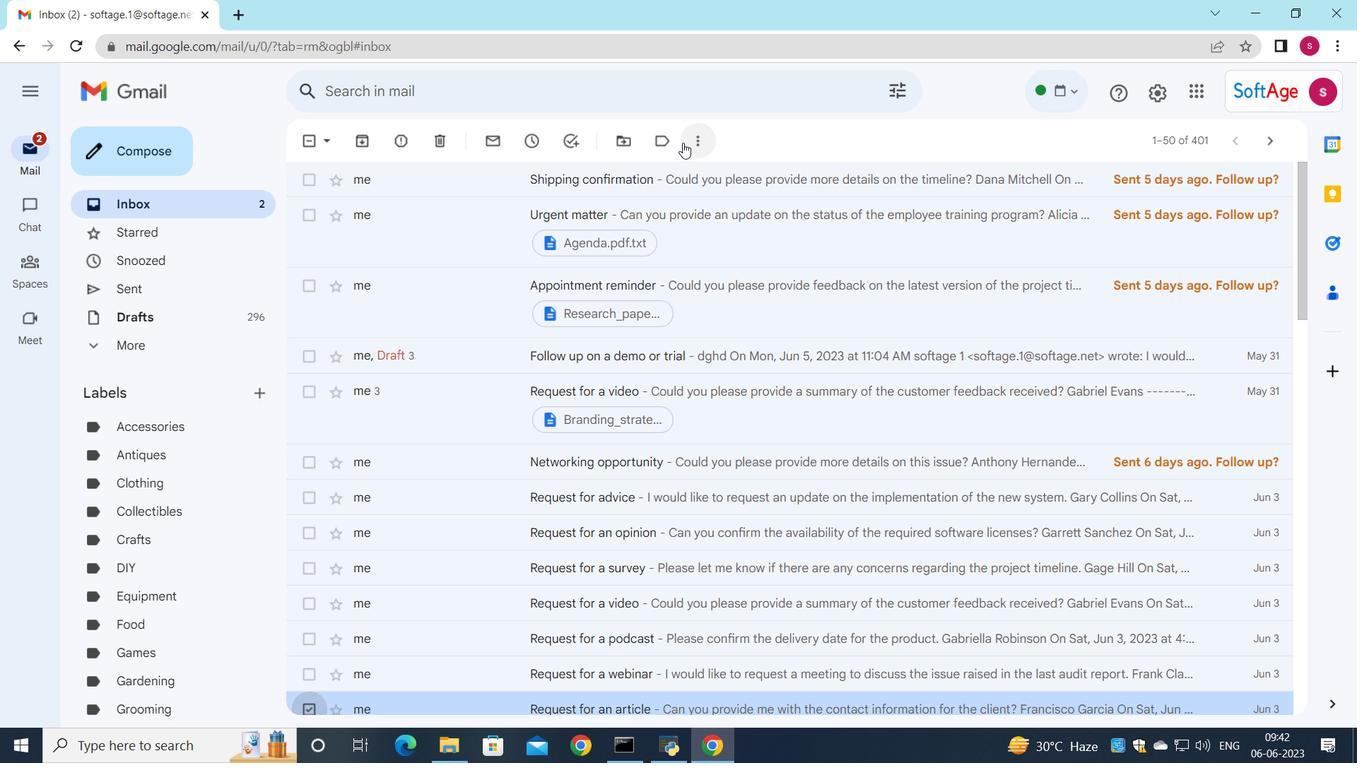 
Action: Mouse moved to (729, 296)
Screenshot: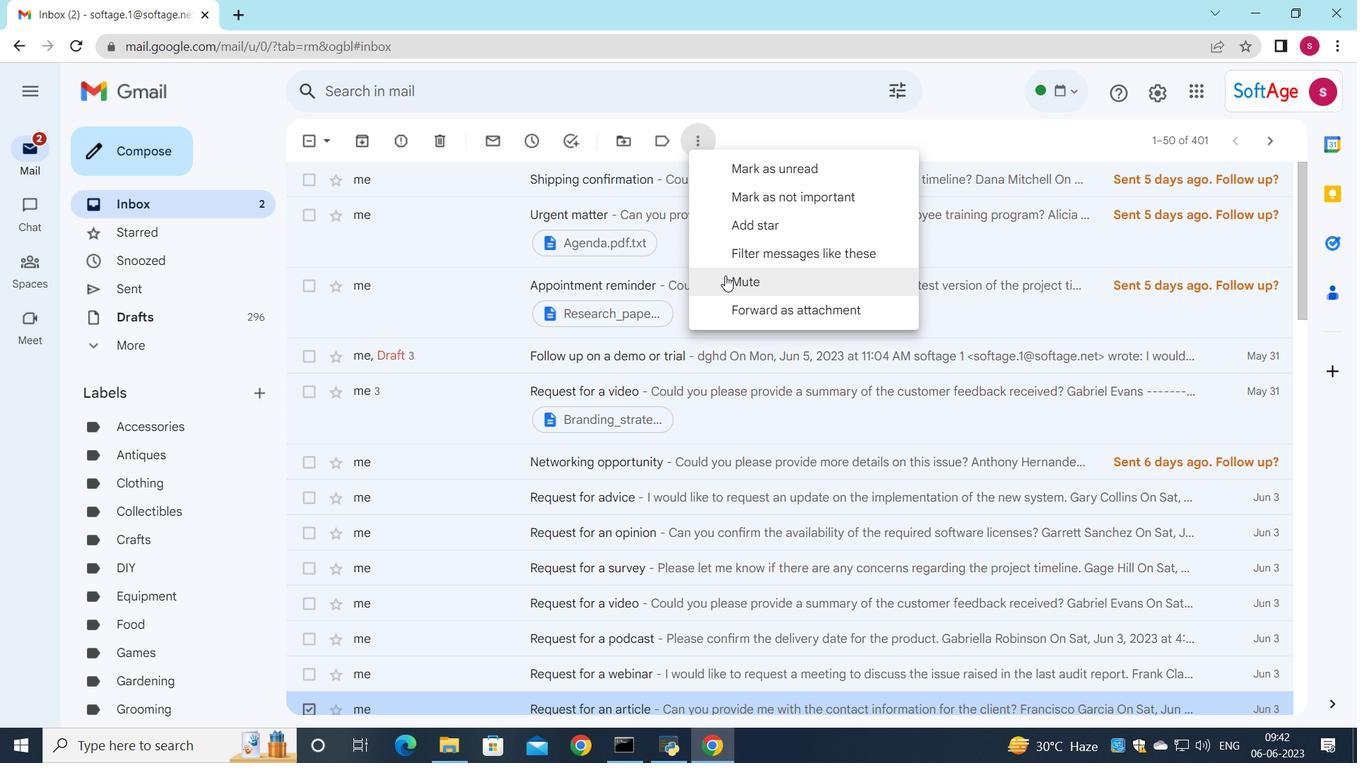 
Action: Mouse pressed left at (729, 296)
Screenshot: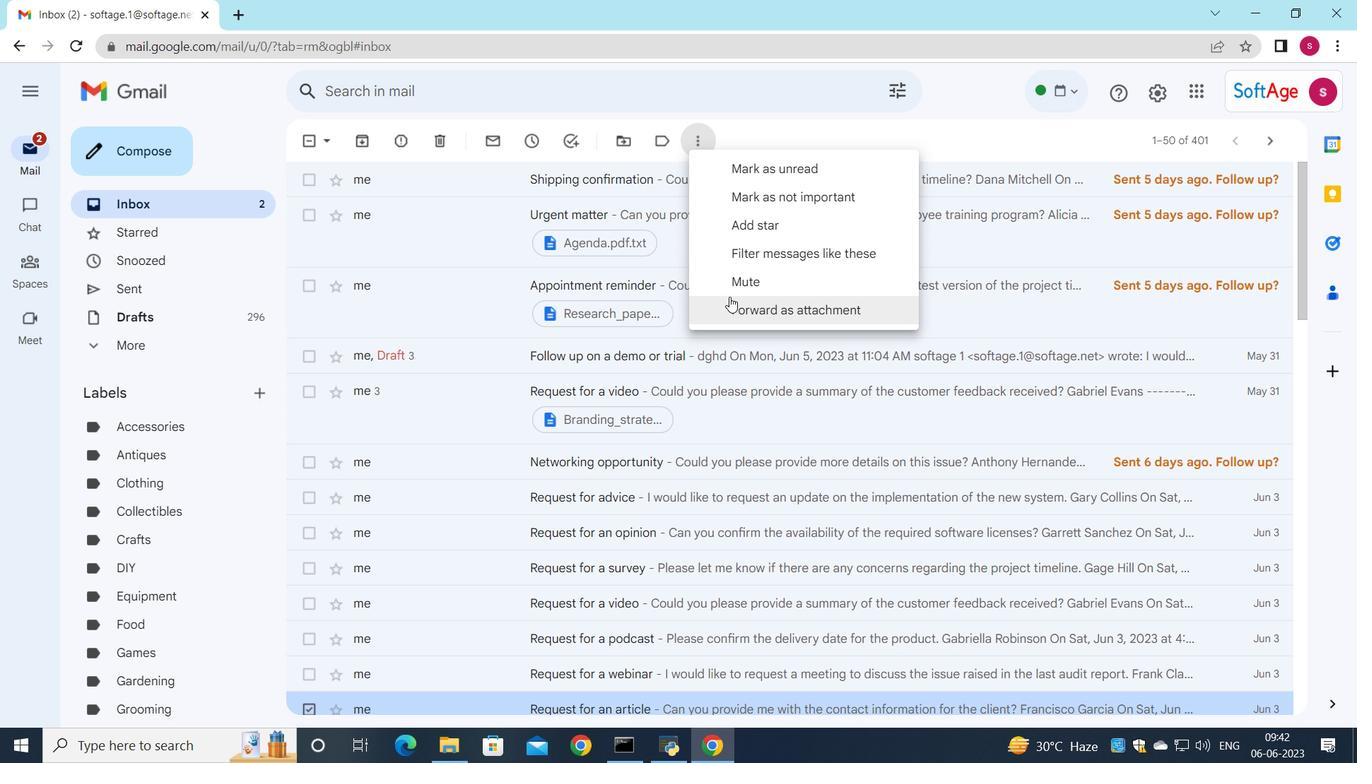 
Action: Key pressed s
Screenshot: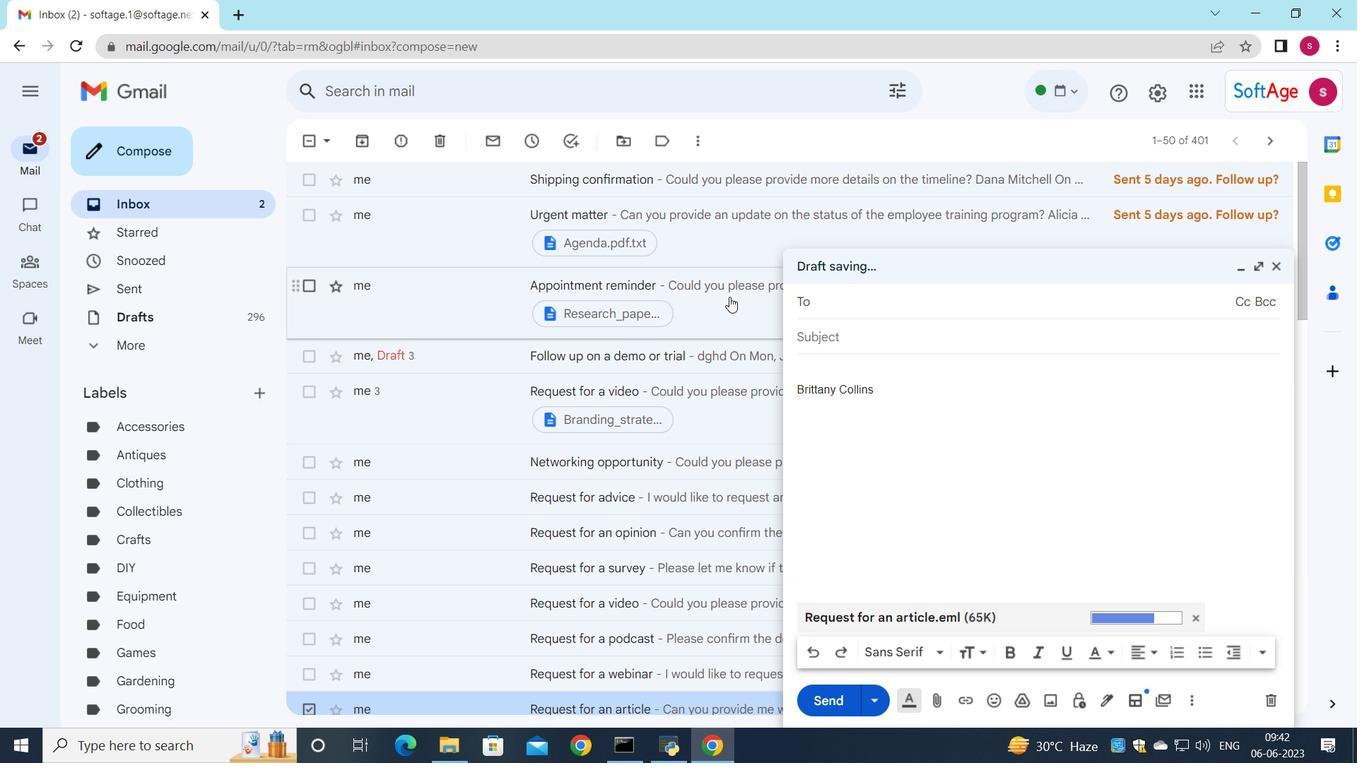 
Action: Mouse moved to (980, 673)
Screenshot: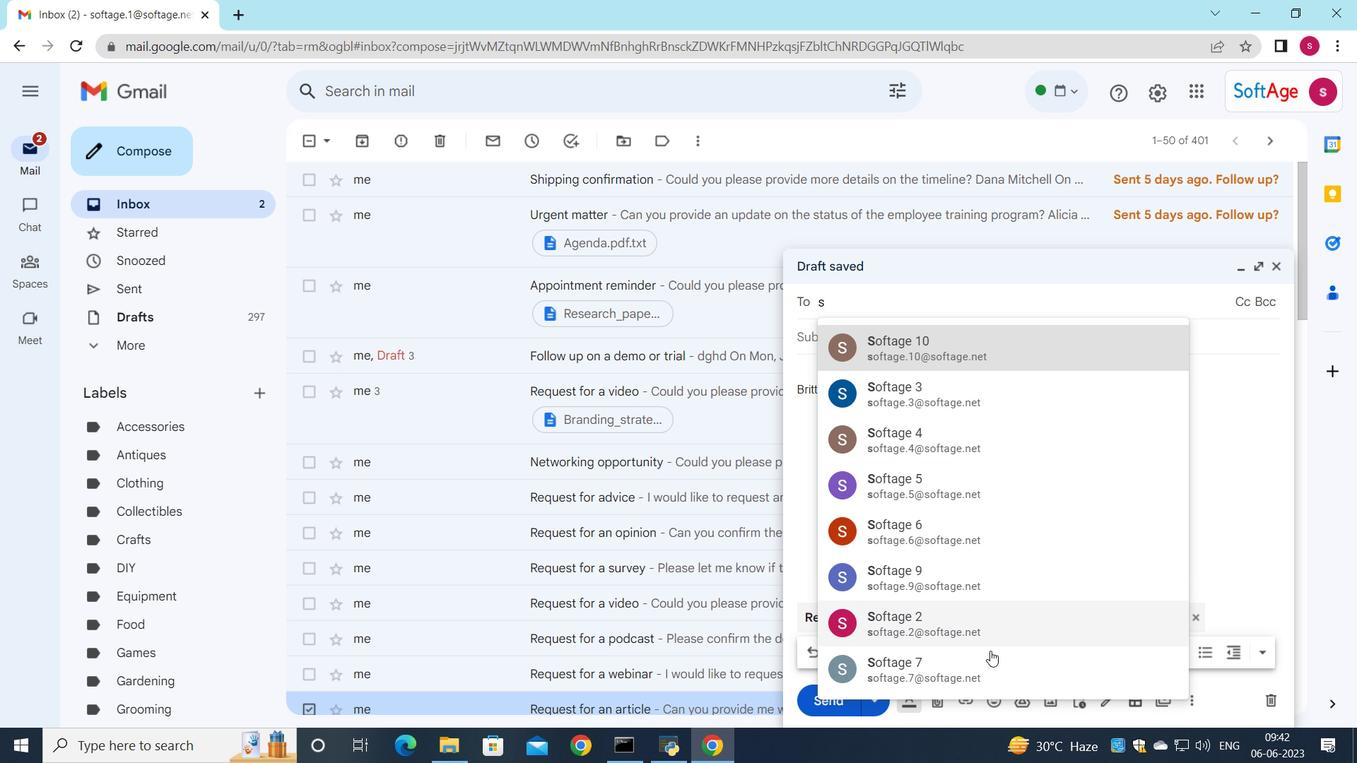 
Action: Mouse pressed left at (980, 673)
Screenshot: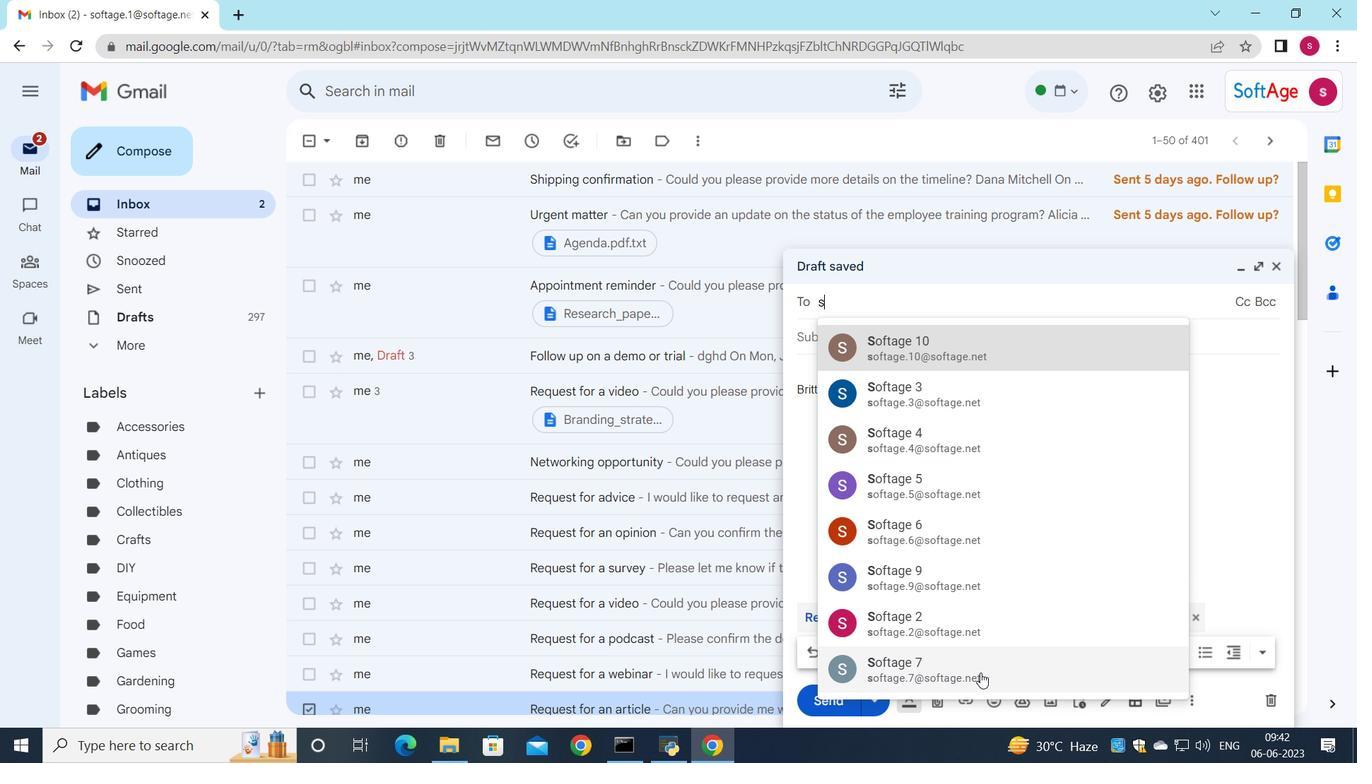 
Action: Mouse moved to (858, 360)
Screenshot: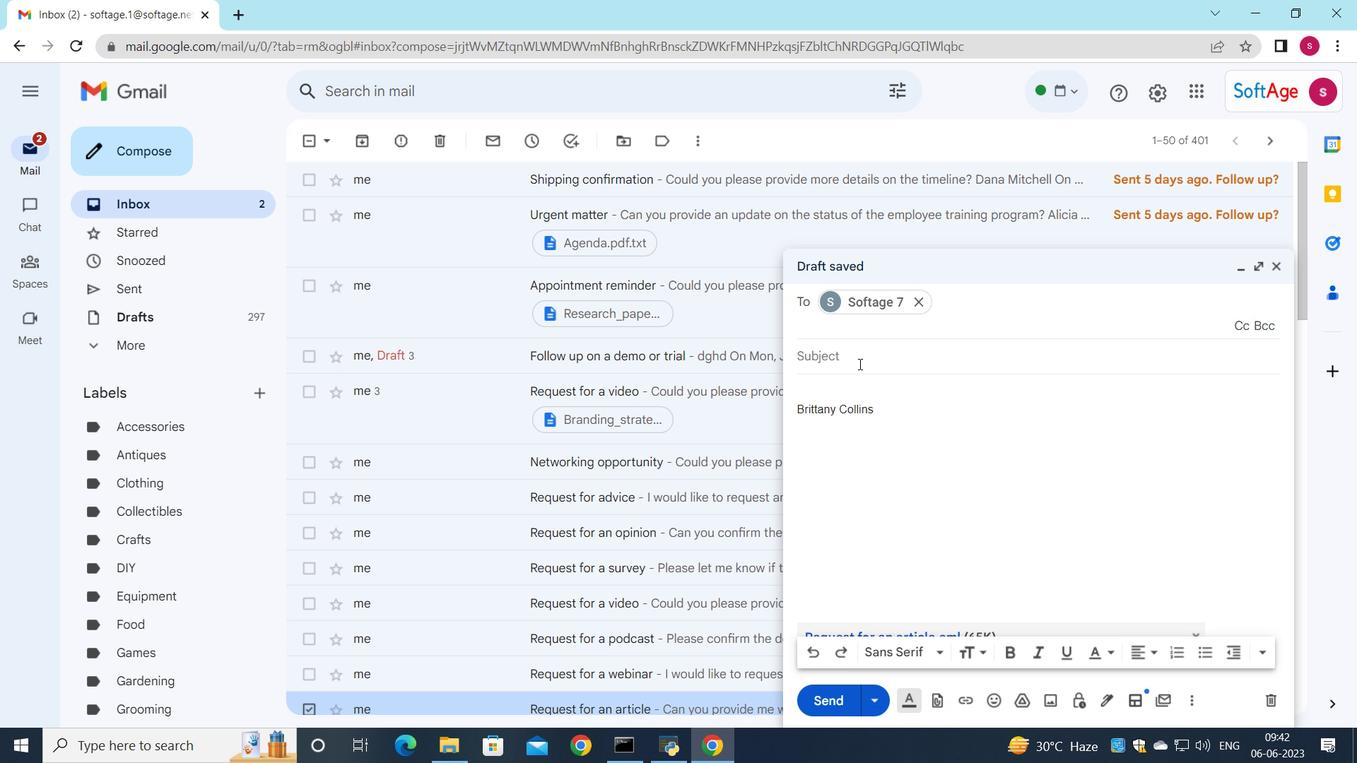 
Action: Mouse pressed left at (858, 360)
Screenshot: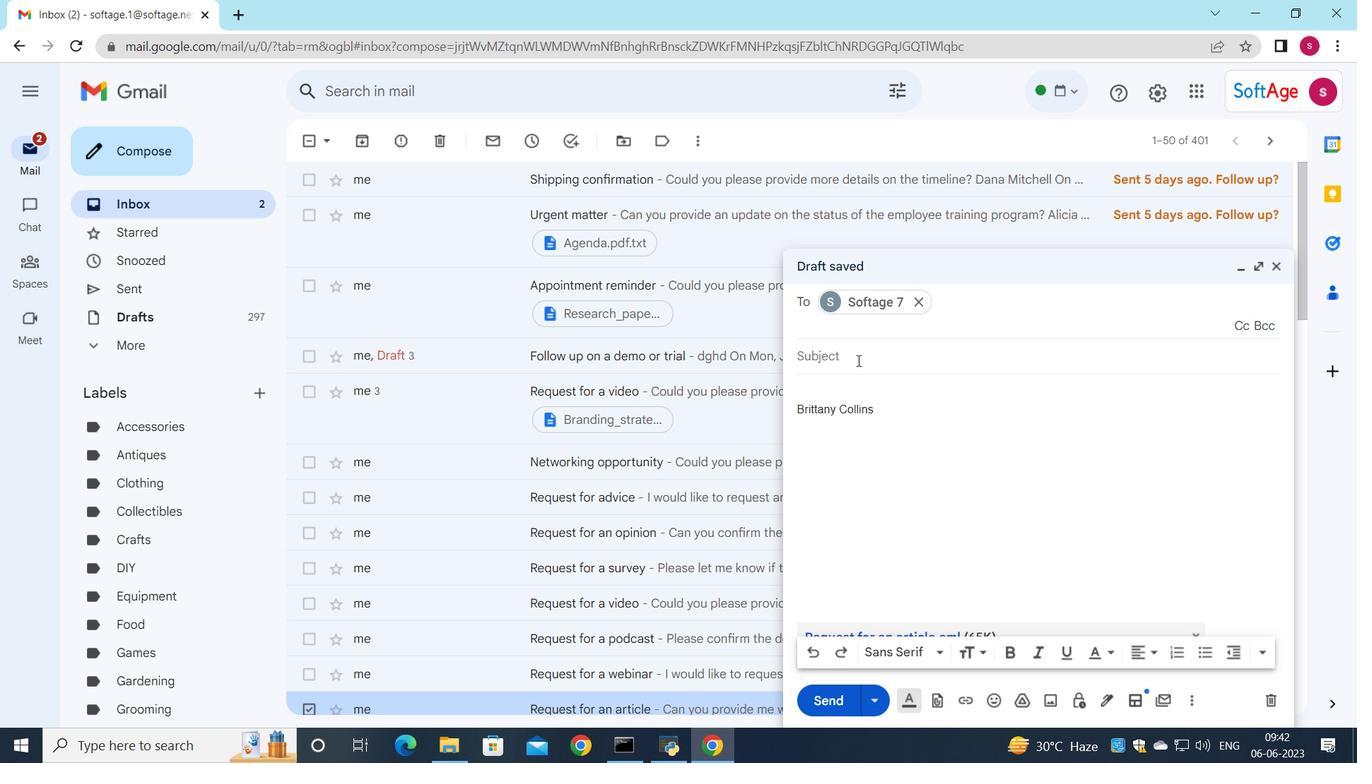 
Action: Key pressed <Key.shift>Request<Key.space>for<Key.space>a<Key.space>proposal
Screenshot: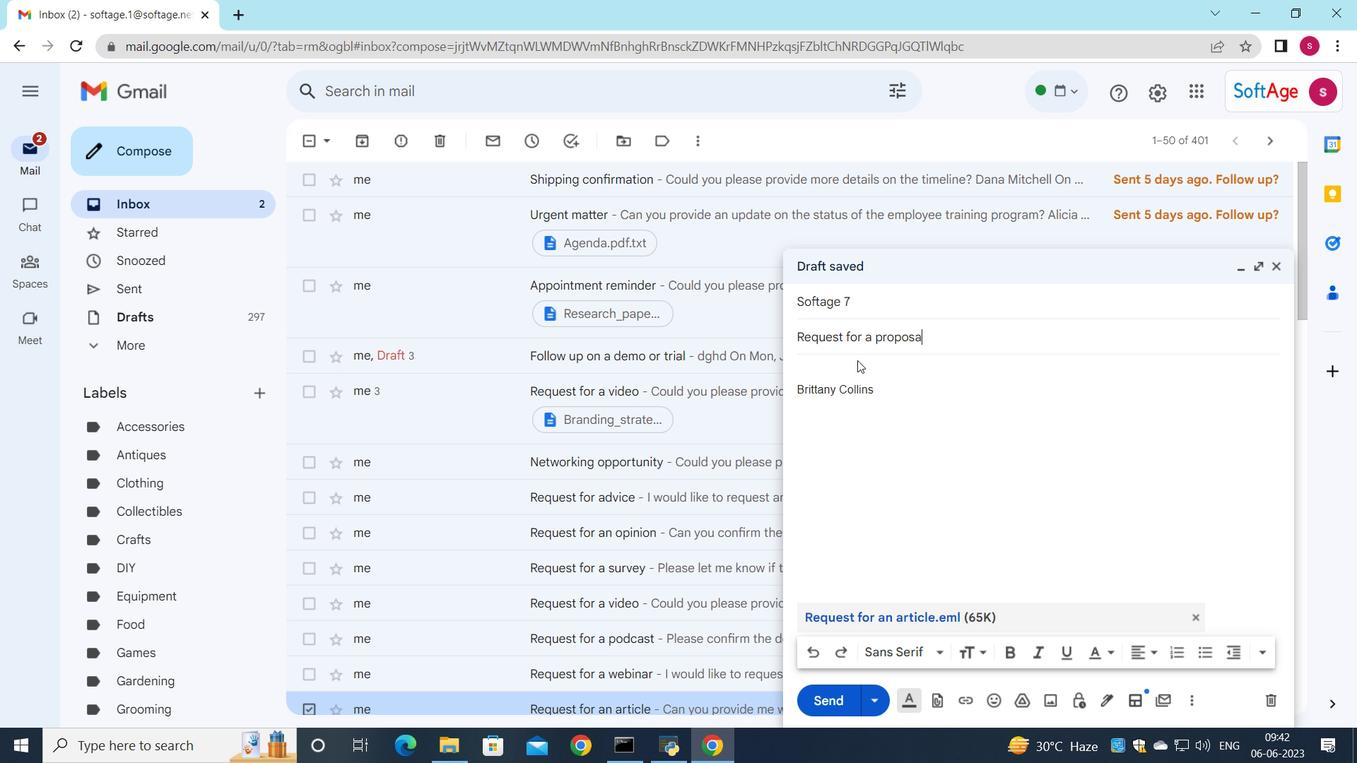 
Action: Mouse moved to (856, 360)
Screenshot: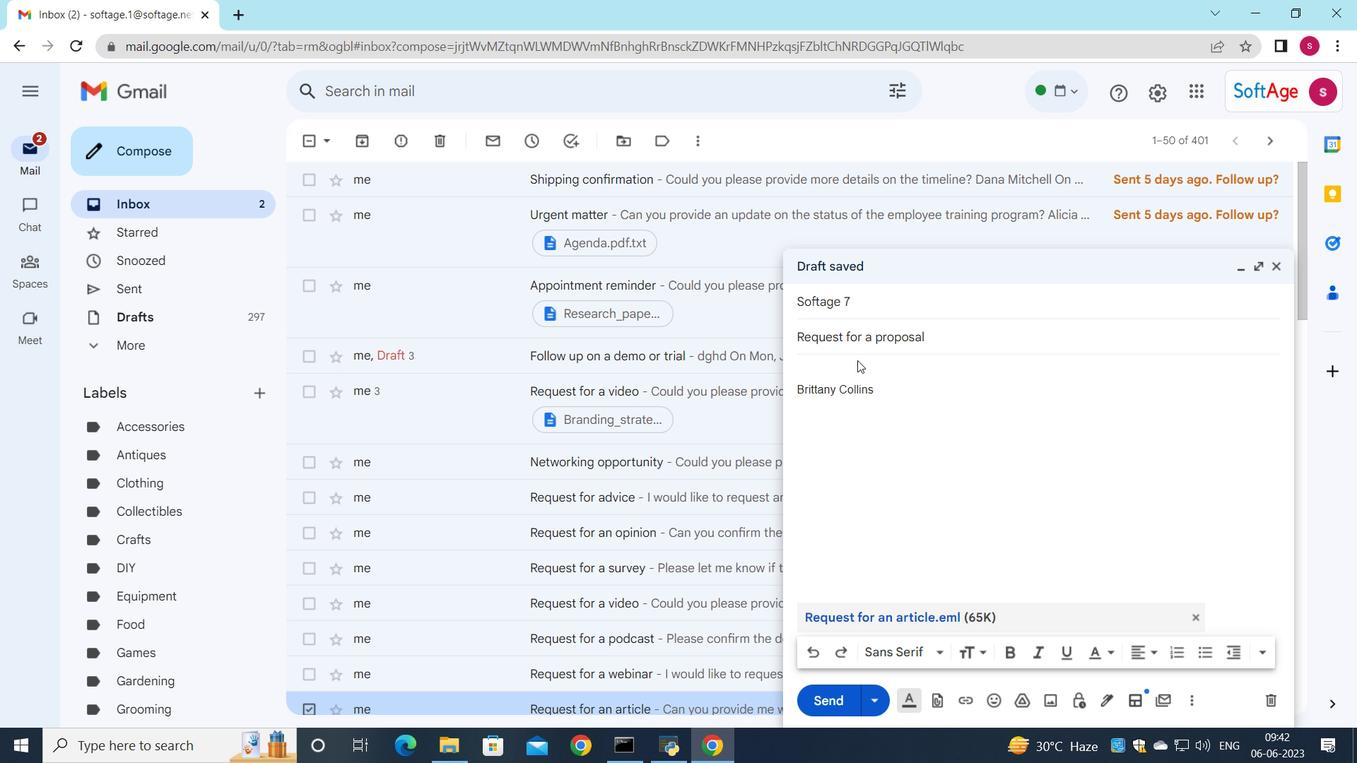 
Action: Mouse pressed left at (856, 360)
Screenshot: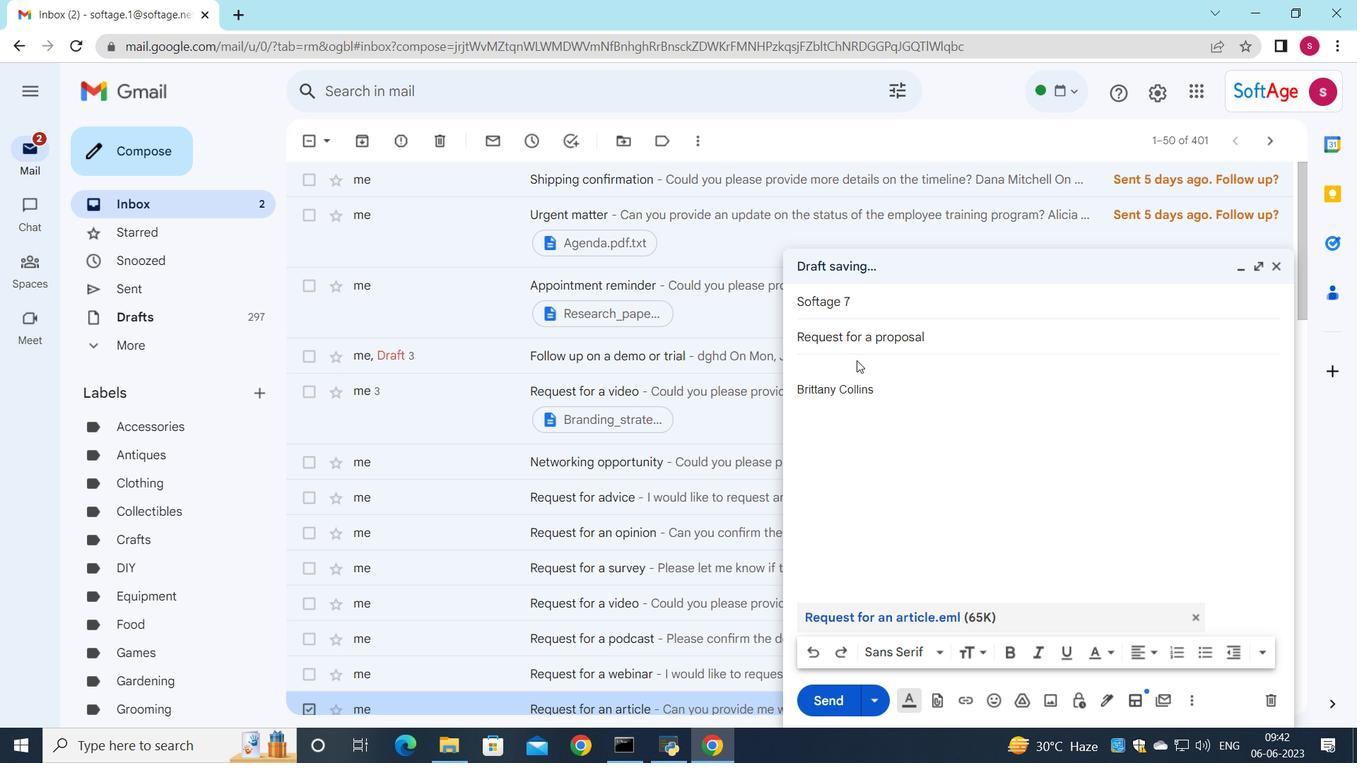 
Action: Key pressed <Key.shift>Could<Key.space>you<Key.space>provide<Key.space>an<Key.space>update<Key.space>on<Key.space>the<Key.space>progress<Key.space>of<Key.space>the<Key.space>inventory<Key.space>management<Key.space>system<Key.space>implementation<Key.tab>
Screenshot: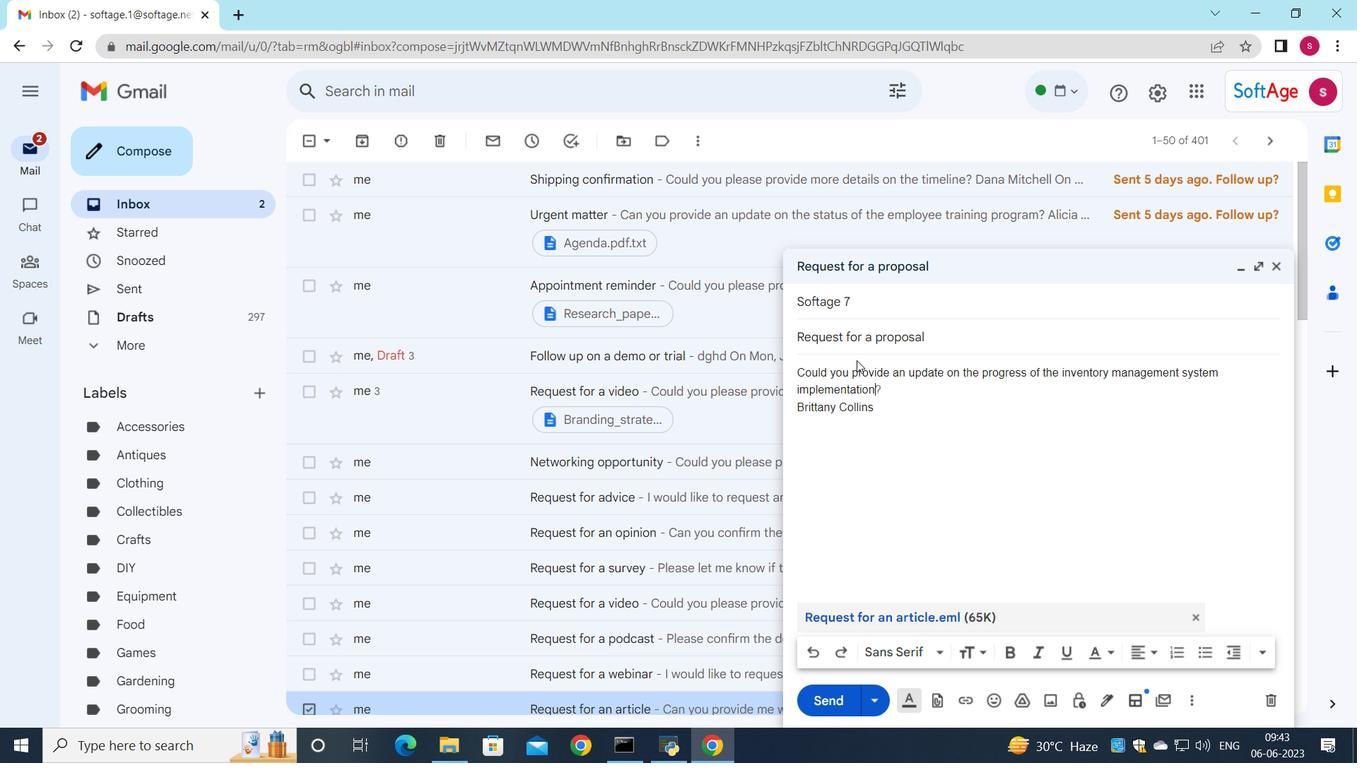 
Action: Mouse moved to (810, 696)
Screenshot: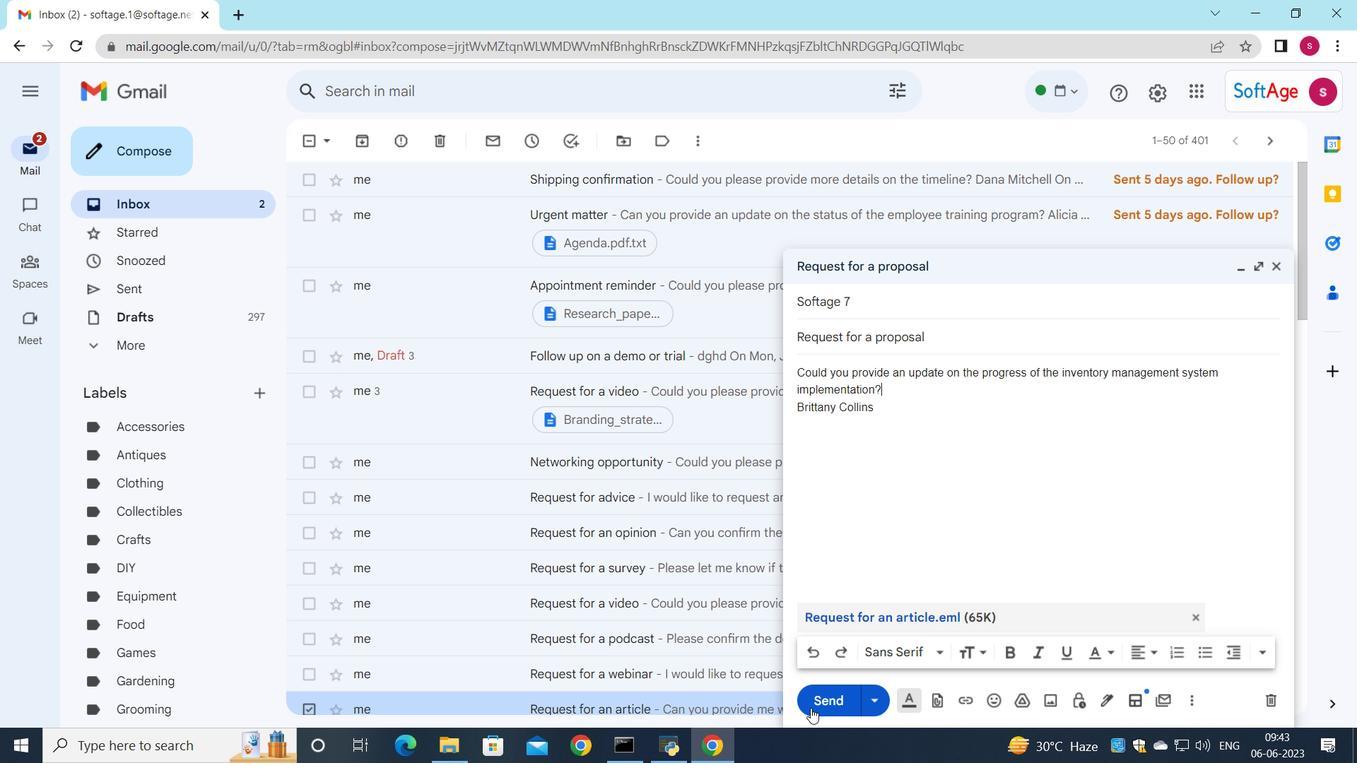 
Action: Mouse pressed left at (810, 696)
Screenshot: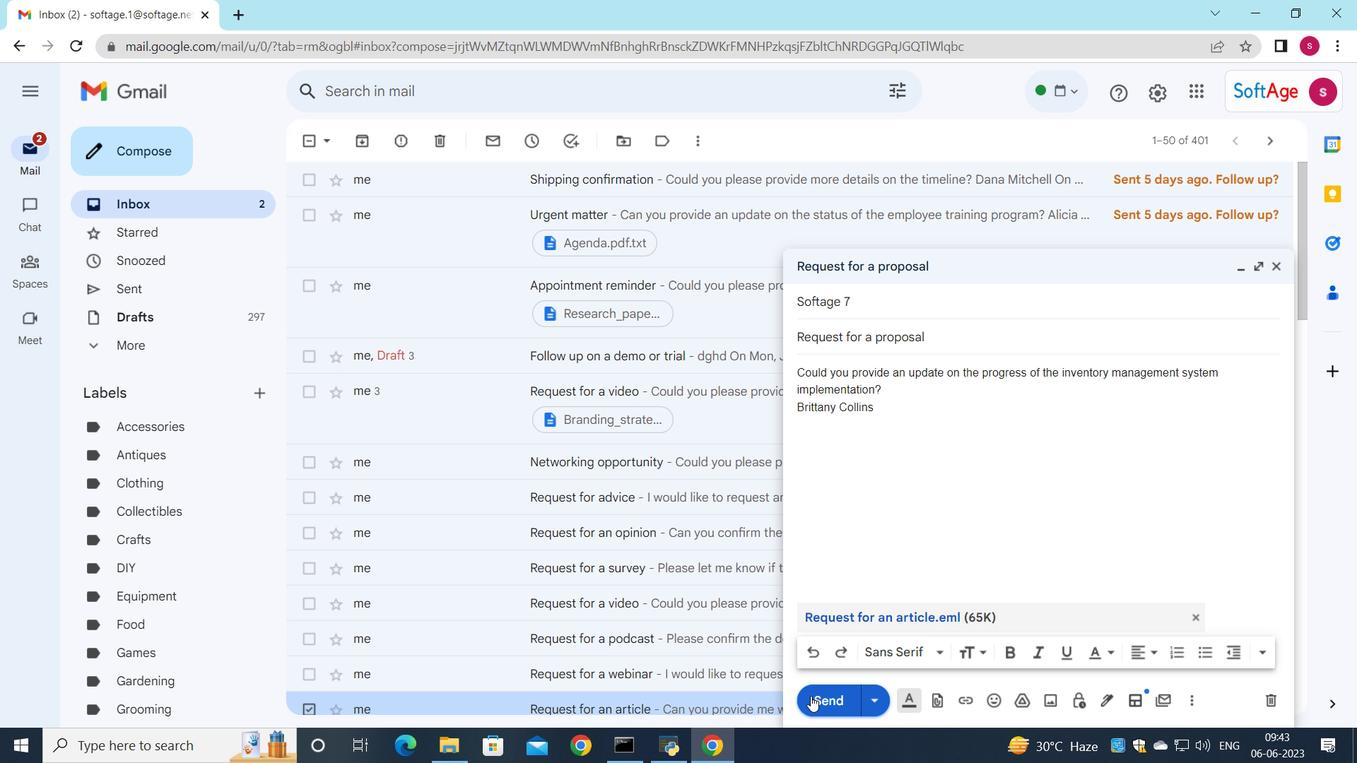
Action: Mouse moved to (1258, 414)
Screenshot: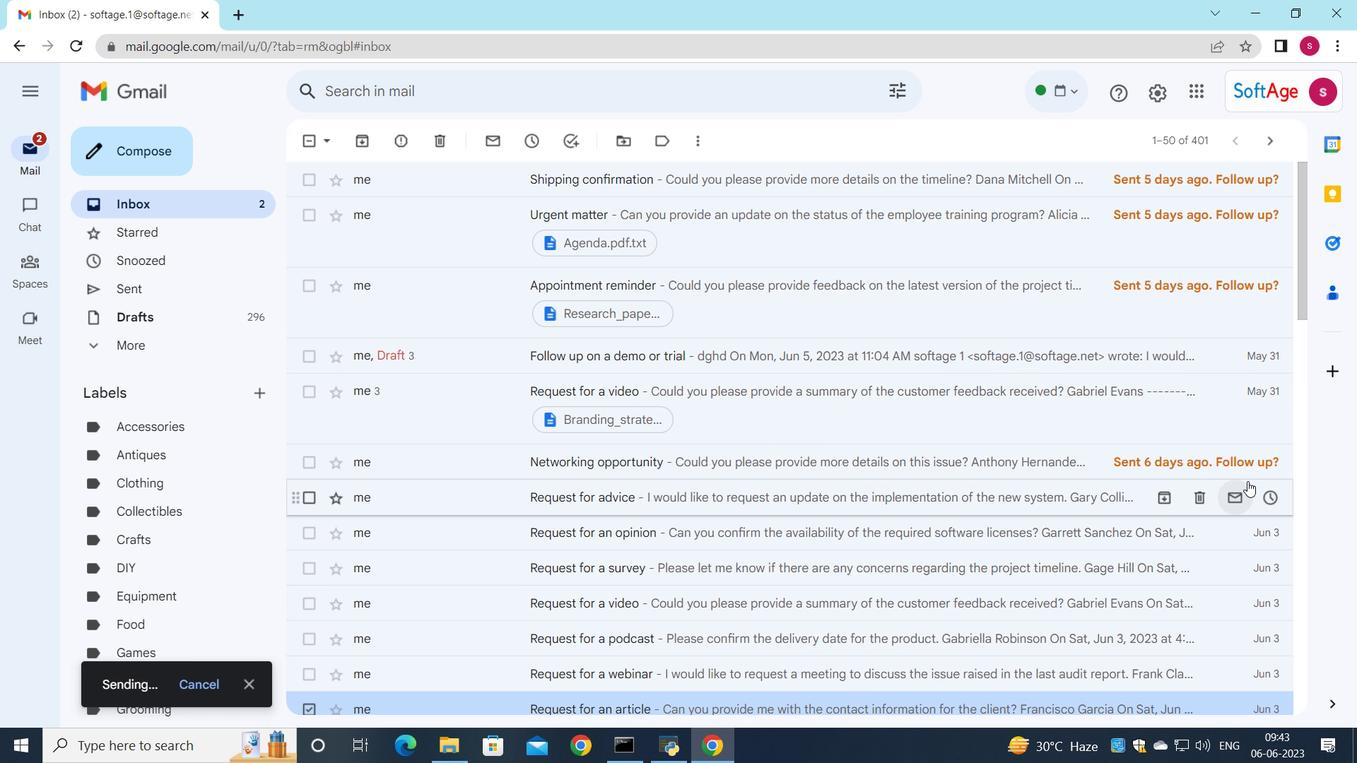 
